 Task: In the  document Riocarnival.pdf, select heading and apply ' Italics'  Using "replace feature", replace:  'massive to huge'. Insert smartchip (Place) on bottom of the page New York Insert the mentioned footnote for 11th word with font style Arial and font size 8: The data was collected in 2022
Action: Mouse moved to (392, 448)
Screenshot: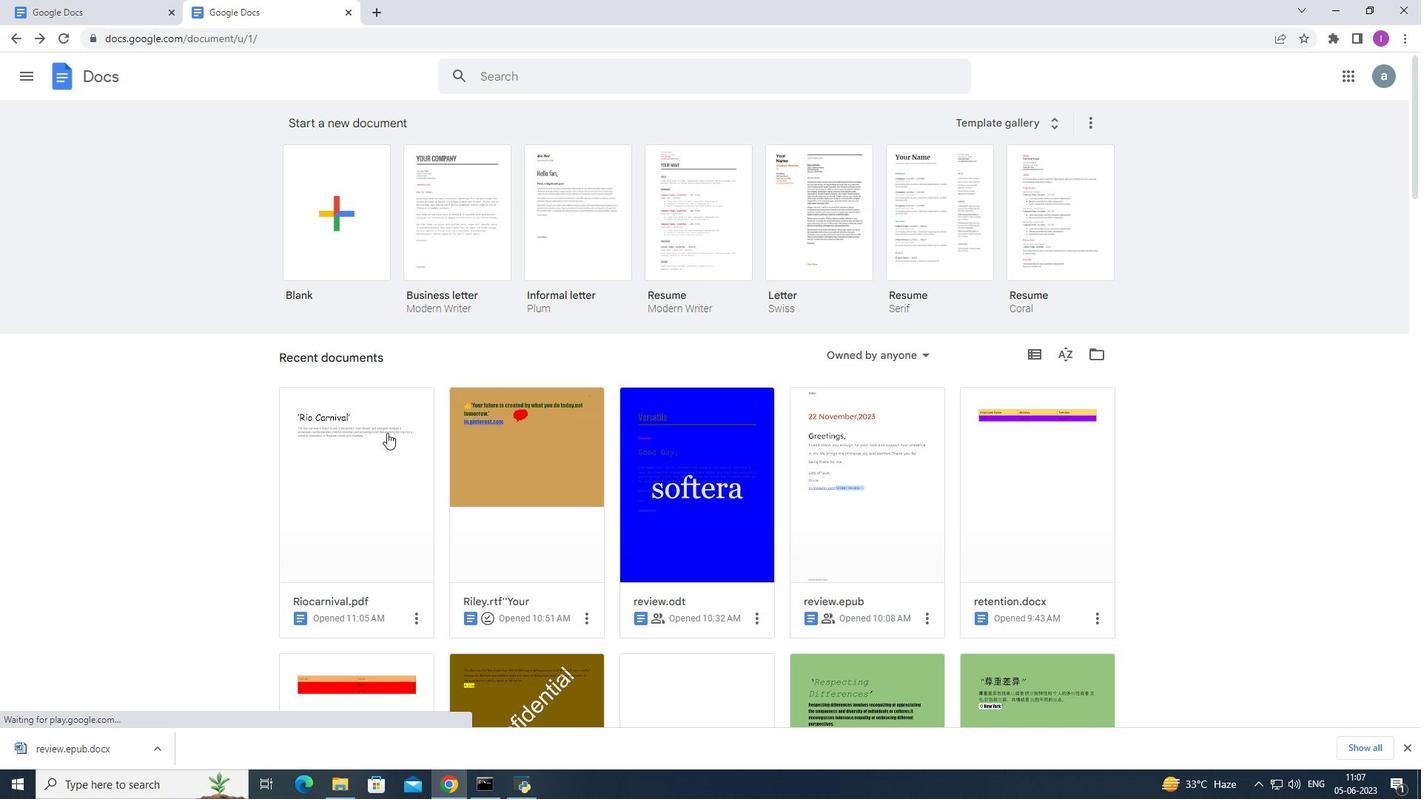 
Action: Mouse pressed left at (392, 448)
Screenshot: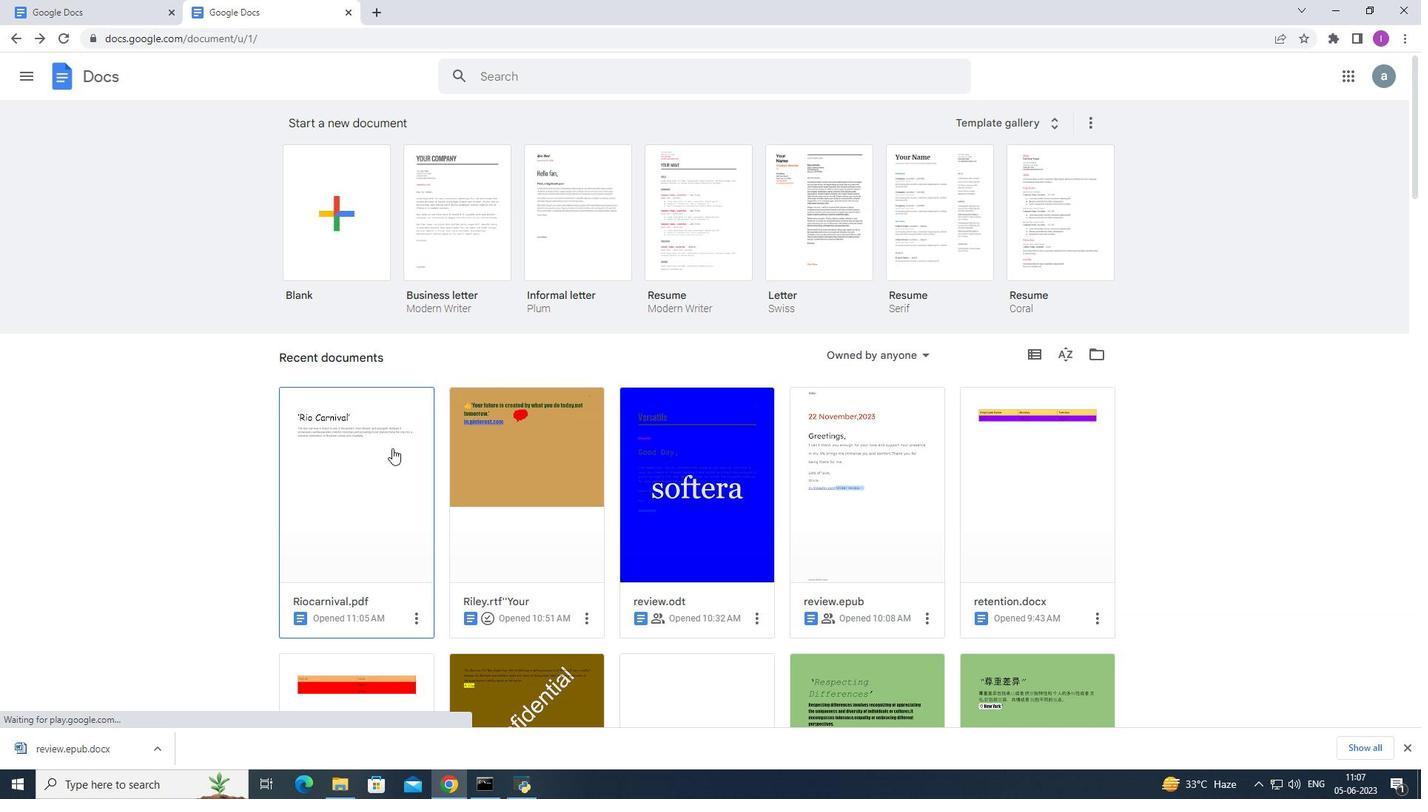 
Action: Mouse moved to (693, 285)
Screenshot: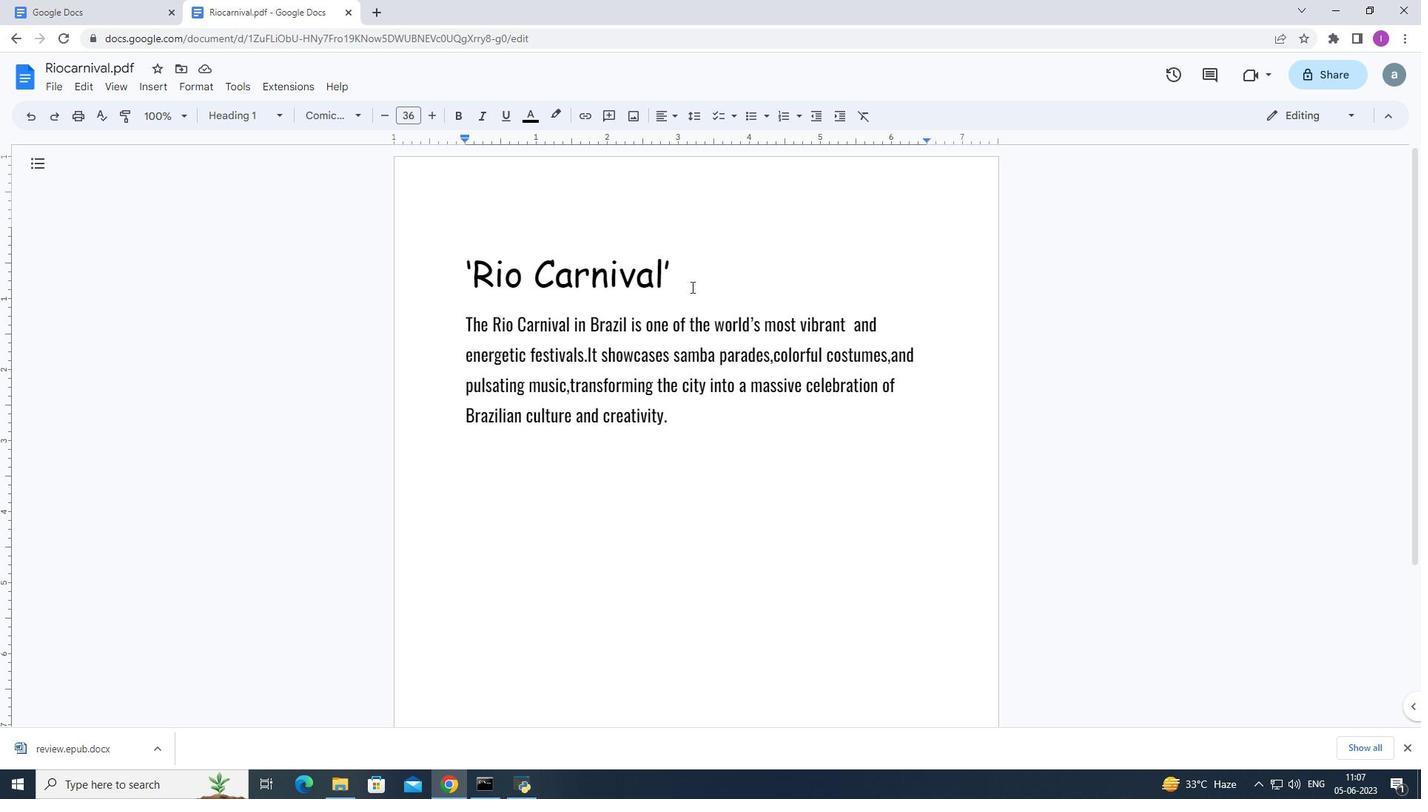 
Action: Mouse pressed left at (693, 285)
Screenshot: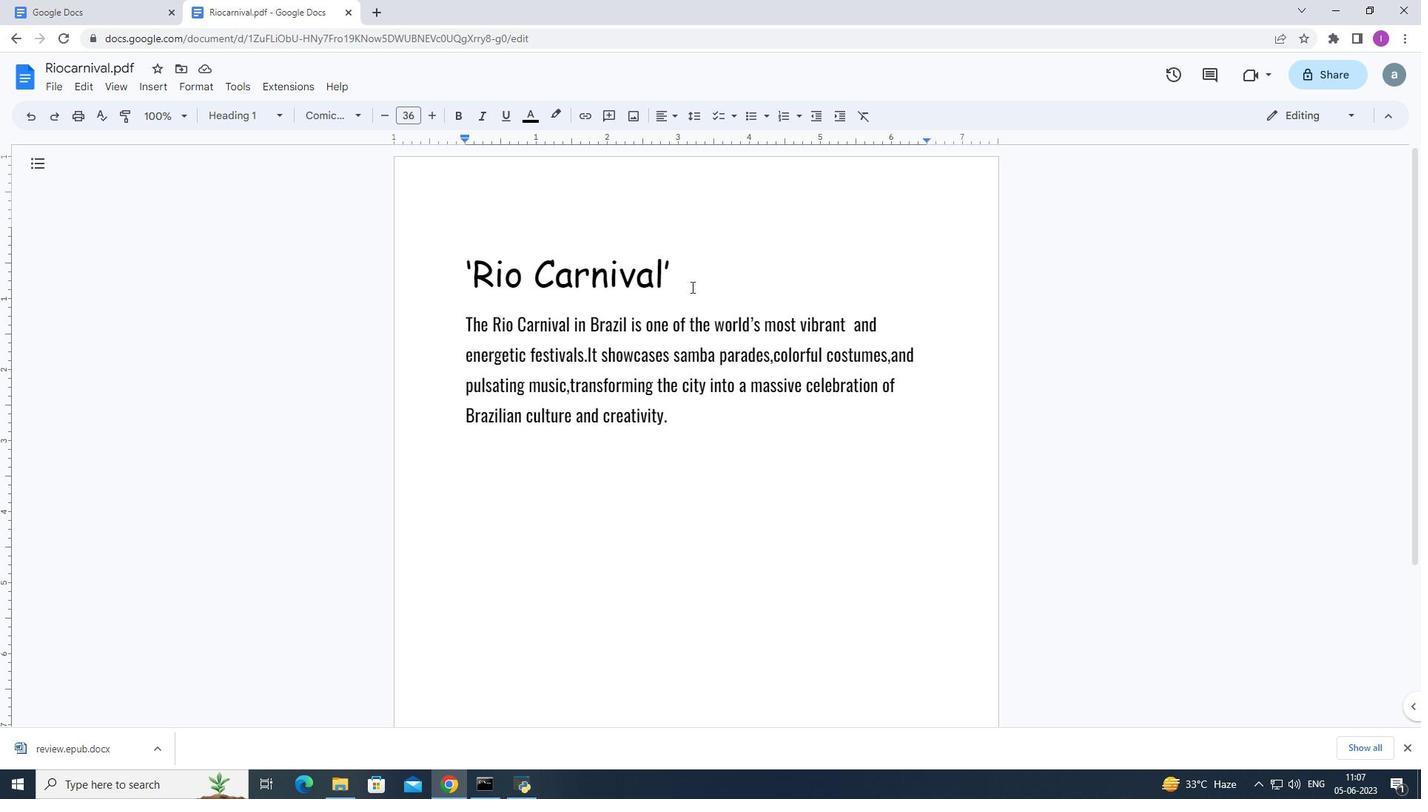 
Action: Mouse moved to (481, 111)
Screenshot: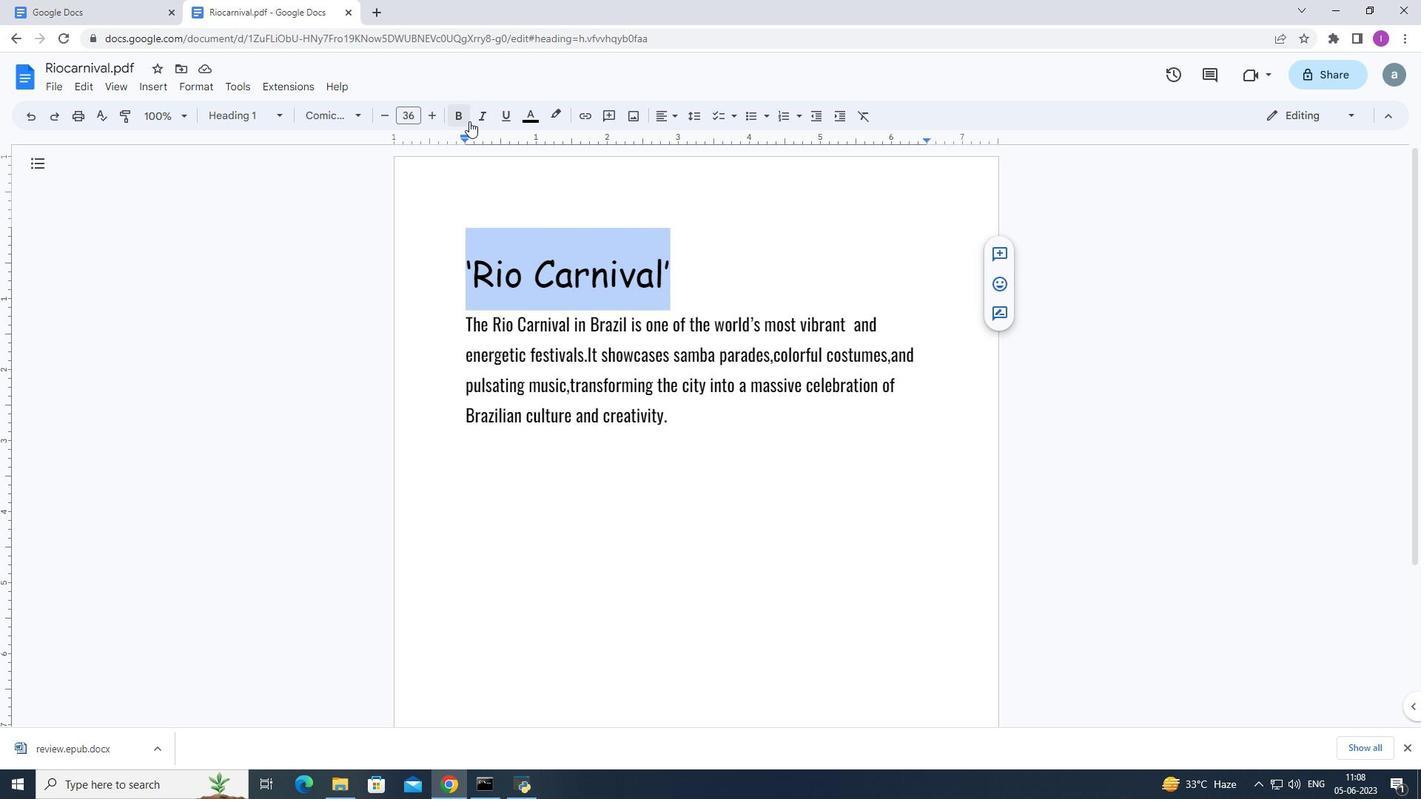
Action: Mouse pressed left at (481, 111)
Screenshot: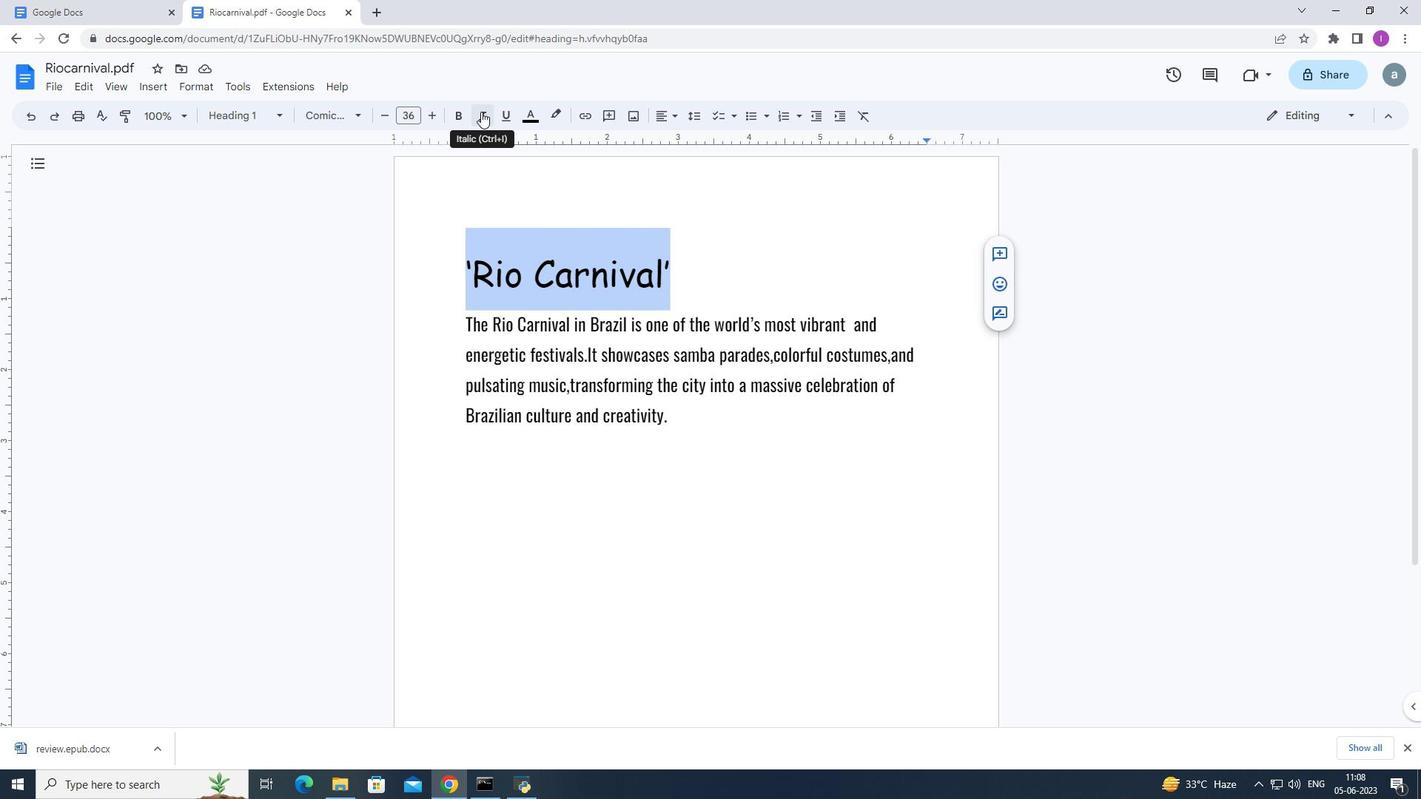 
Action: Mouse moved to (803, 387)
Screenshot: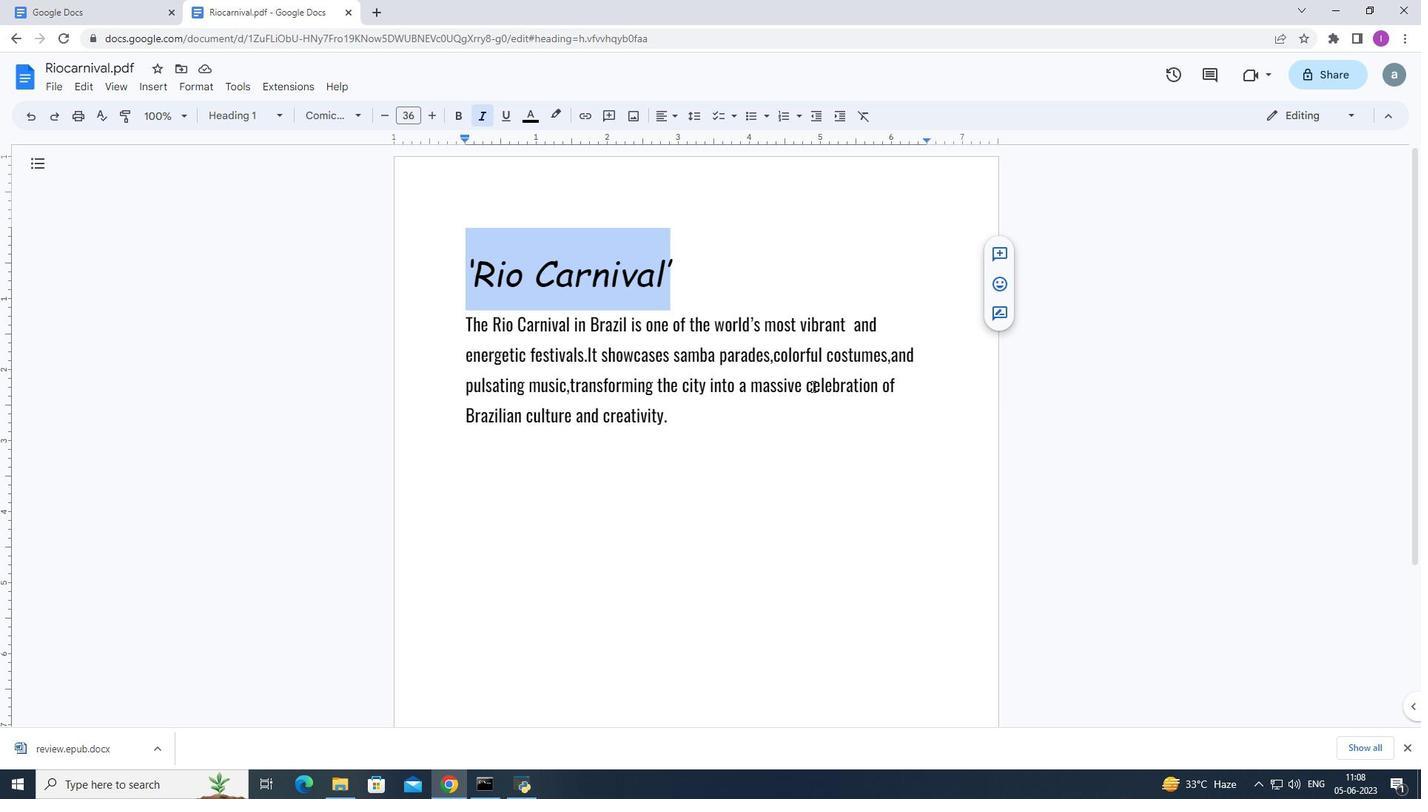 
Action: Mouse pressed left at (803, 387)
Screenshot: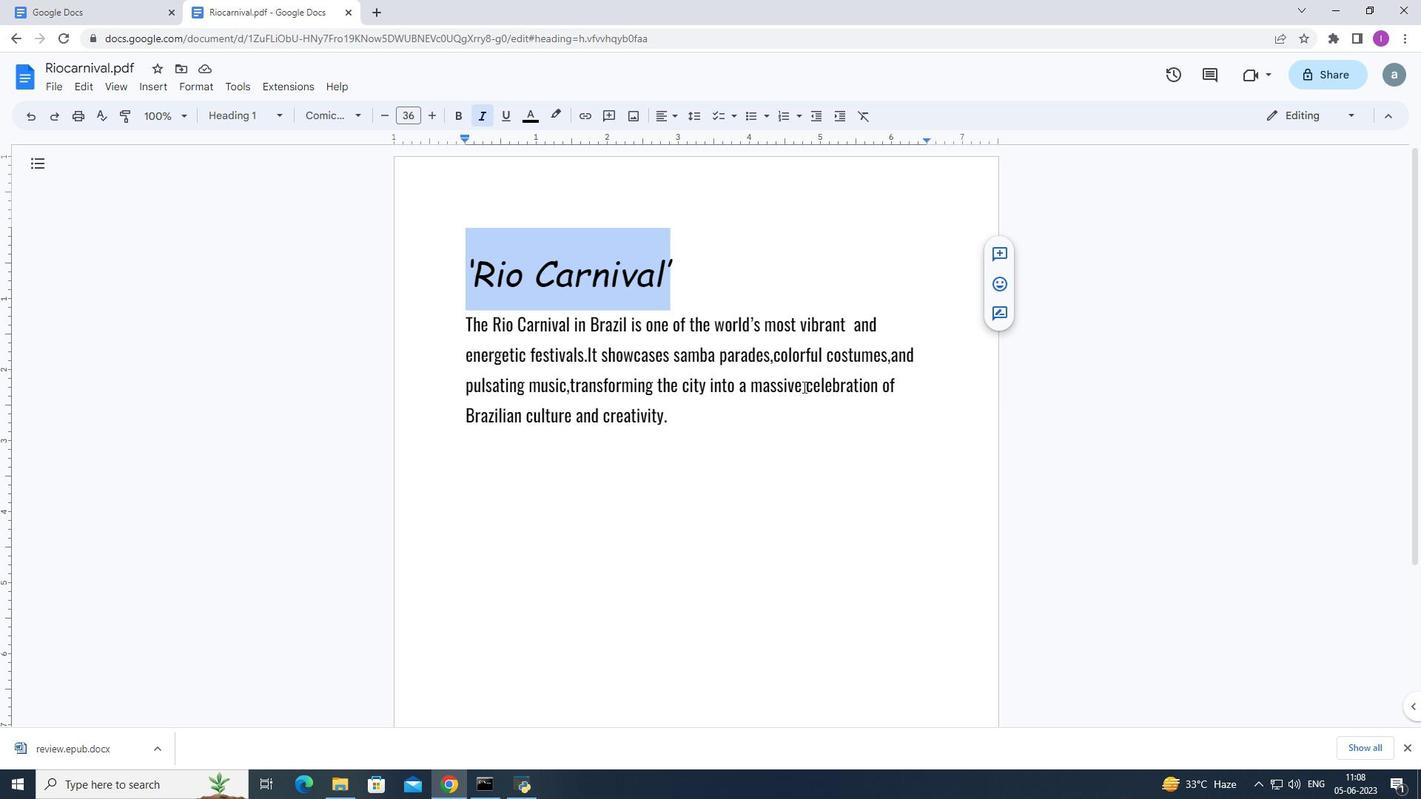 
Action: Mouse moved to (249, 83)
Screenshot: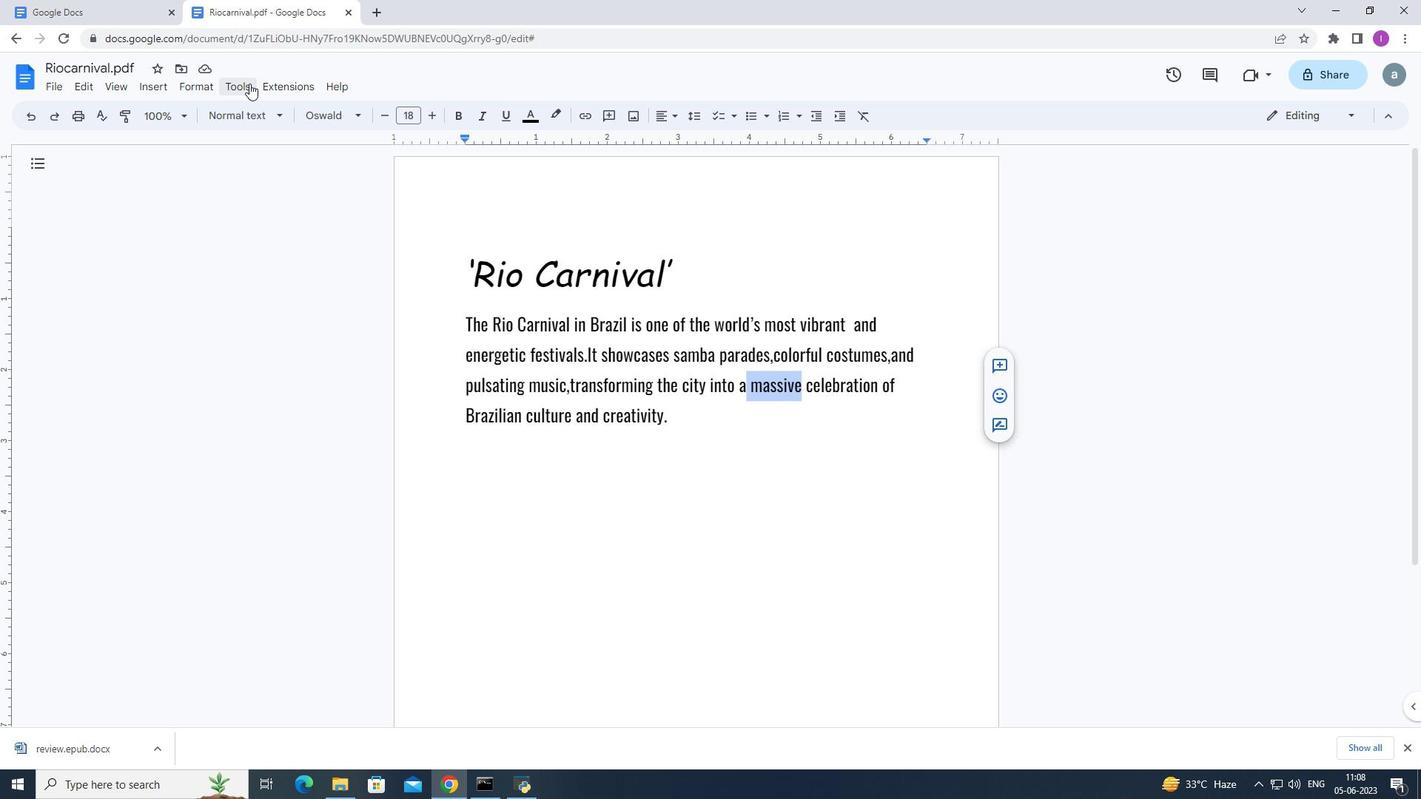 
Action: Mouse pressed left at (249, 83)
Screenshot: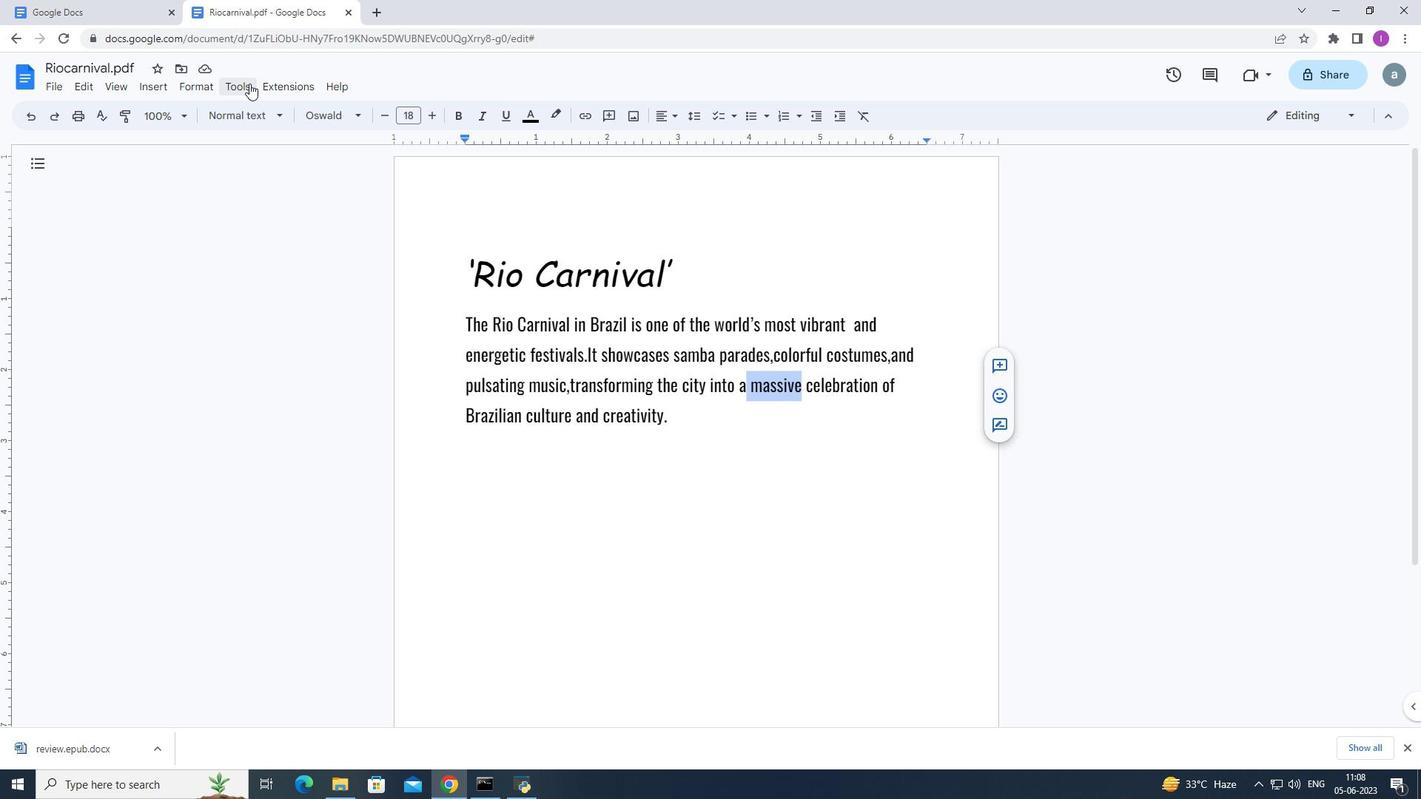
Action: Mouse moved to (114, 336)
Screenshot: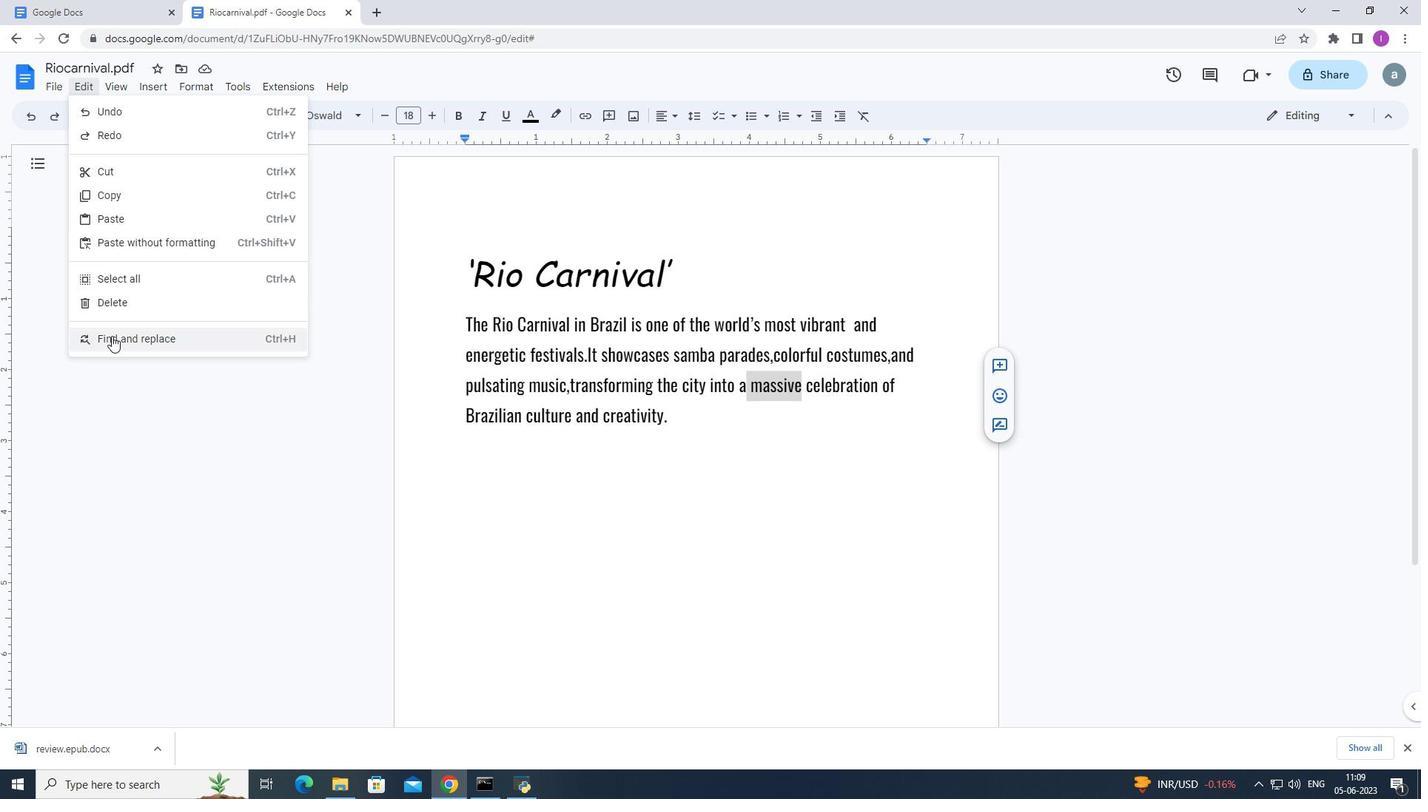 
Action: Mouse pressed left at (114, 336)
Screenshot: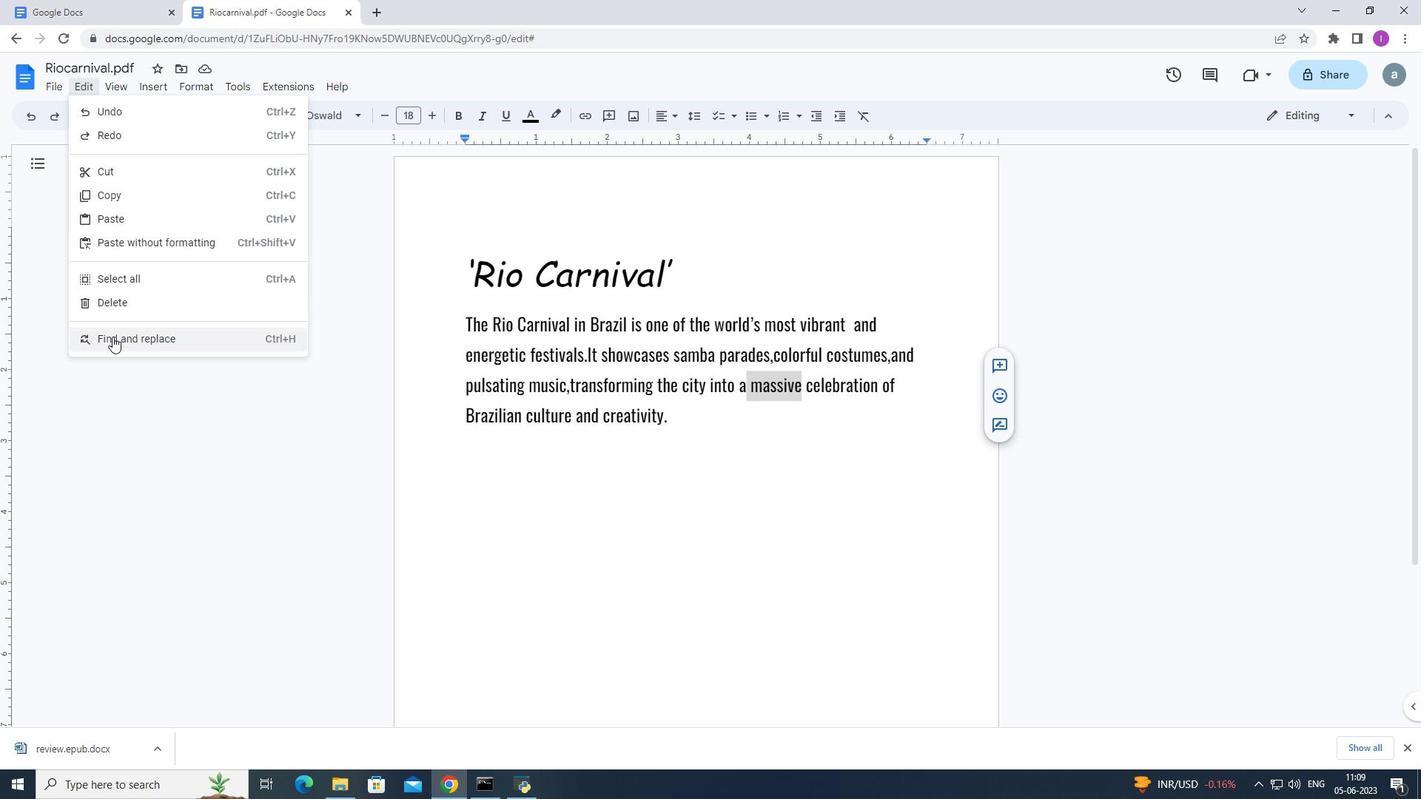 
Action: Mouse moved to (624, 370)
Screenshot: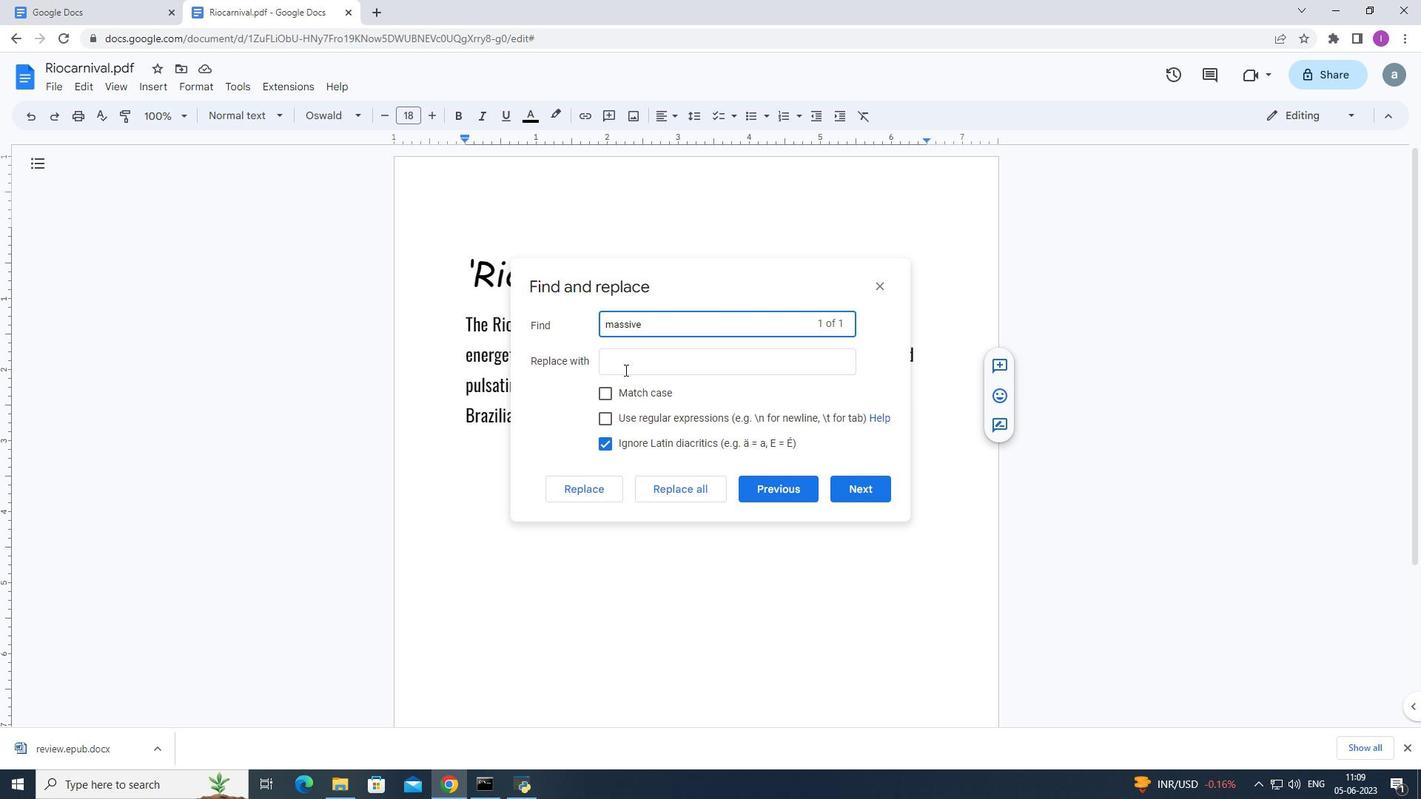 
Action: Mouse pressed left at (624, 370)
Screenshot: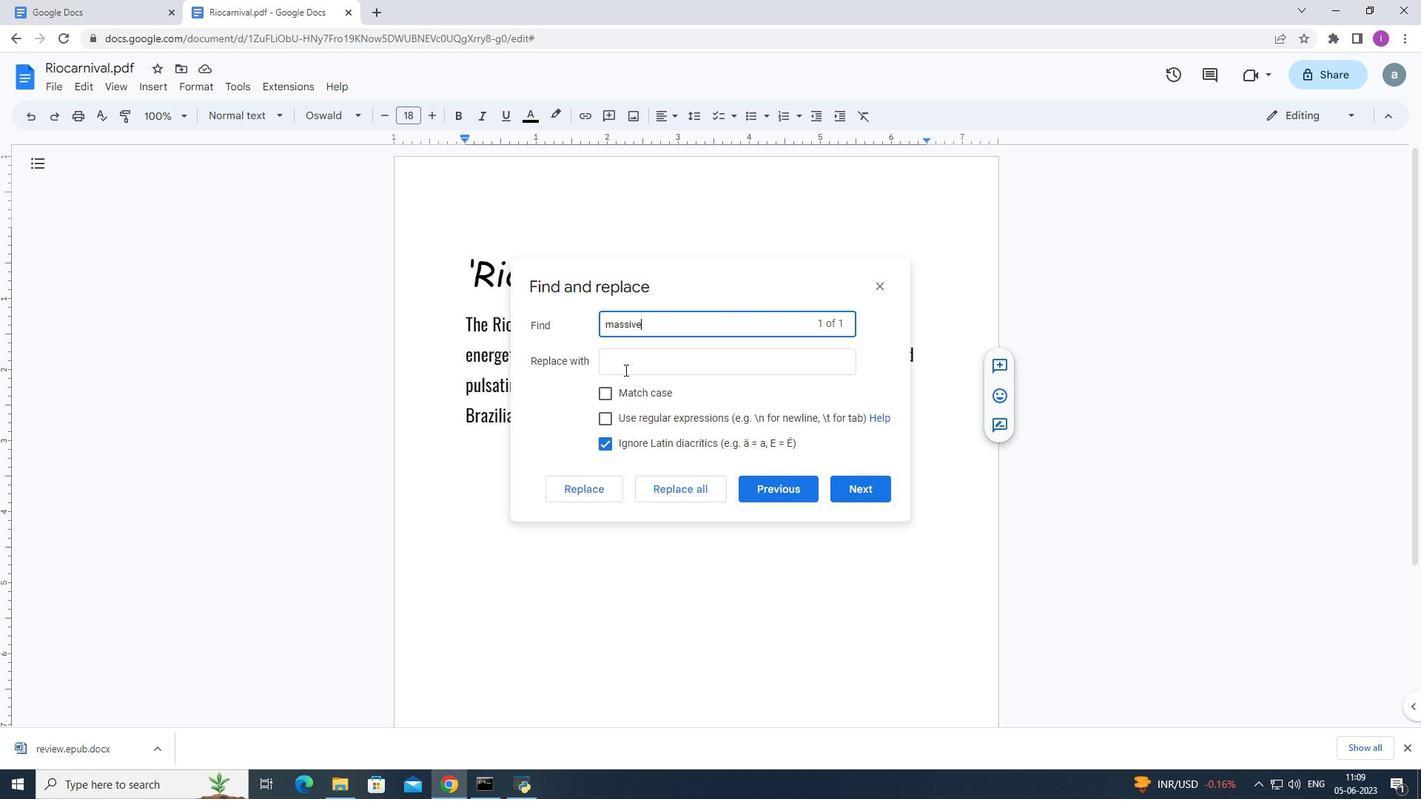 
Action: Mouse moved to (630, 361)
Screenshot: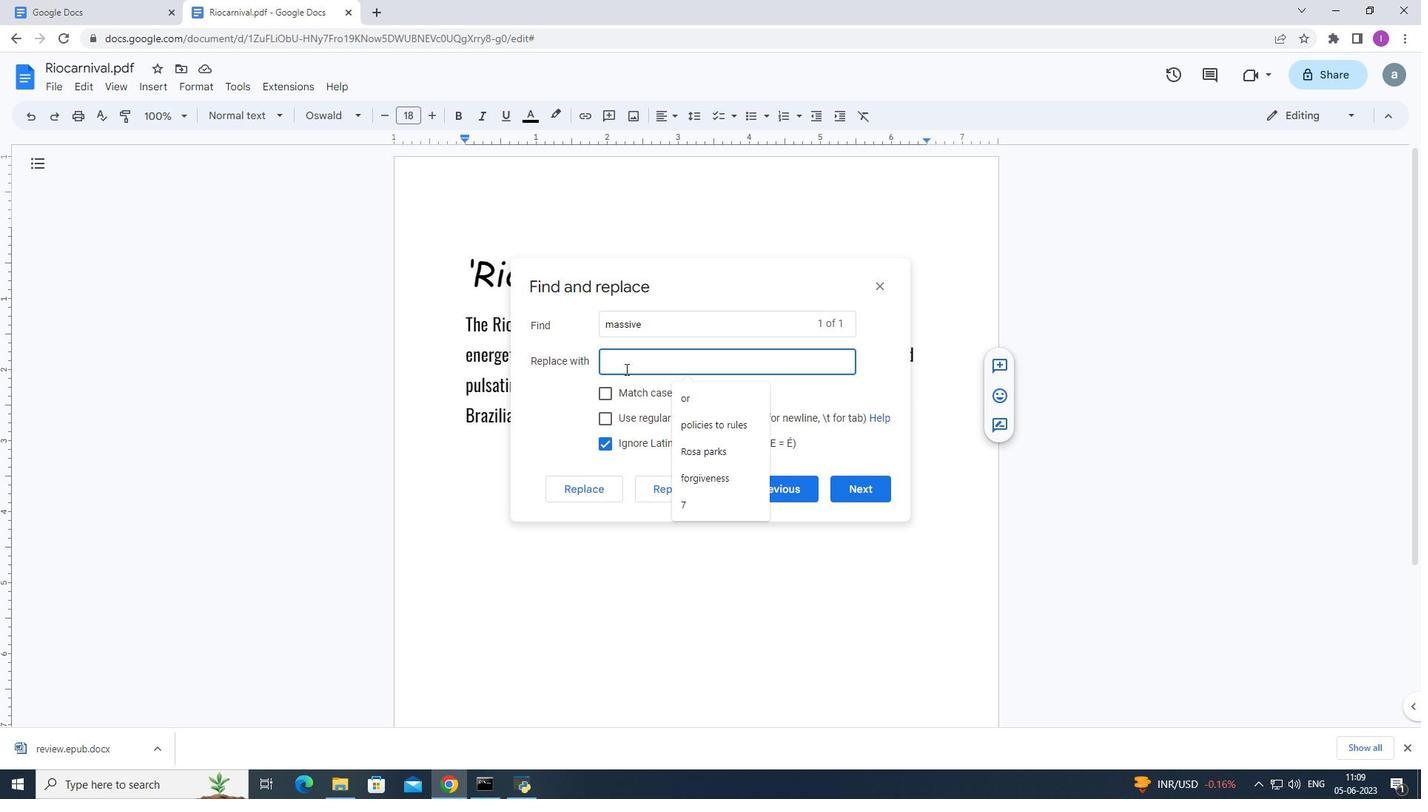 
Action: Key pressed hugr<Key.backspace>
Screenshot: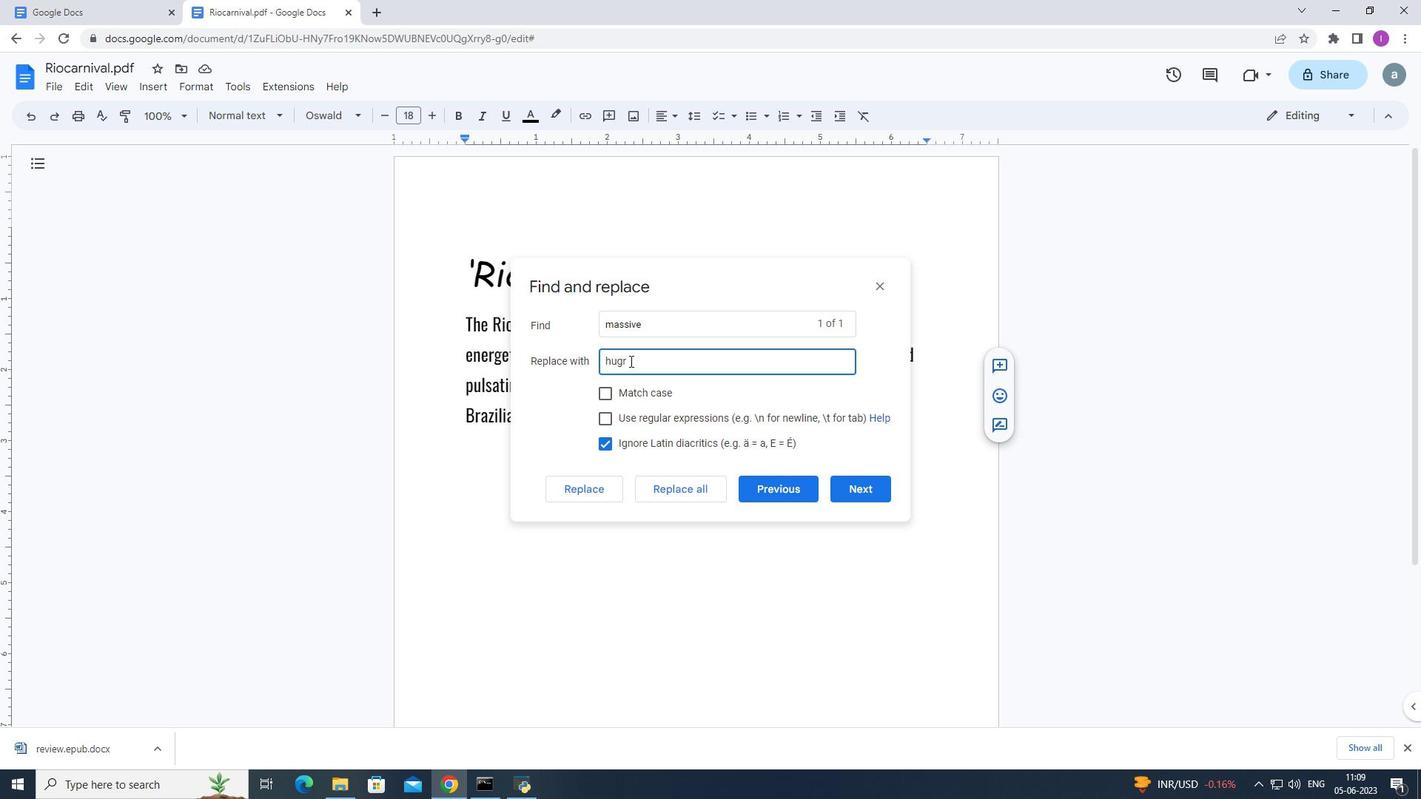 
Action: Mouse moved to (630, 360)
Screenshot: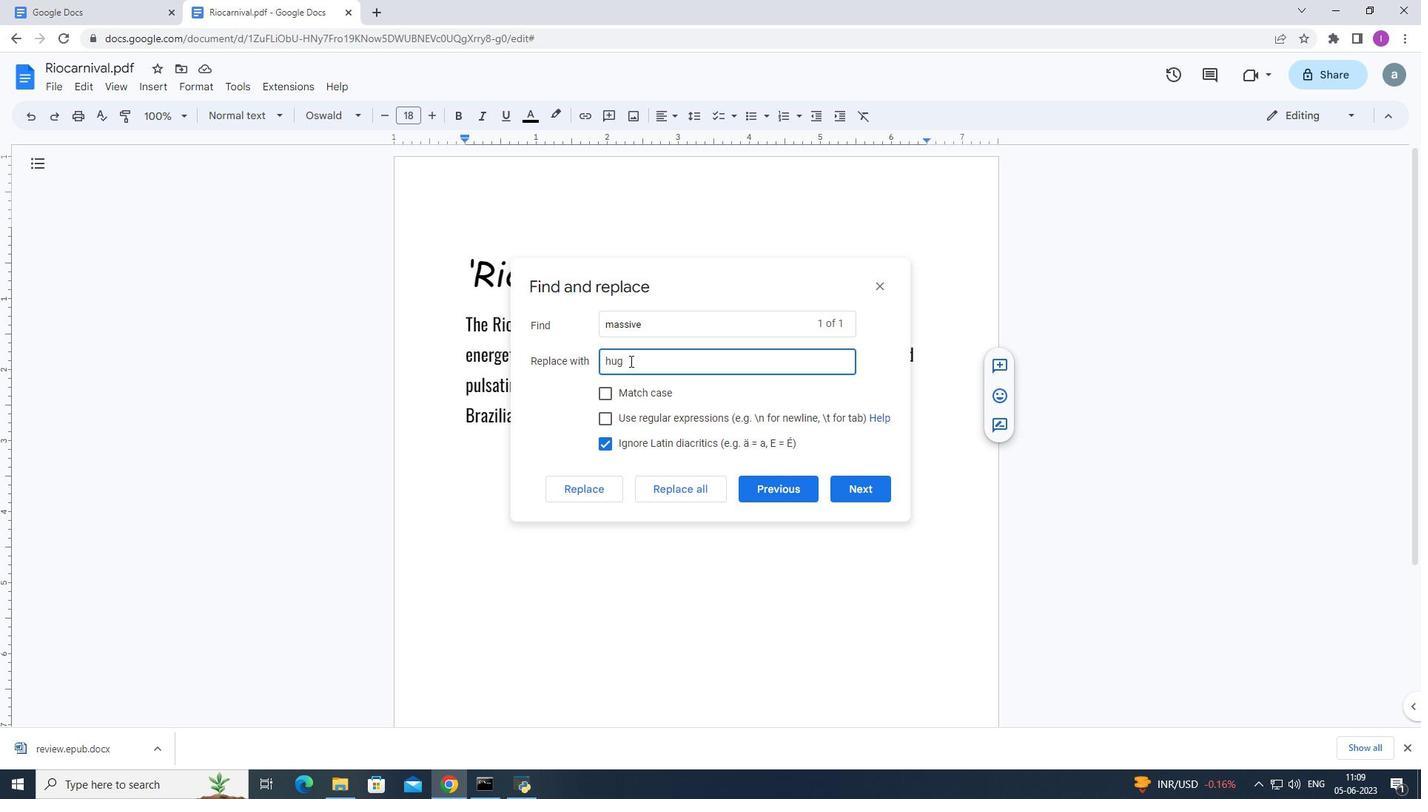 
Action: Key pressed e
Screenshot: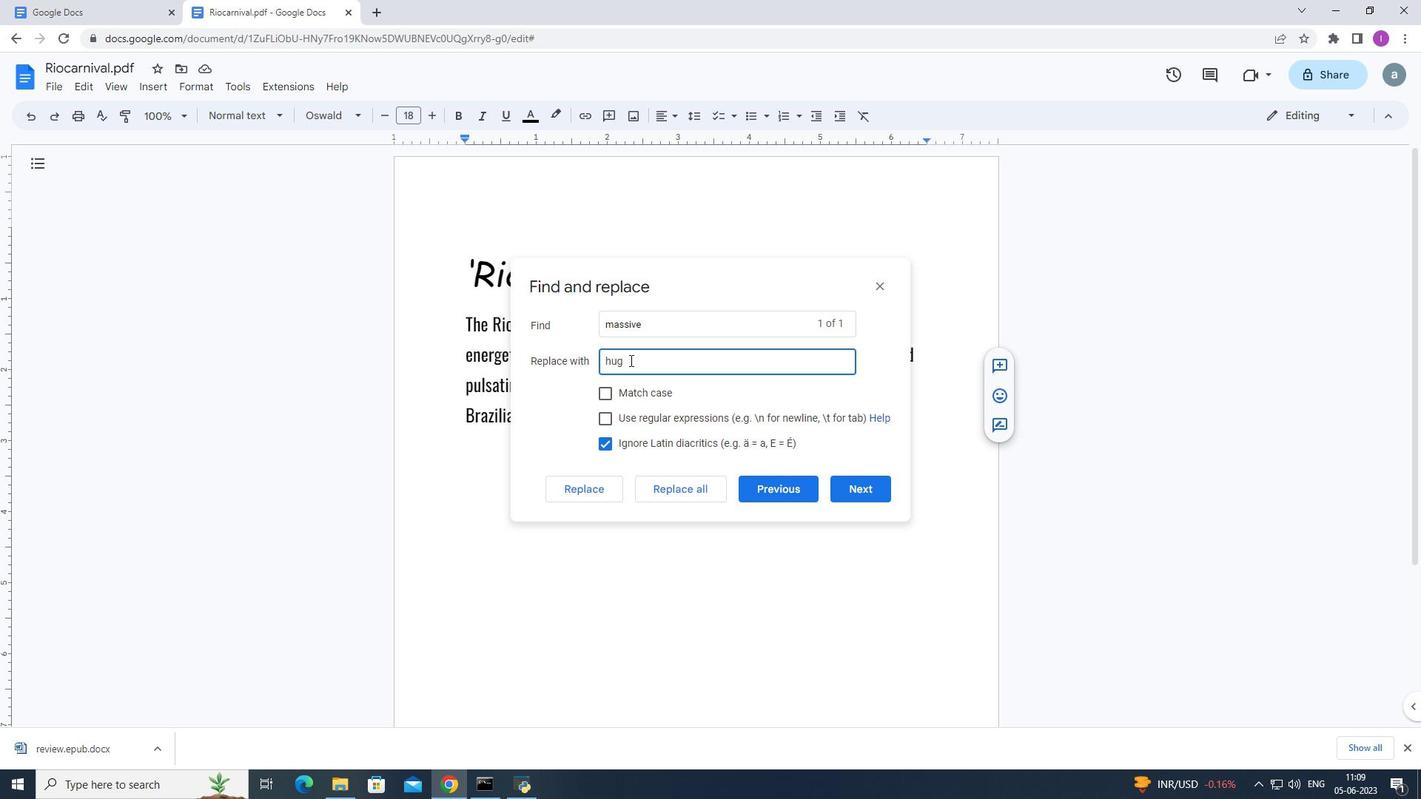 
Action: Mouse moved to (591, 481)
Screenshot: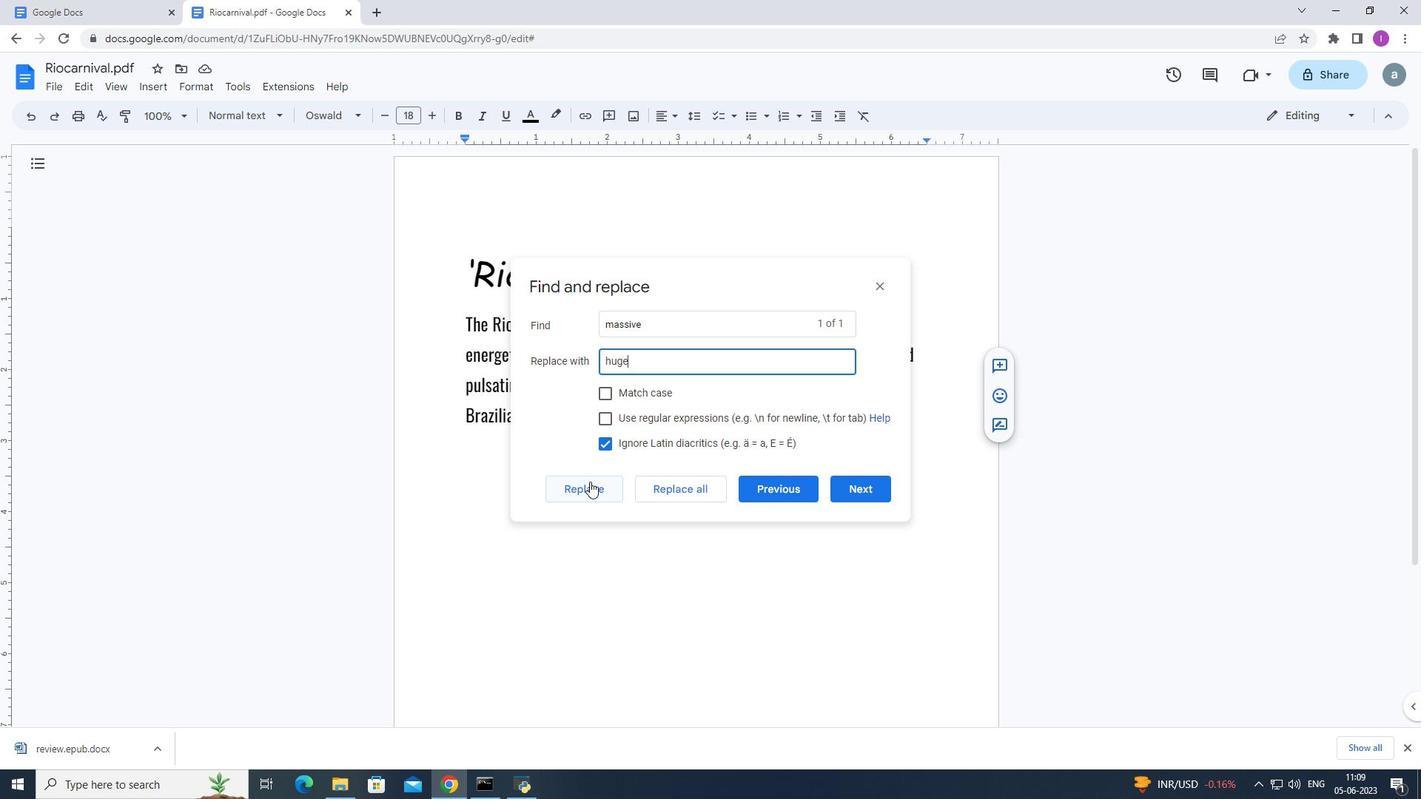 
Action: Mouse pressed left at (591, 481)
Screenshot: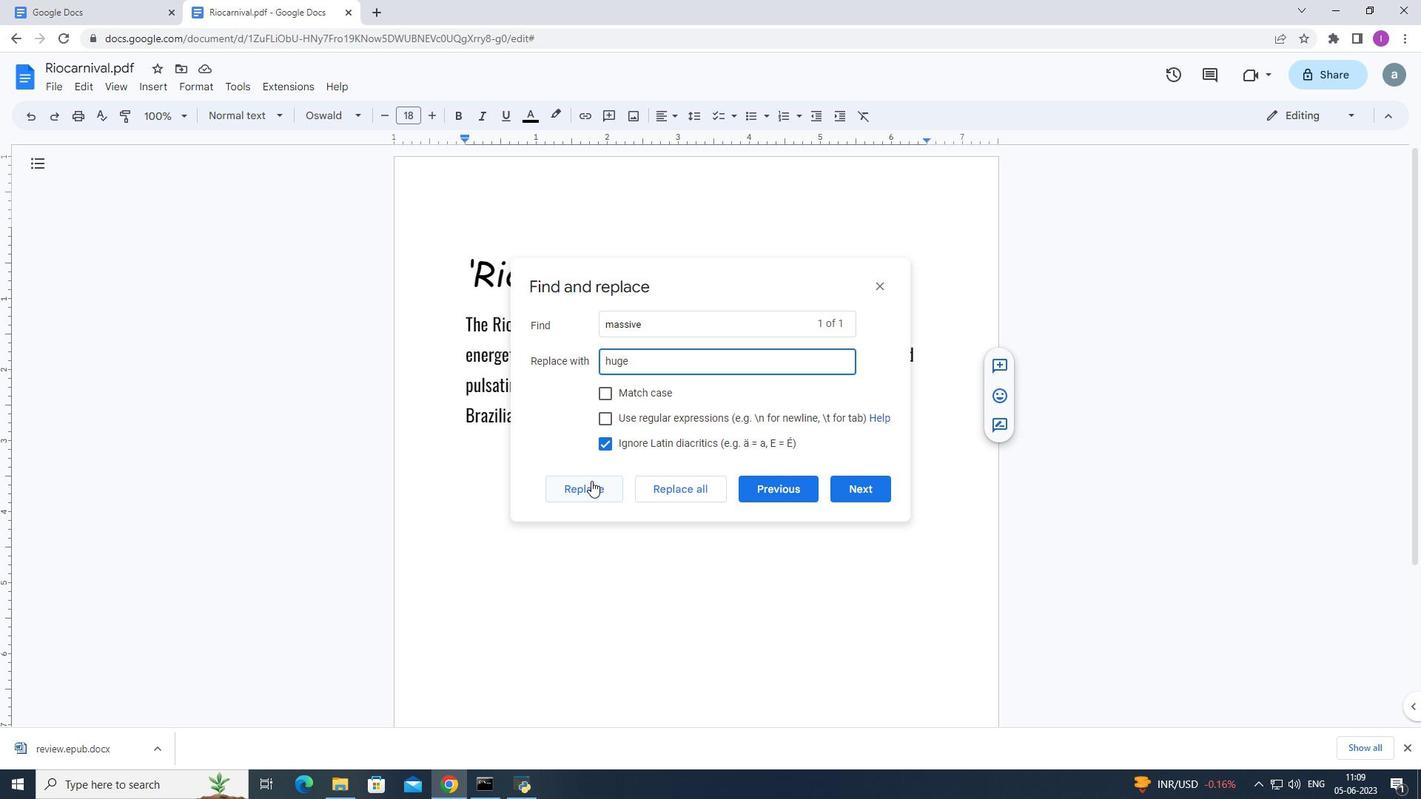 
Action: Mouse moved to (861, 495)
Screenshot: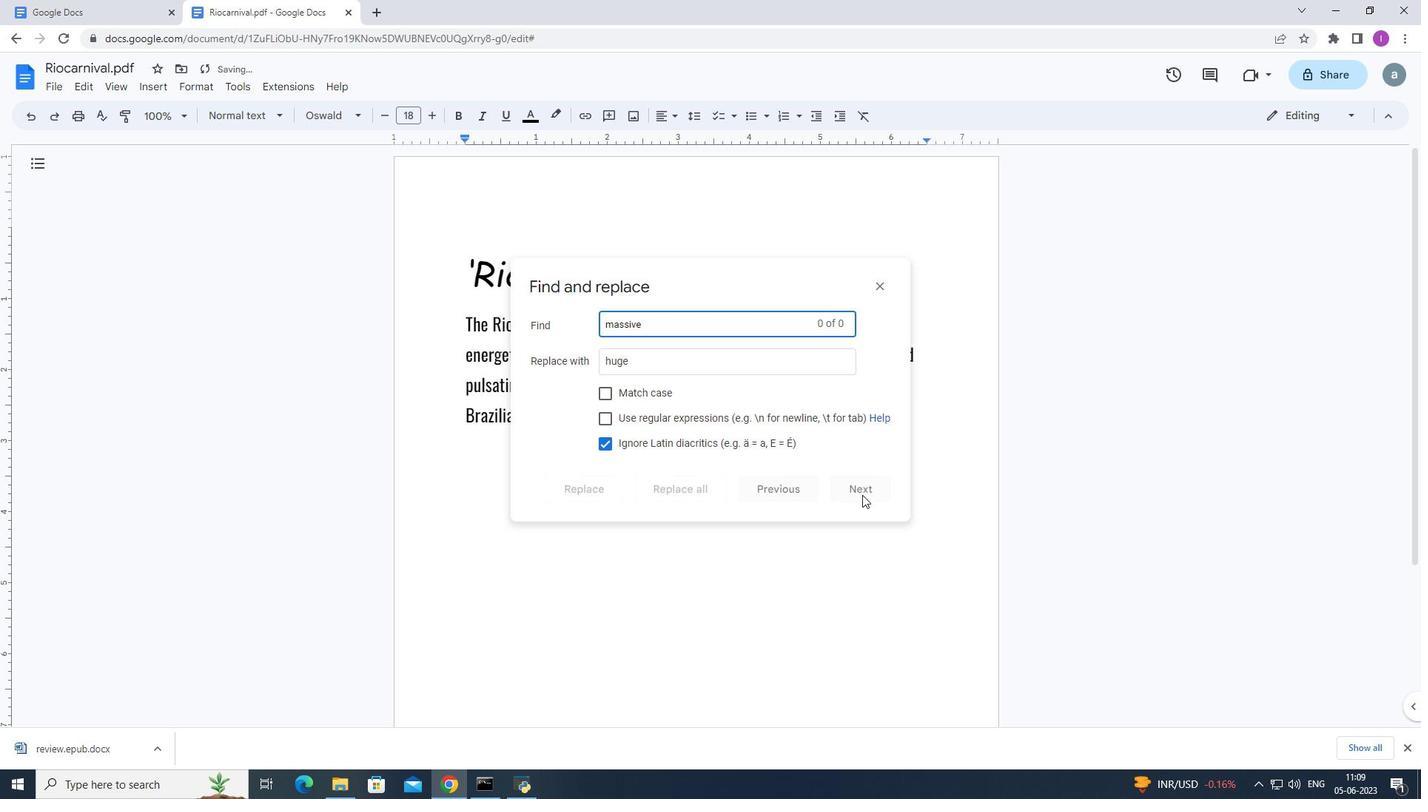 
Action: Mouse pressed left at (861, 495)
Screenshot: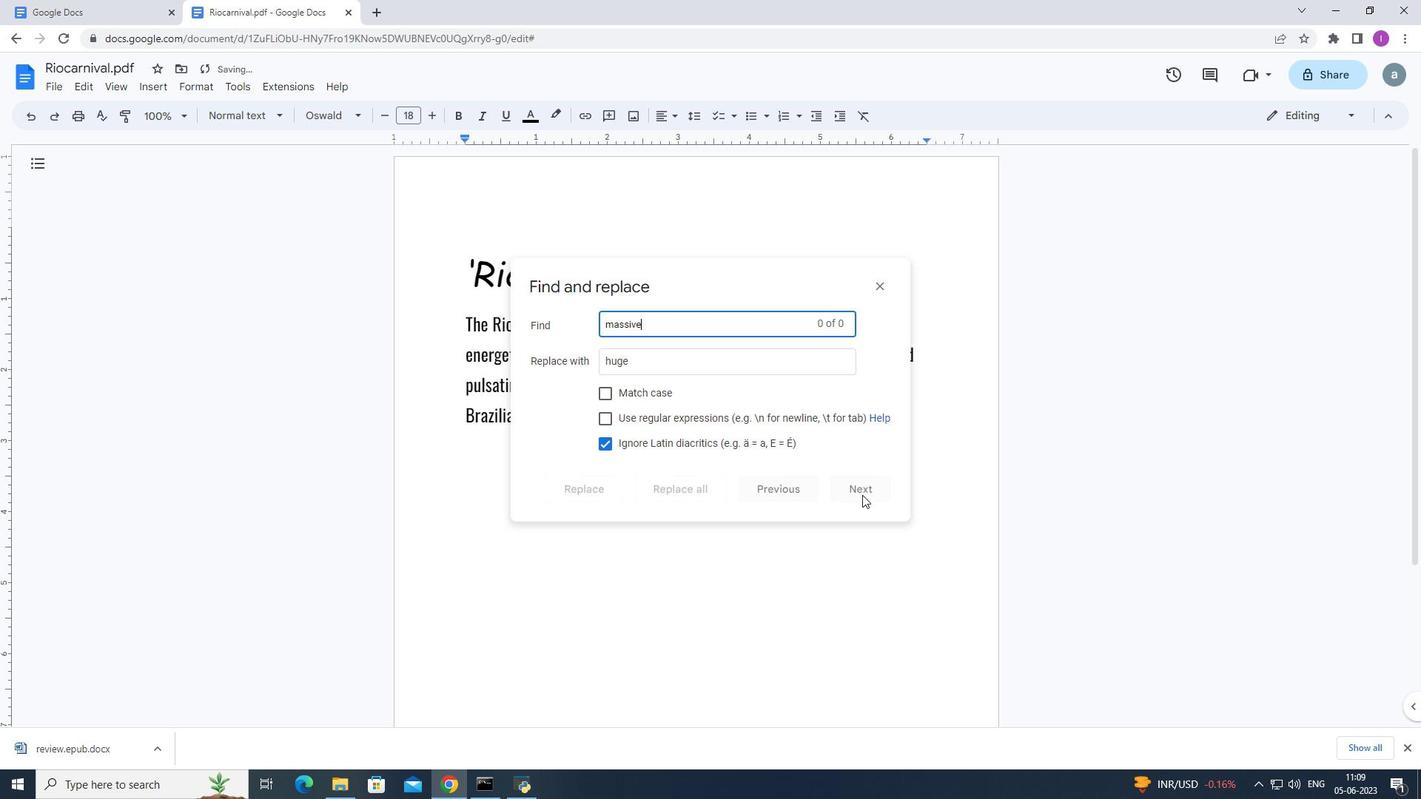 
Action: Mouse moved to (887, 290)
Screenshot: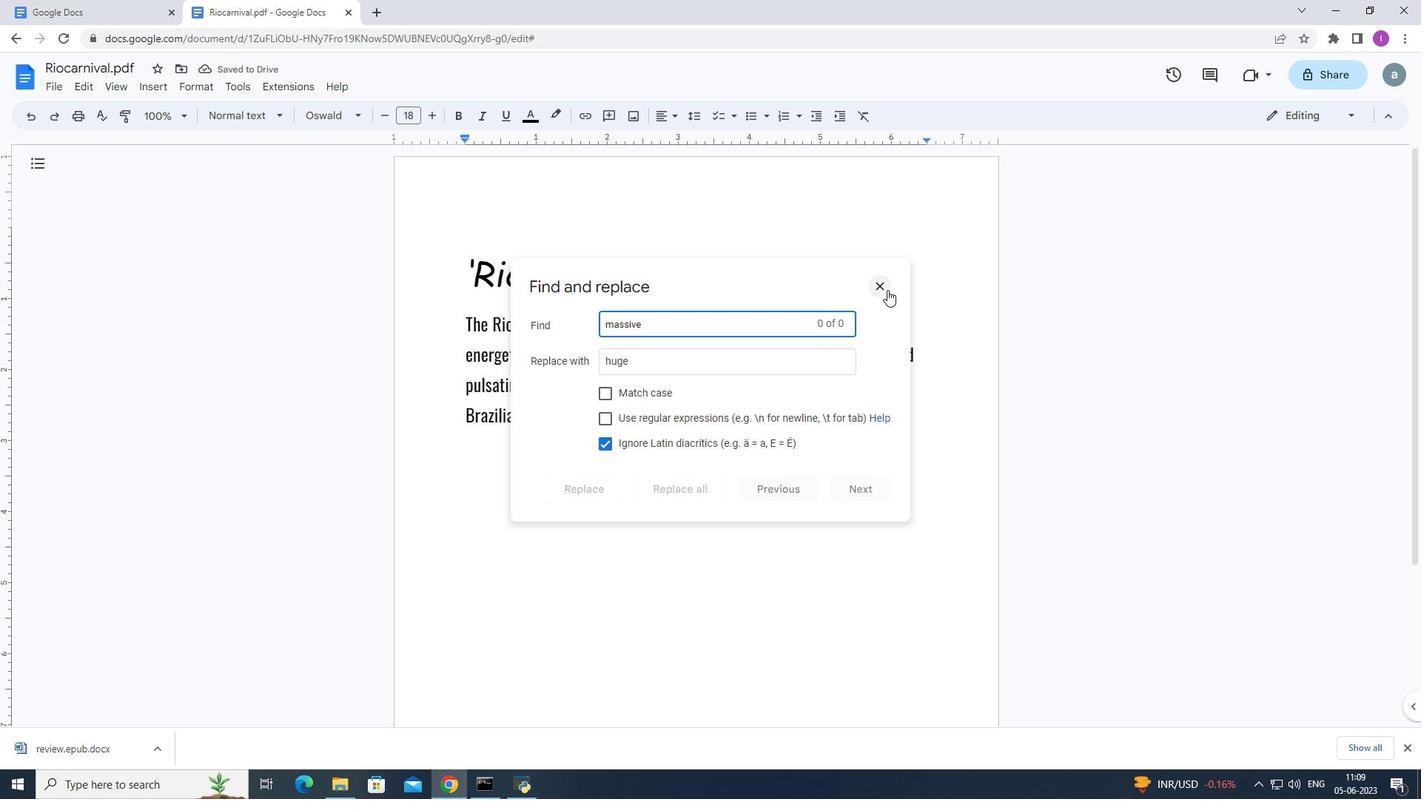 
Action: Mouse pressed left at (887, 290)
Screenshot: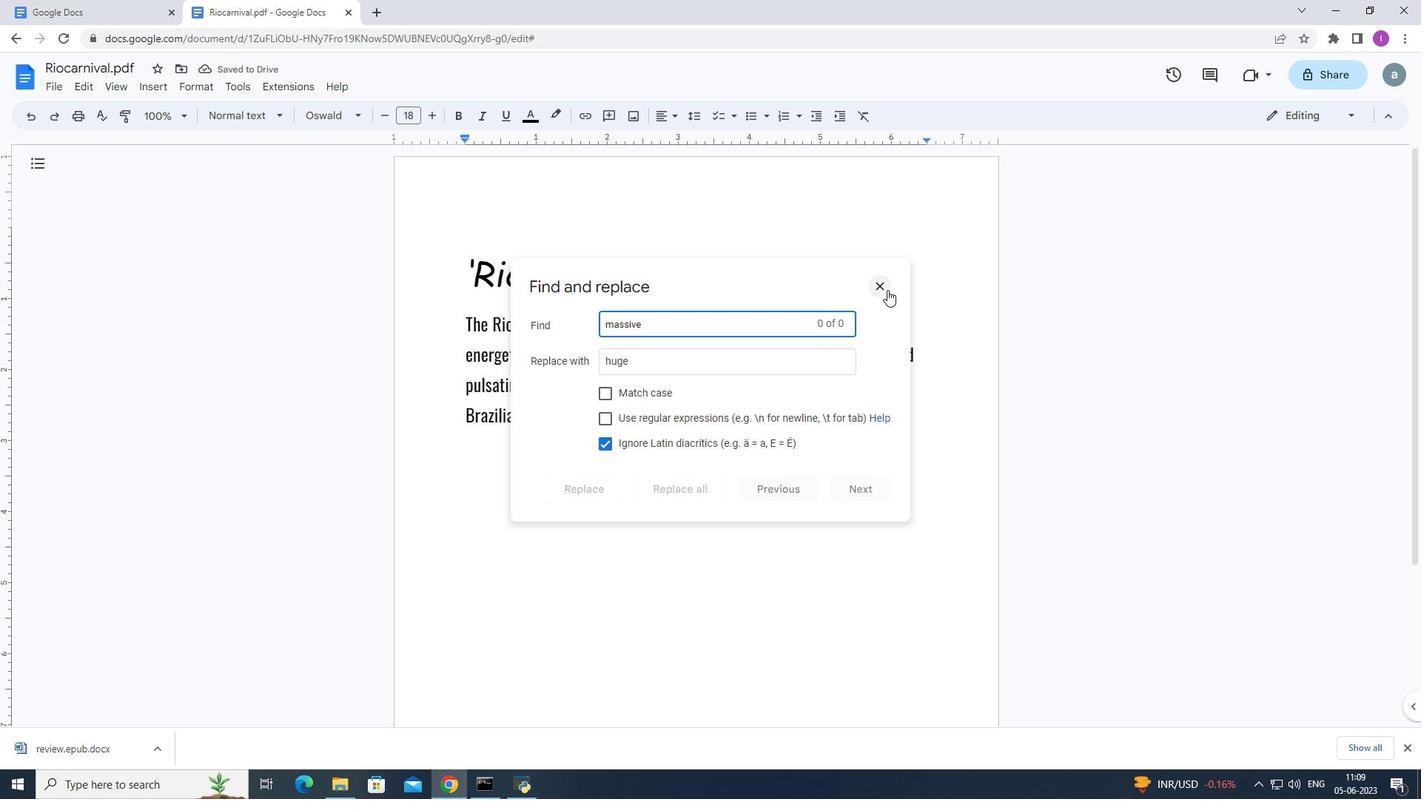 
Action: Mouse moved to (153, 90)
Screenshot: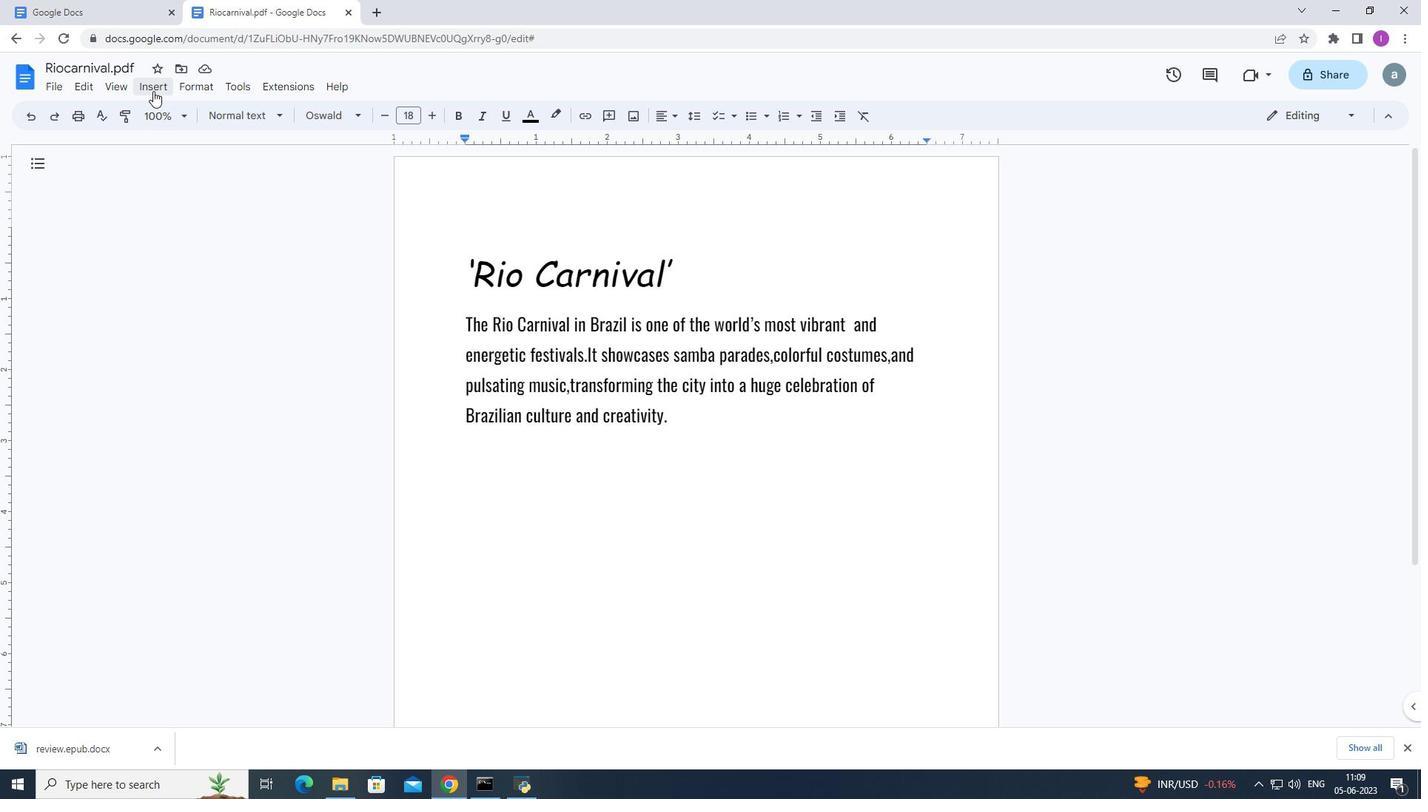 
Action: Mouse pressed left at (153, 90)
Screenshot: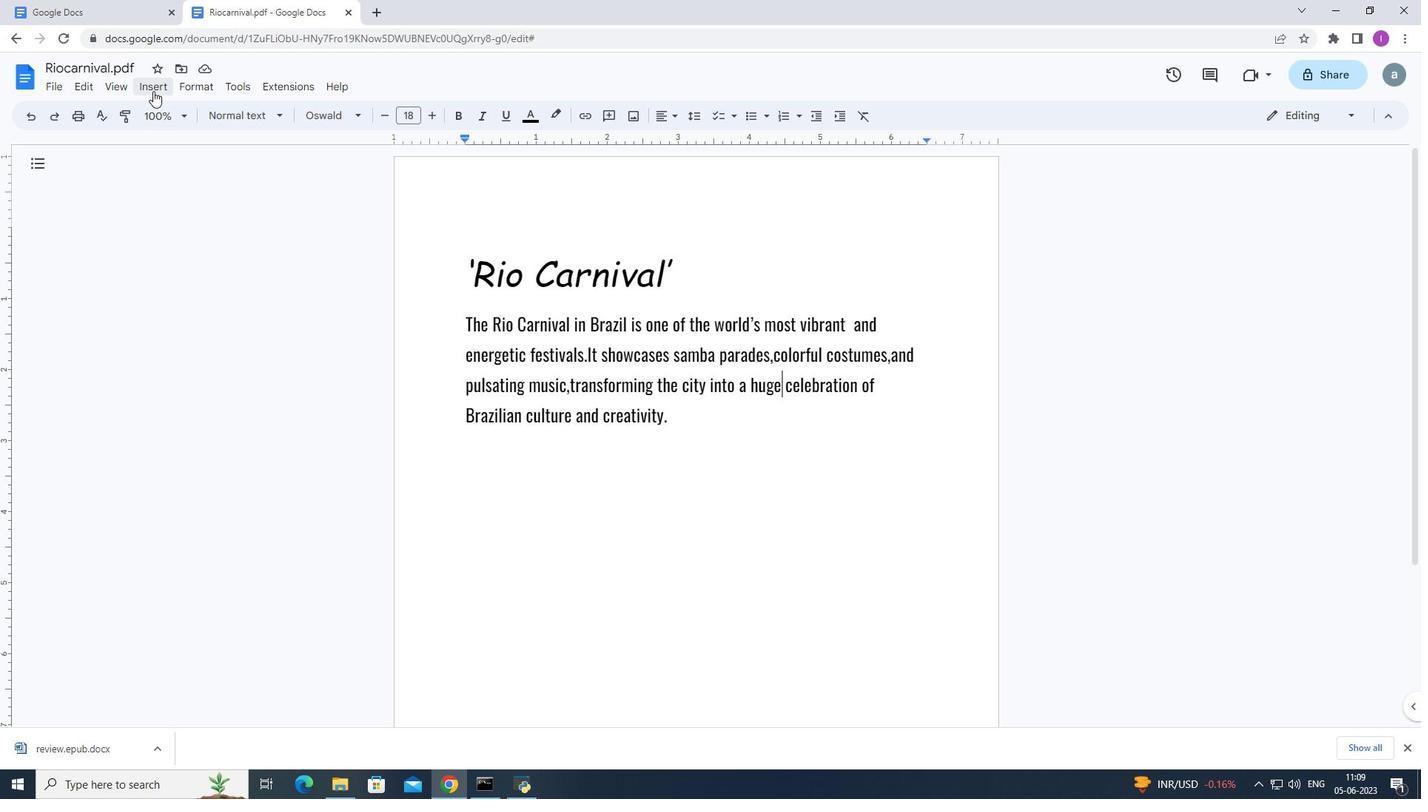 
Action: Mouse moved to (399, 350)
Screenshot: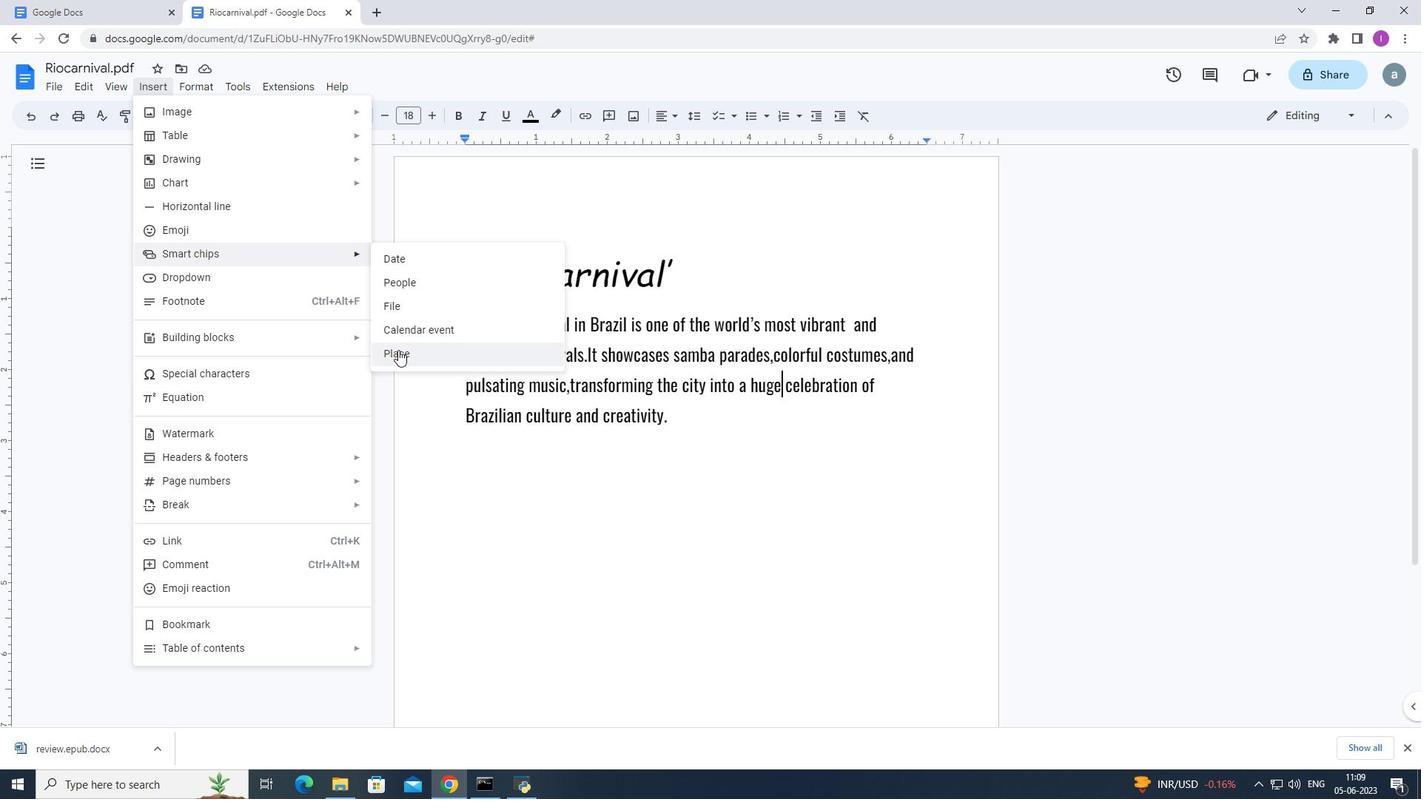 
Action: Mouse pressed left at (399, 350)
Screenshot: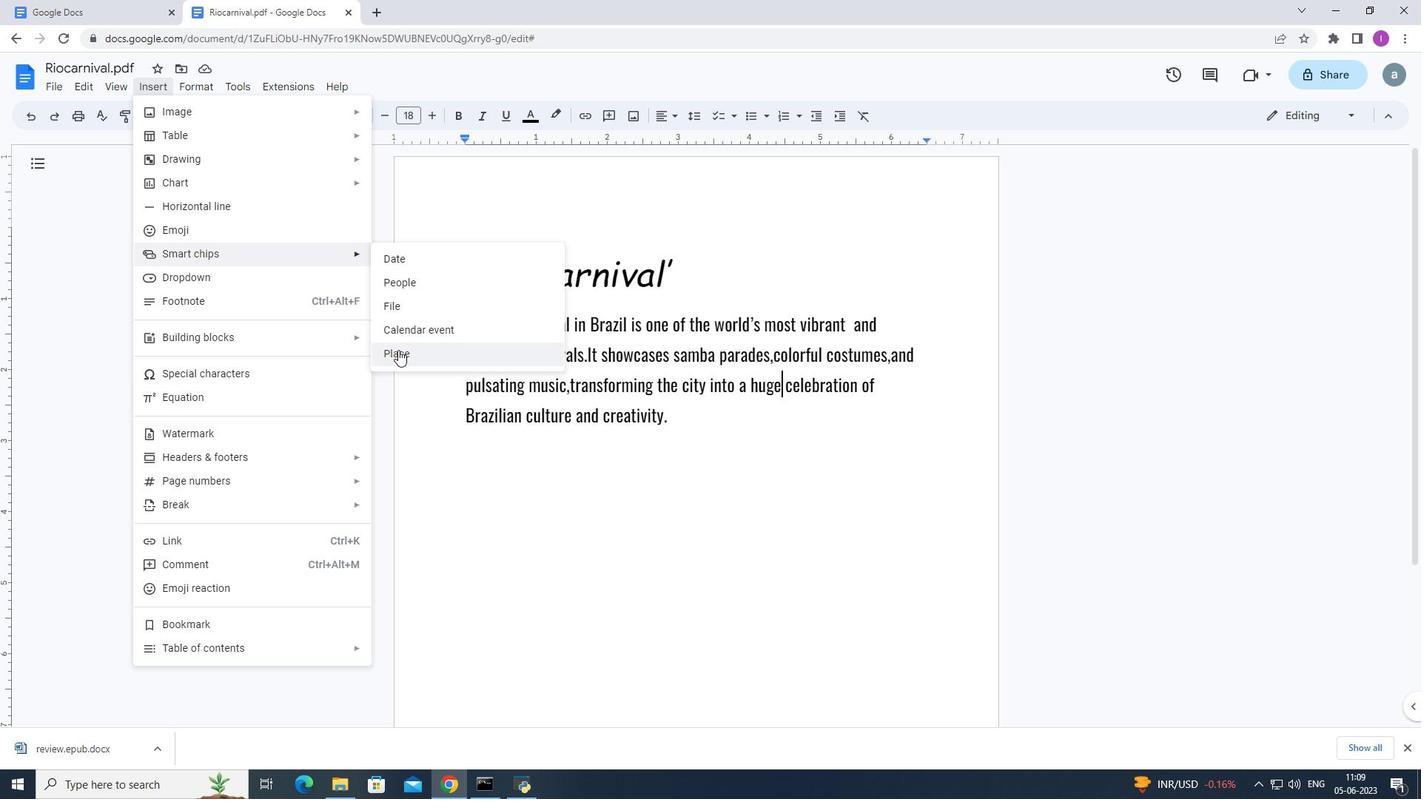 
Action: Mouse moved to (681, 429)
Screenshot: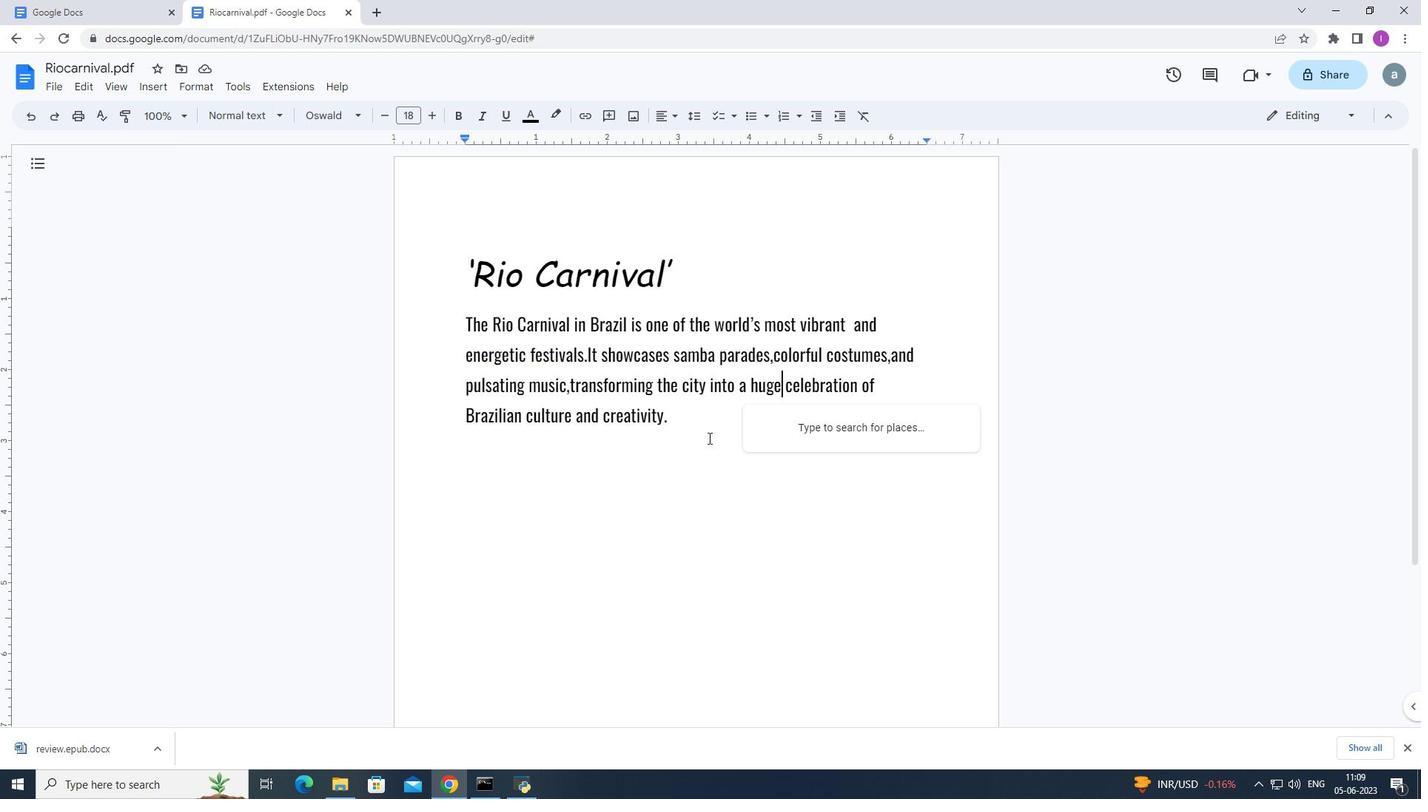 
Action: Mouse pressed left at (681, 429)
Screenshot: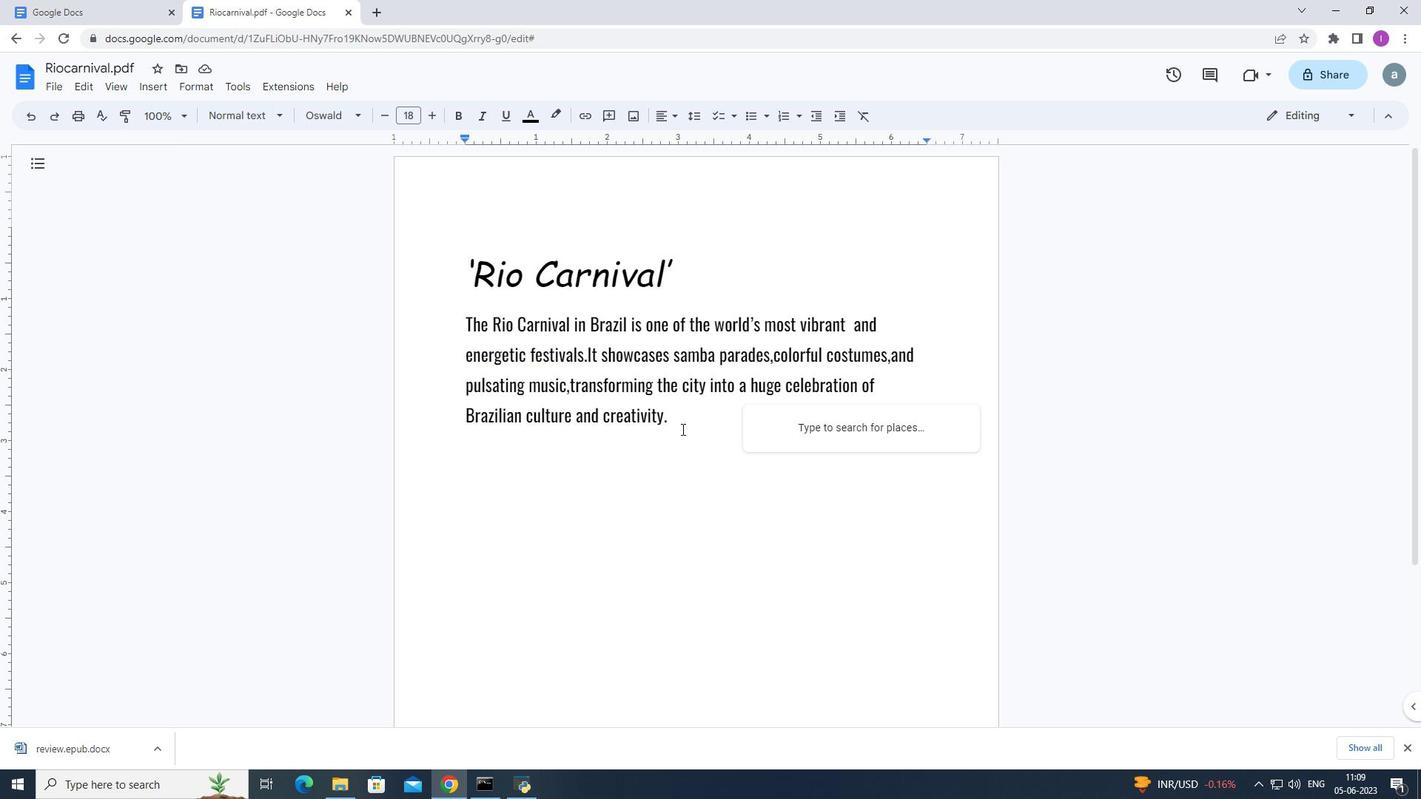
Action: Mouse moved to (496, 459)
Screenshot: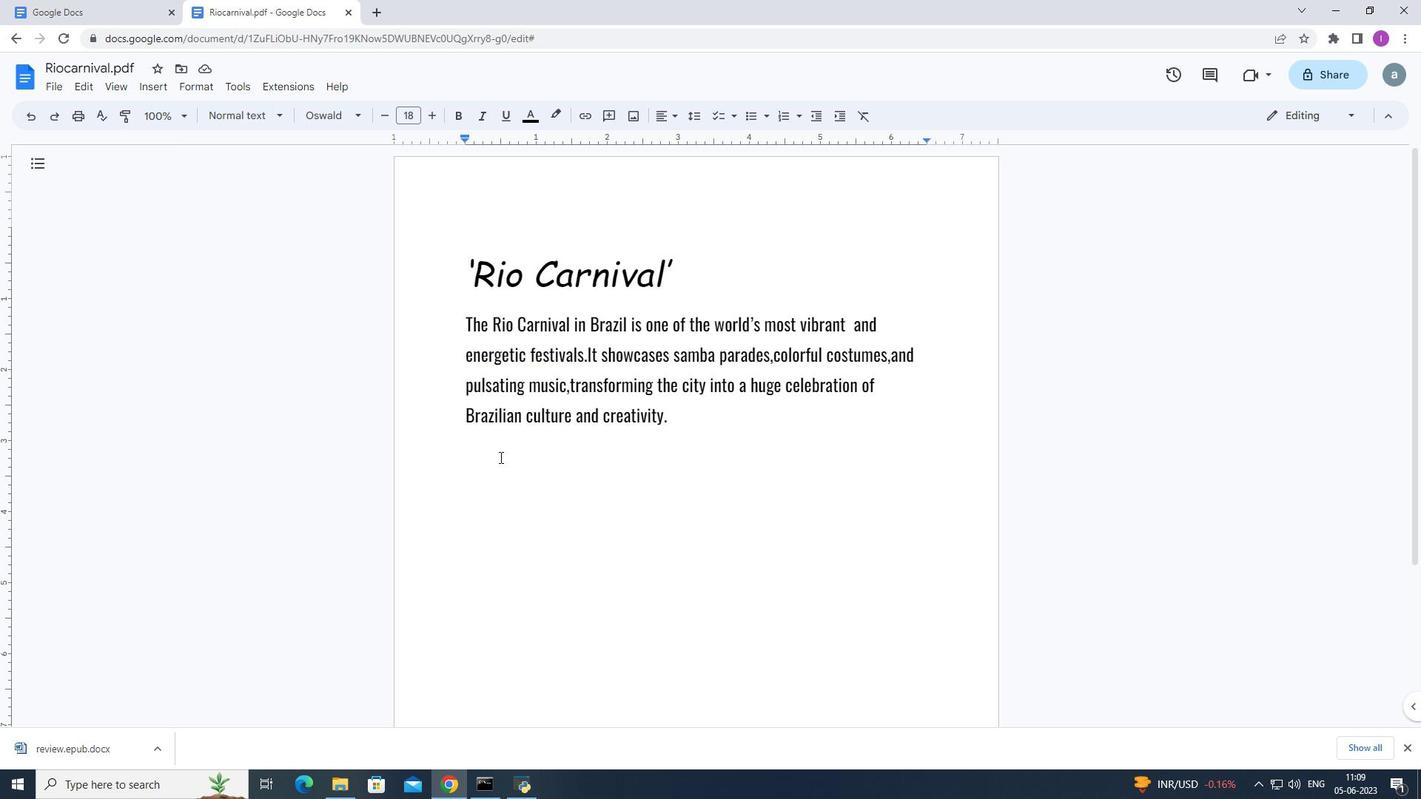 
Action: Key pressed <Key.enter>
Screenshot: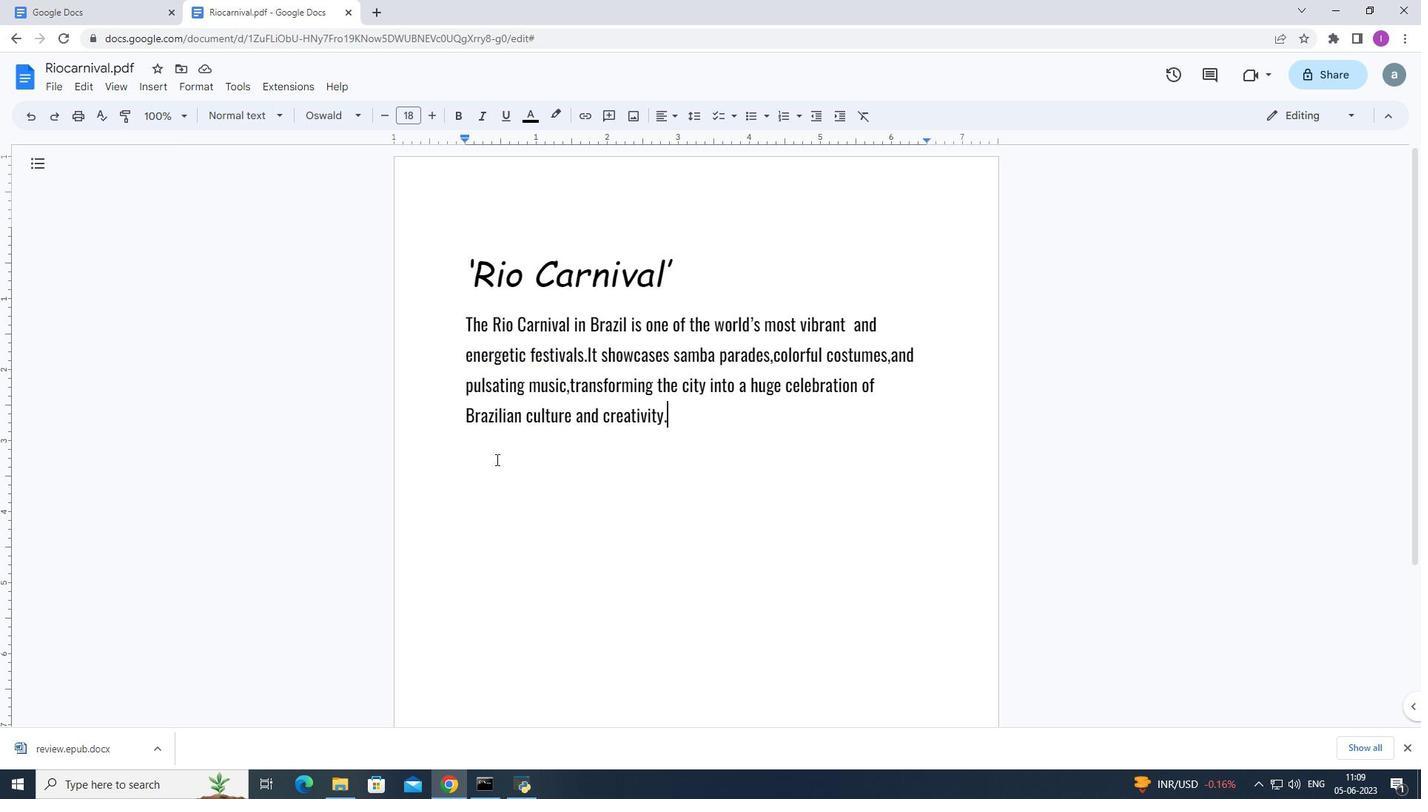 
Action: Mouse moved to (142, 83)
Screenshot: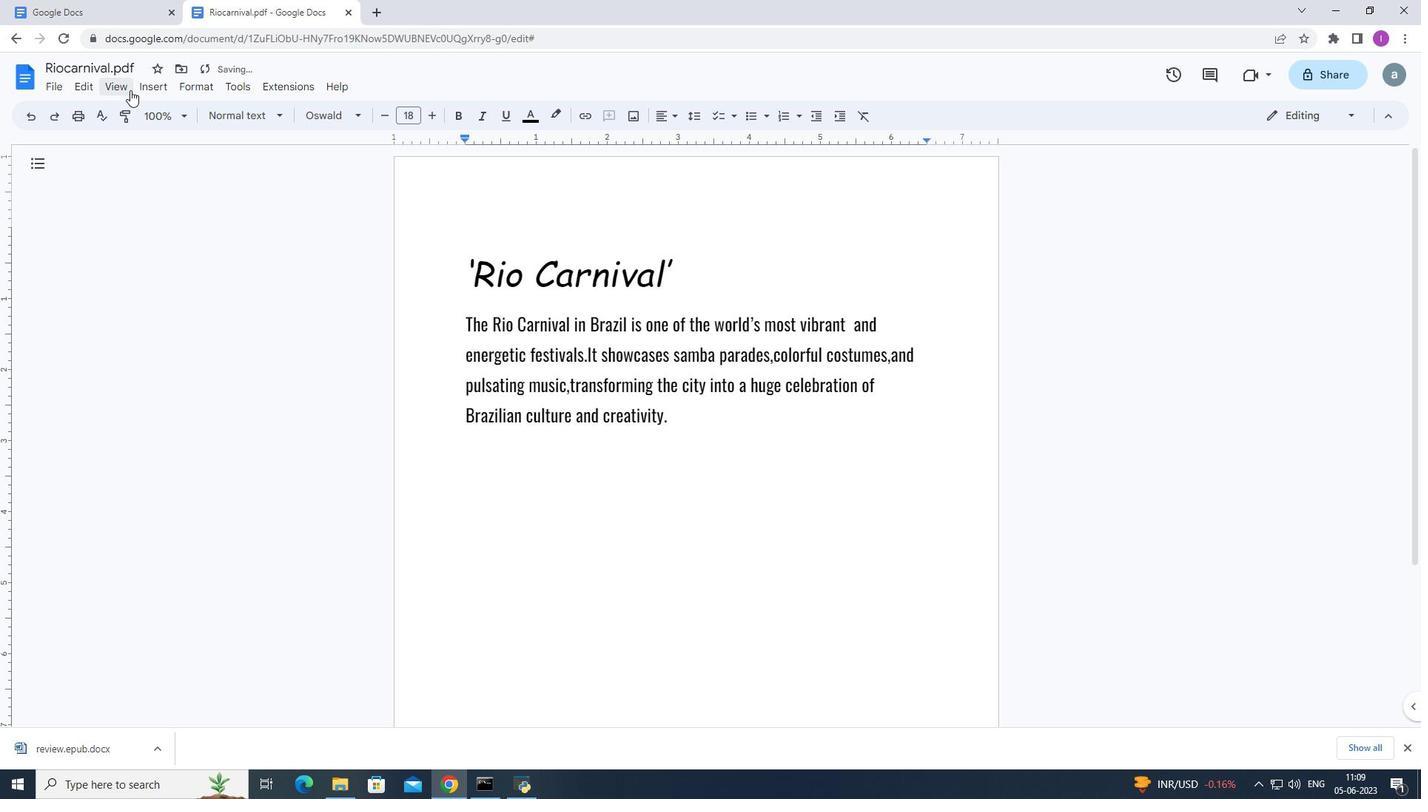 
Action: Mouse pressed left at (142, 83)
Screenshot: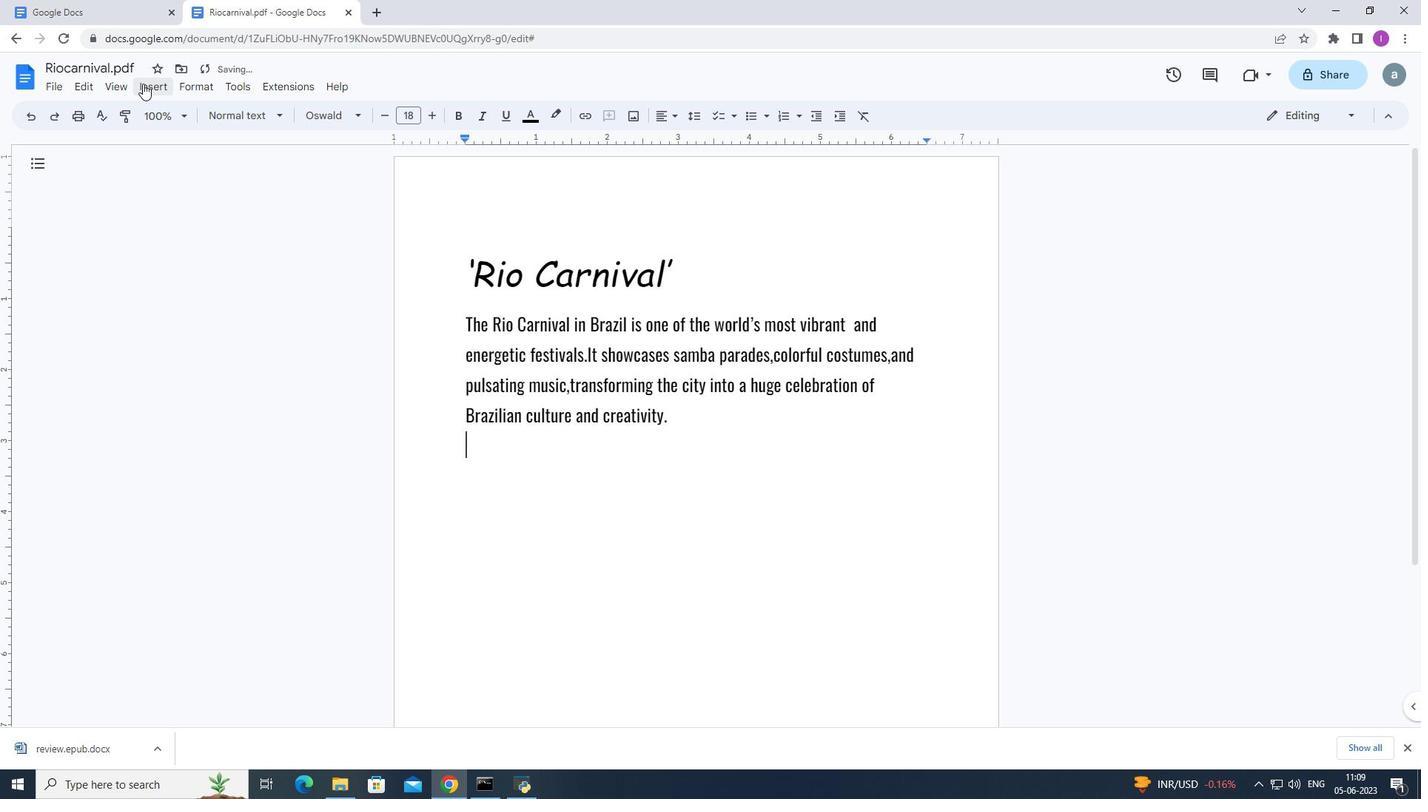
Action: Mouse moved to (414, 355)
Screenshot: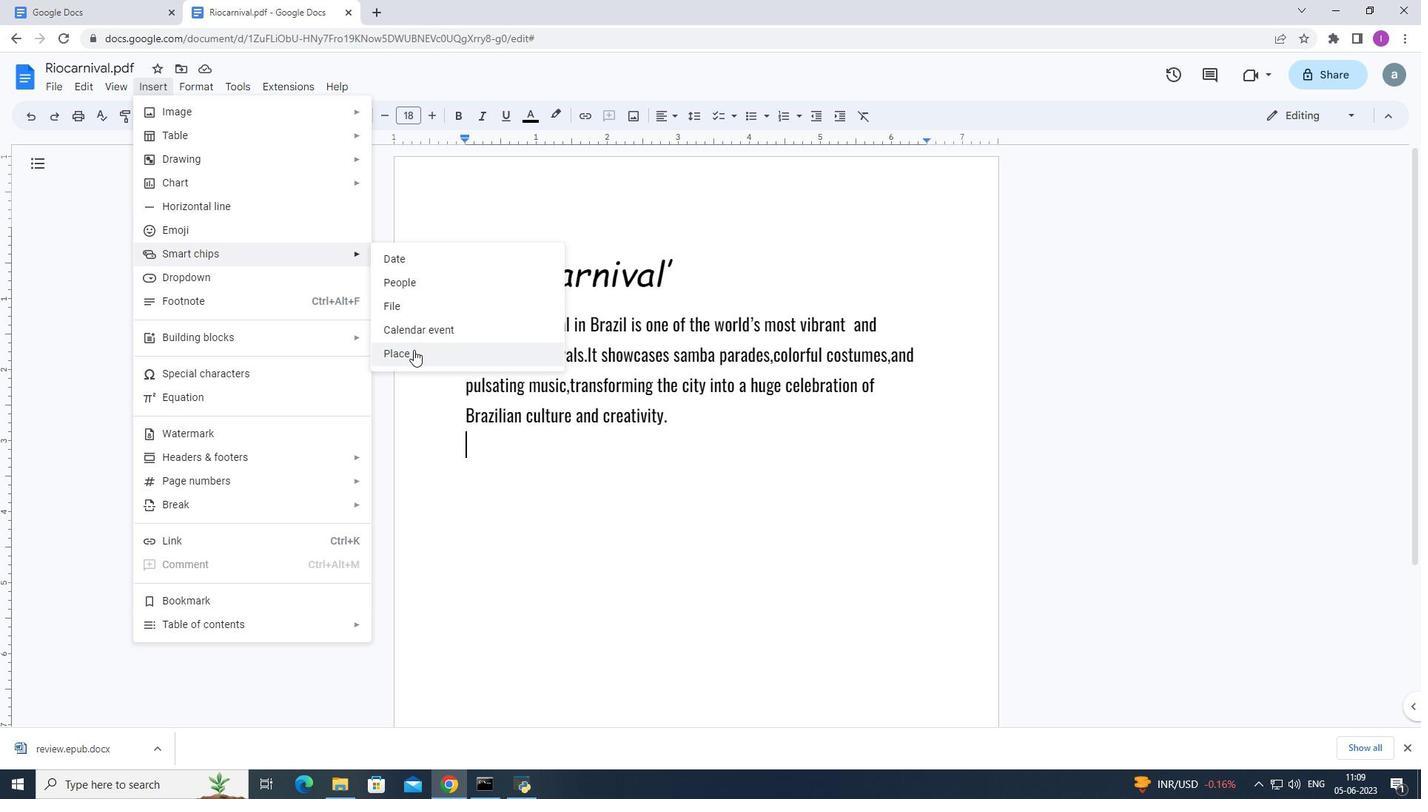 
Action: Mouse pressed left at (414, 355)
Screenshot: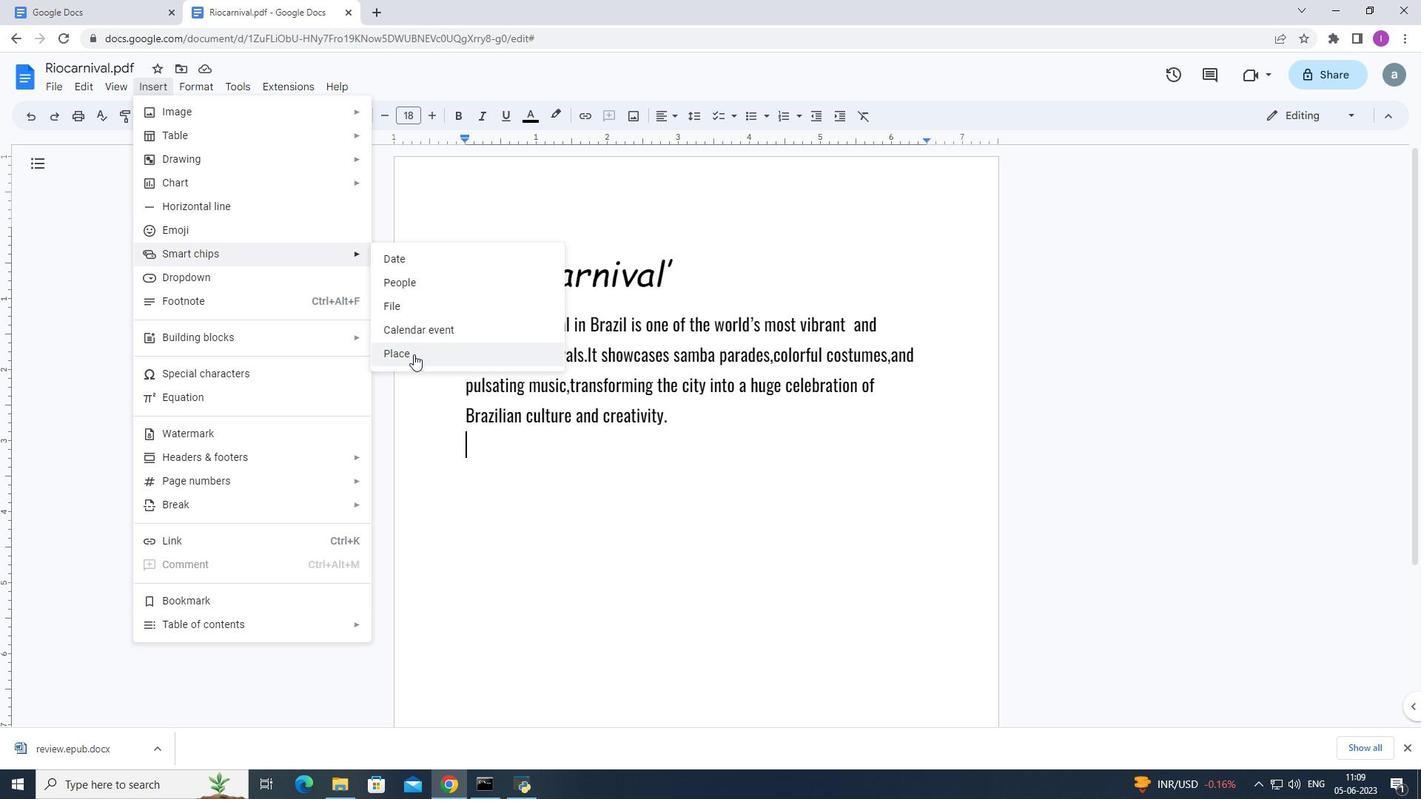 
Action: Mouse moved to (521, 496)
Screenshot: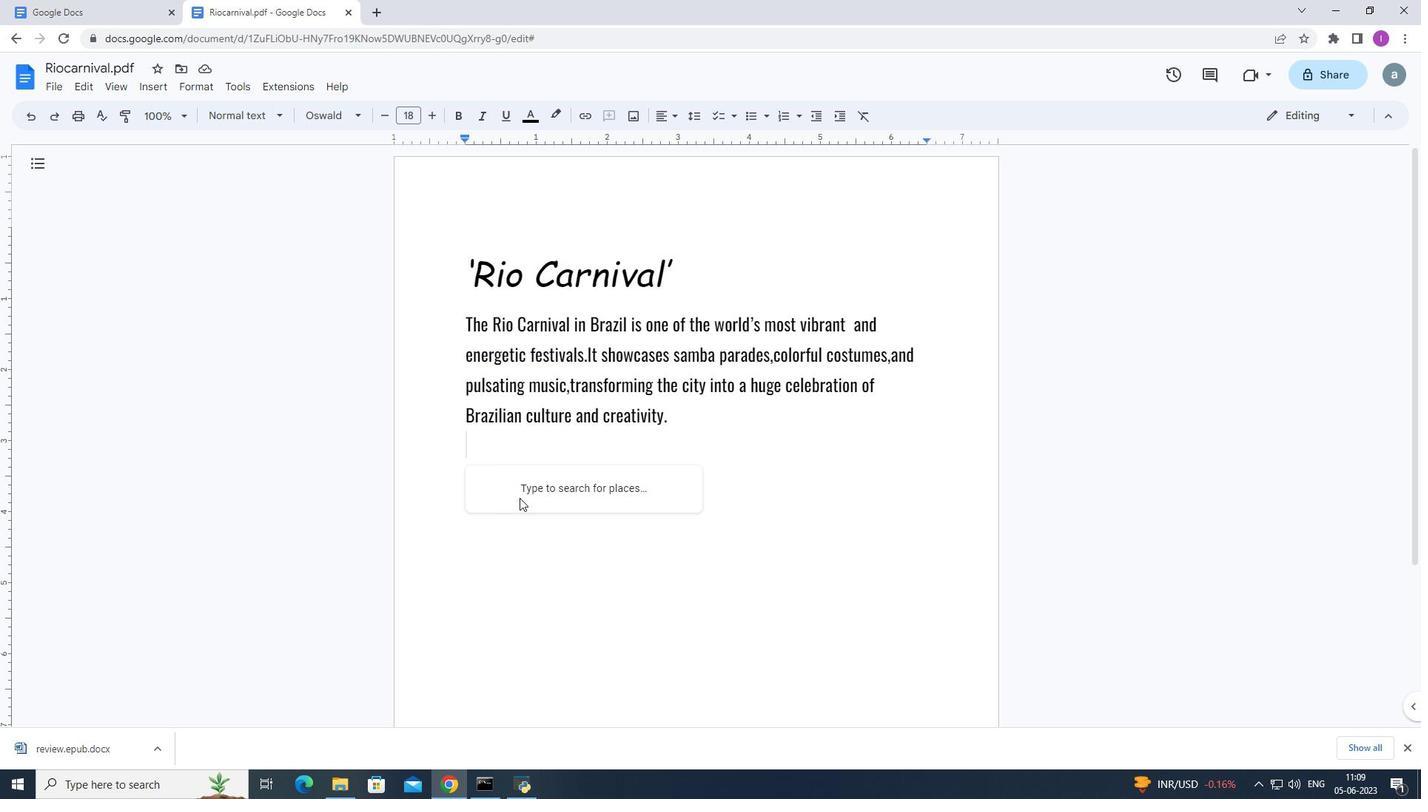 
Action: Mouse pressed left at (521, 496)
Screenshot: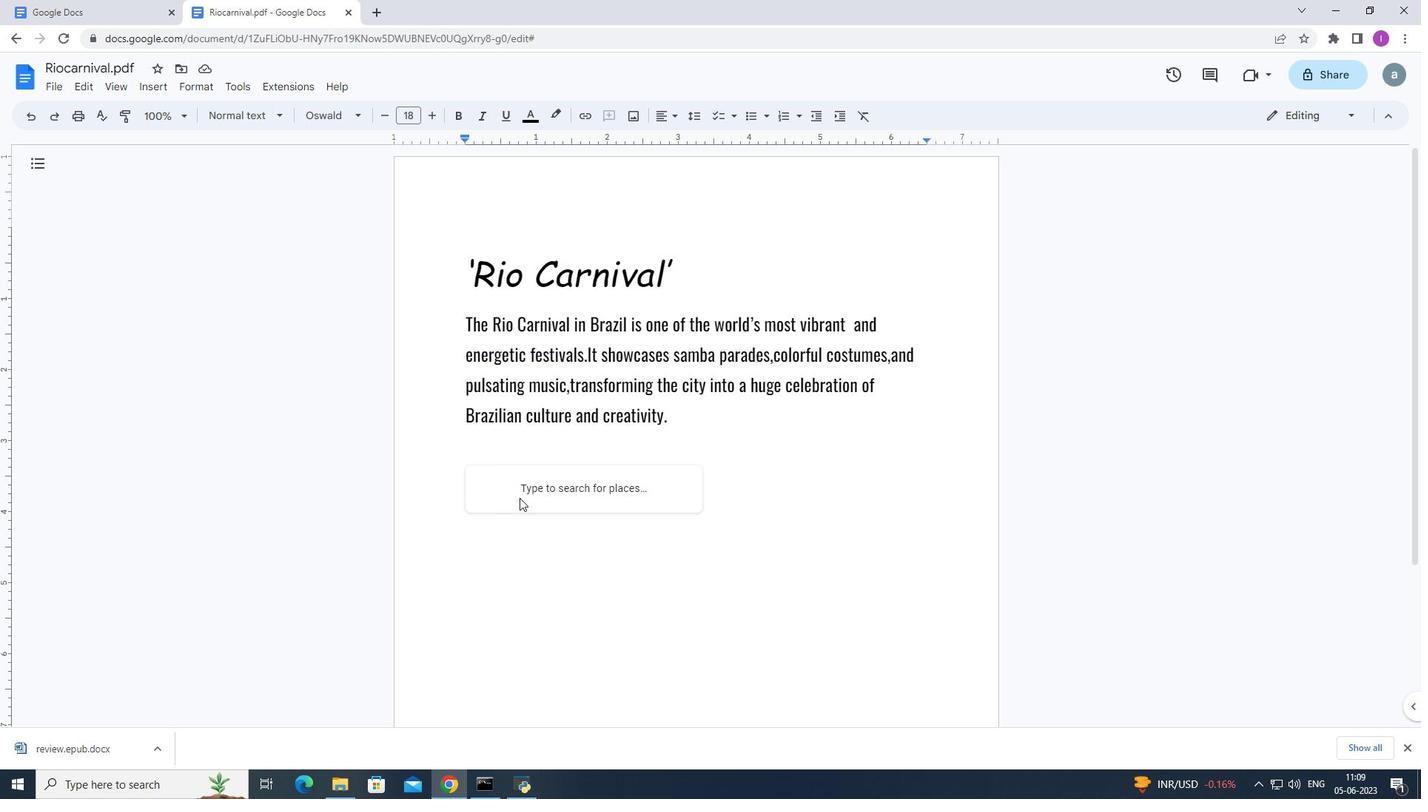 
Action: Mouse moved to (521, 495)
Screenshot: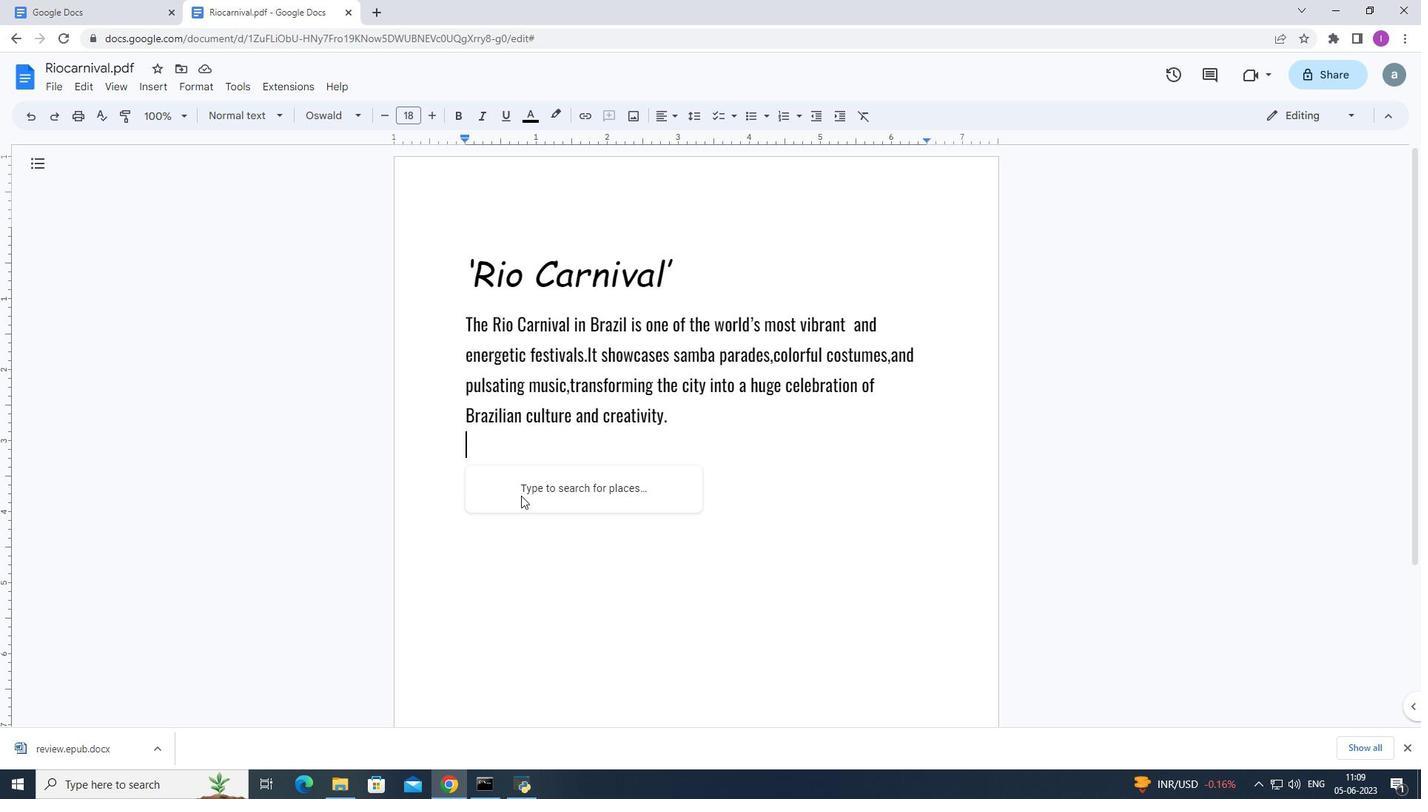 
Action: Key pressed new
Screenshot: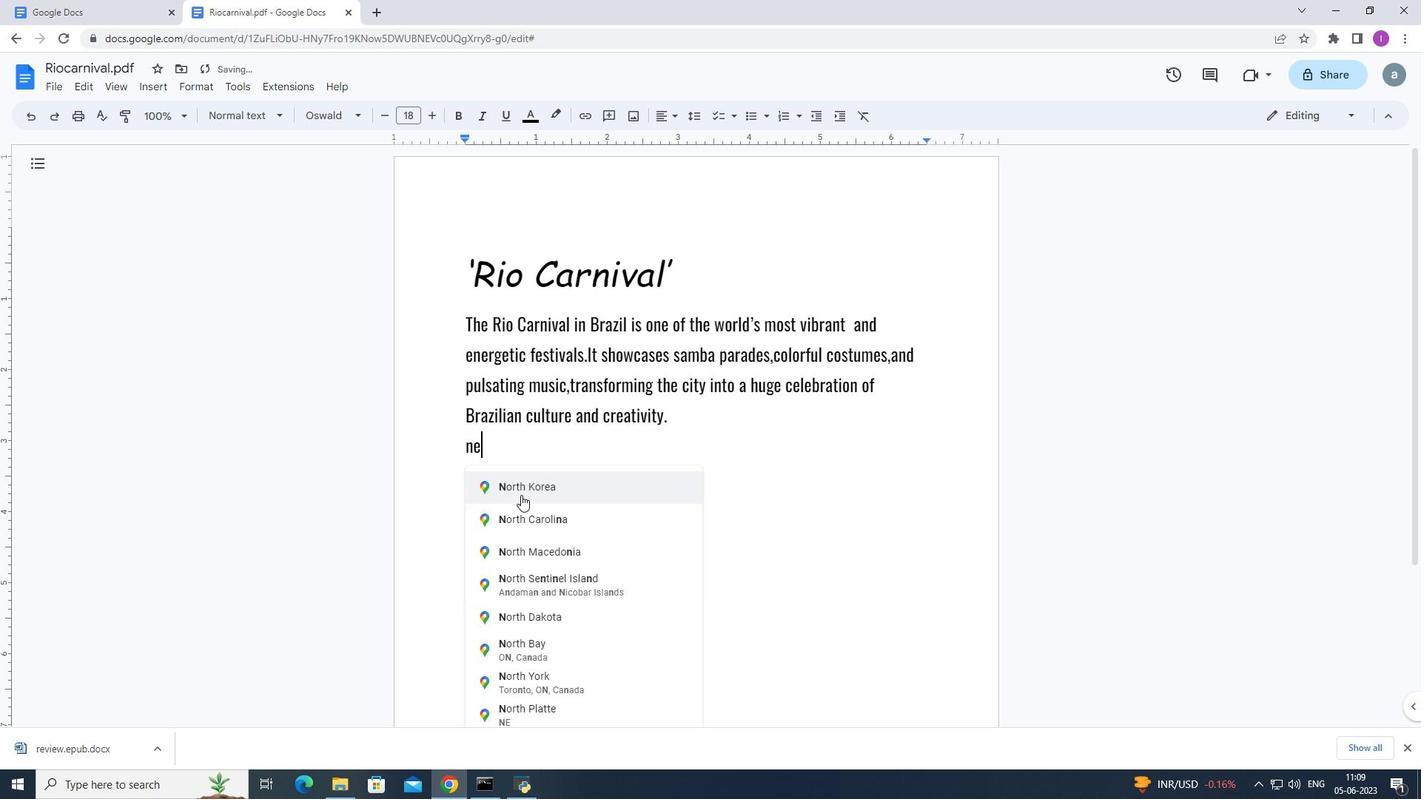 
Action: Mouse pressed left at (521, 495)
Screenshot: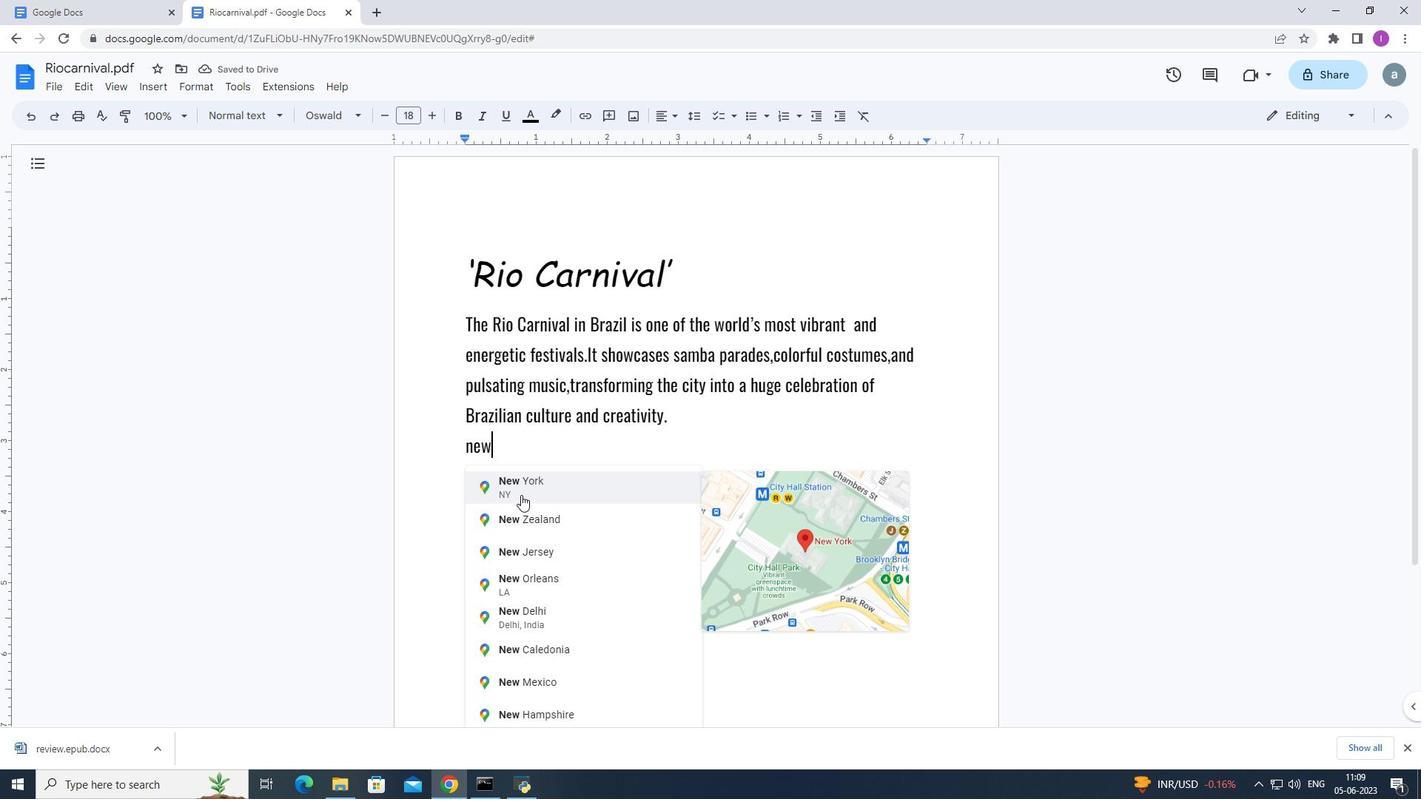 
Action: Mouse moved to (162, 90)
Screenshot: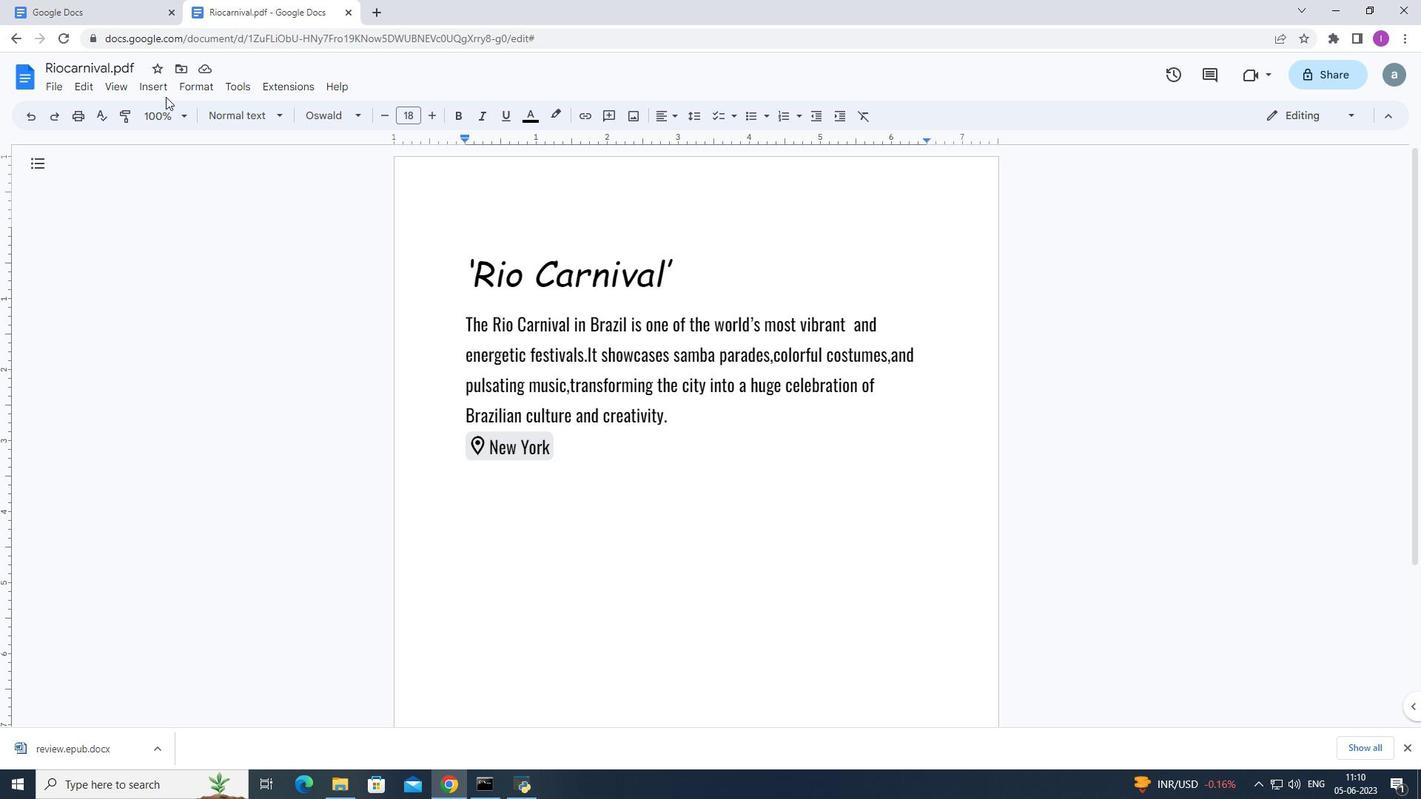 
Action: Mouse pressed left at (162, 90)
Screenshot: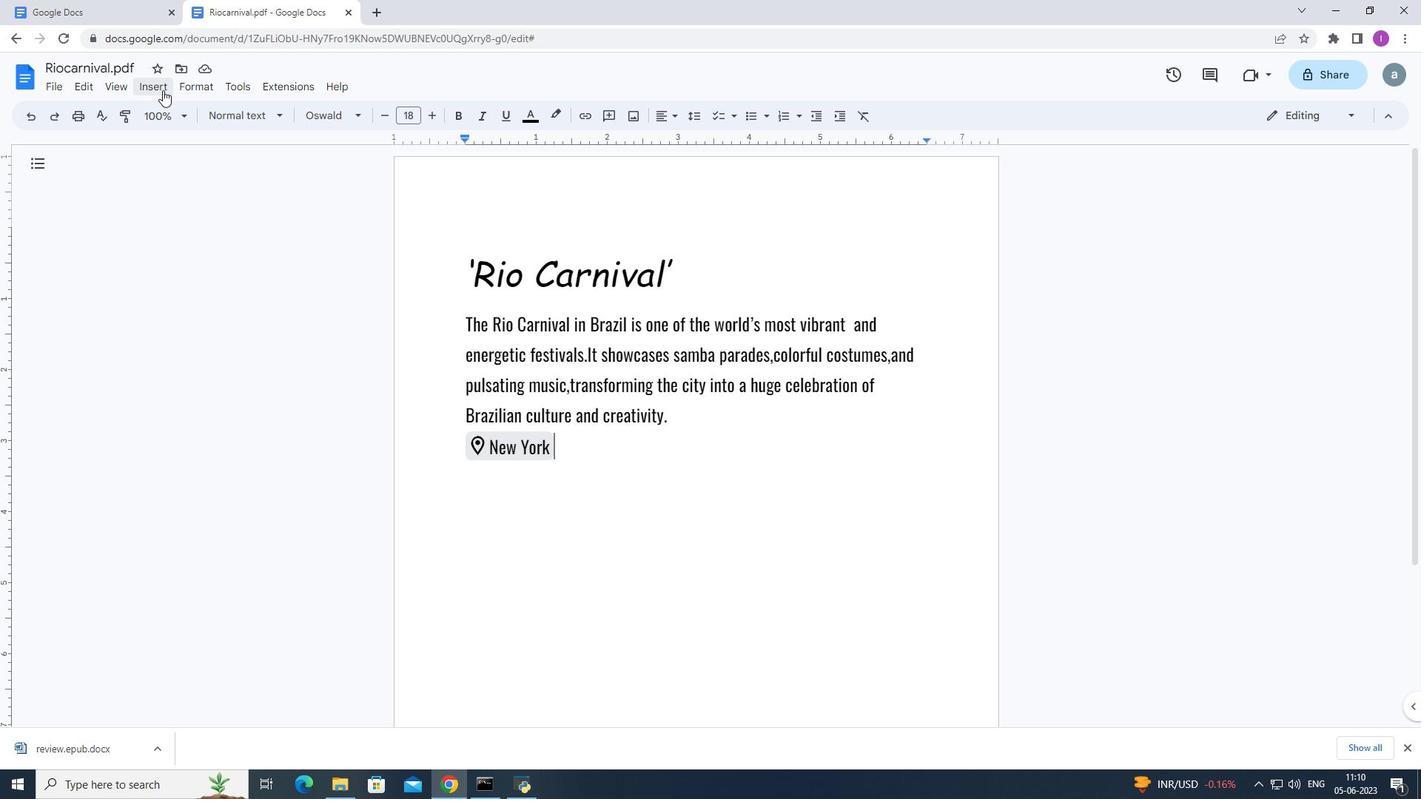 
Action: Mouse moved to (214, 302)
Screenshot: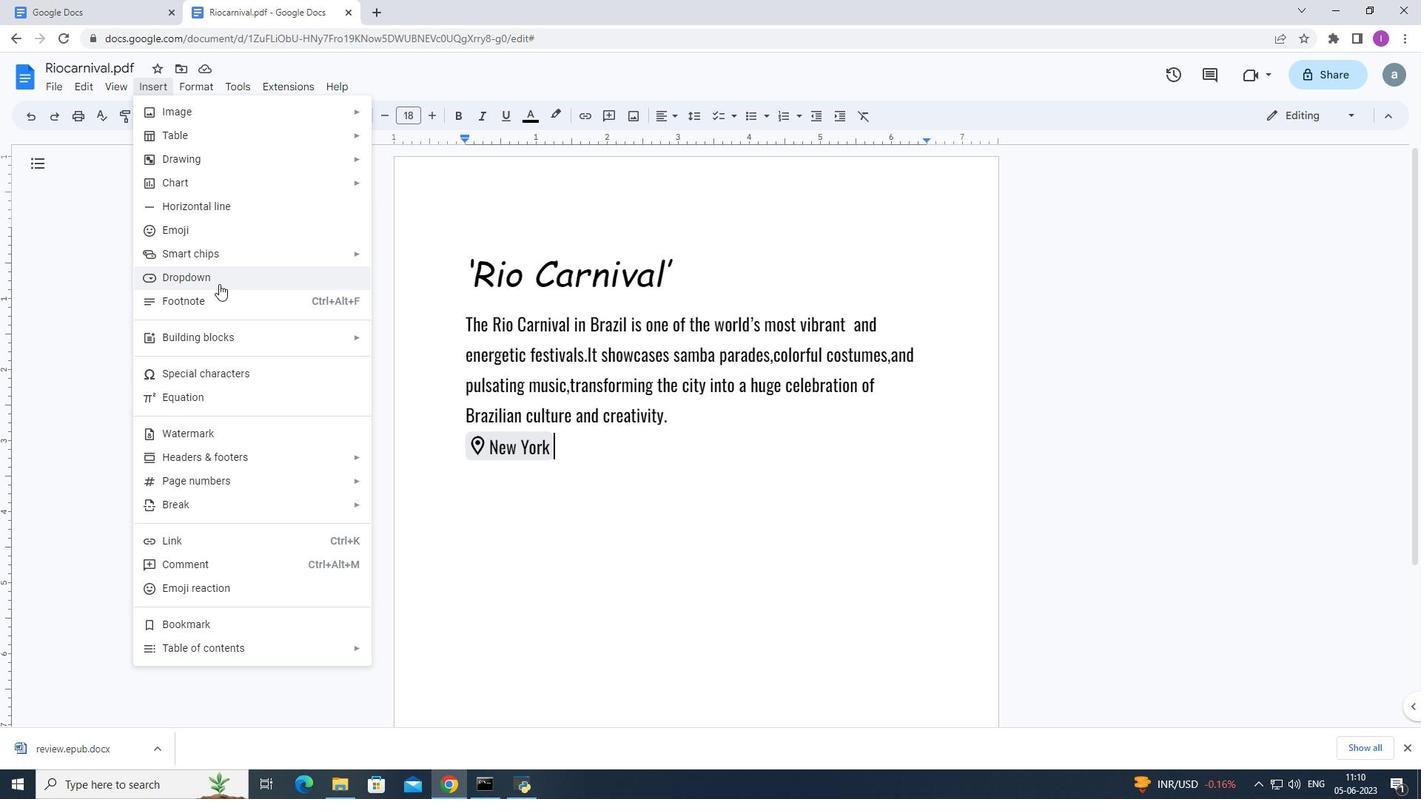 
Action: Mouse pressed left at (214, 302)
Screenshot: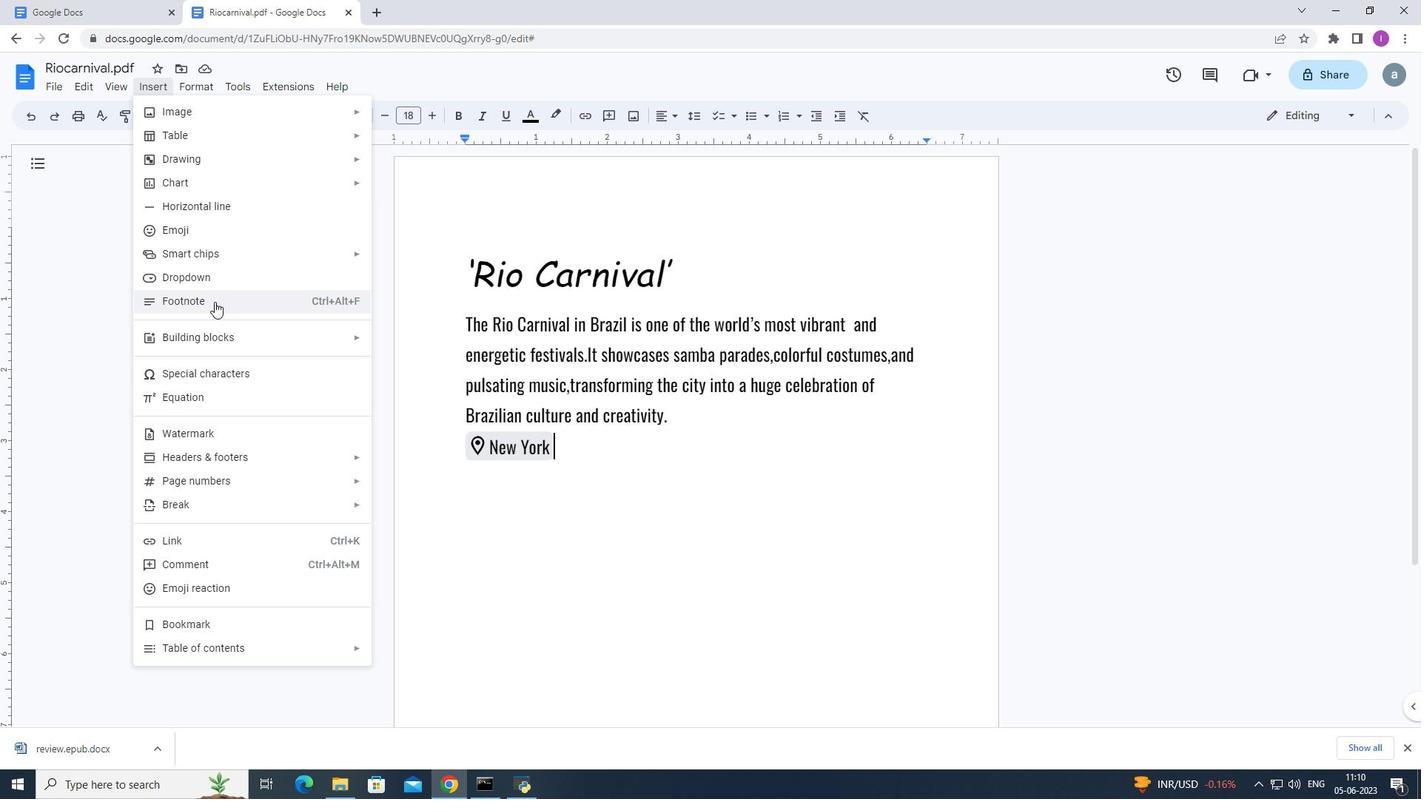 
Action: Mouse moved to (756, 472)
Screenshot: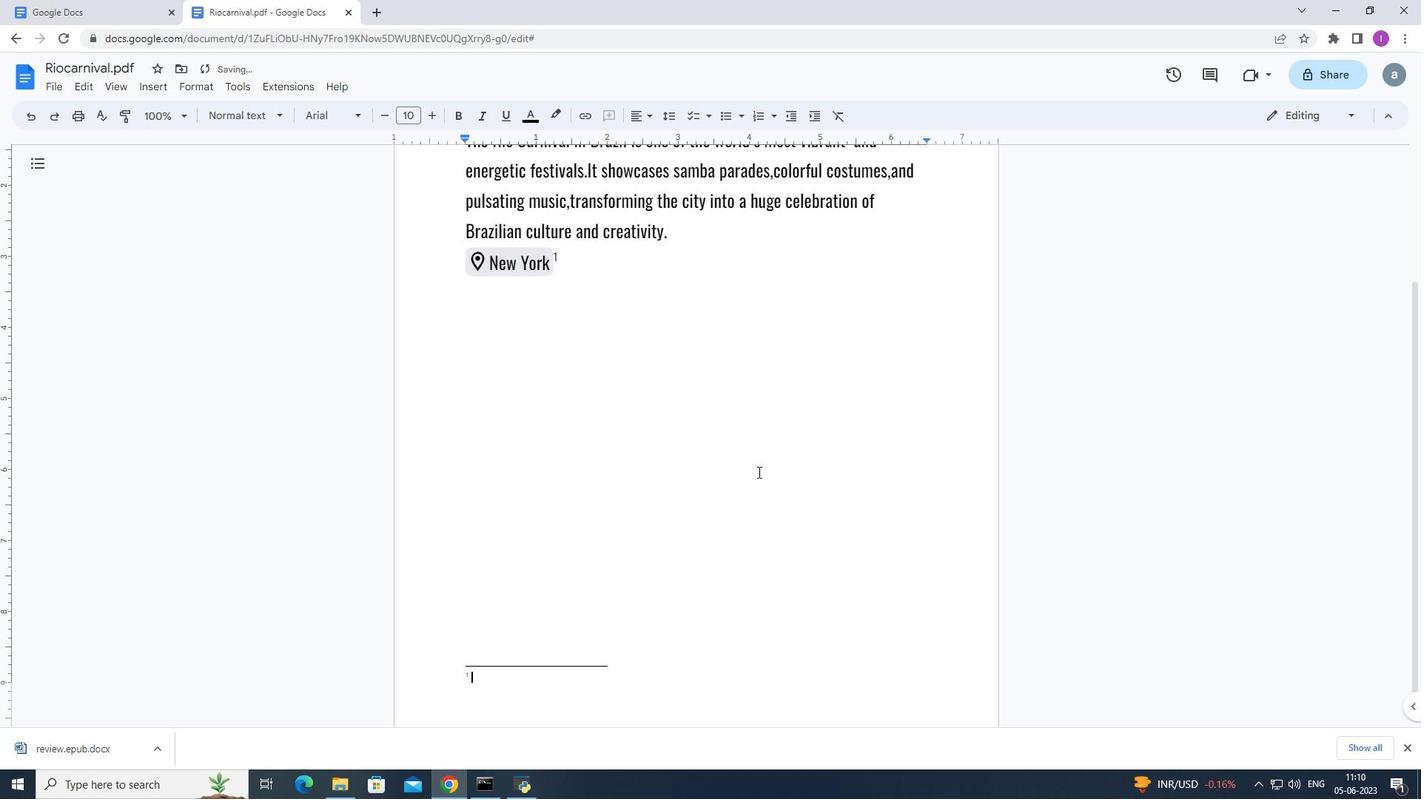 
Action: Key pressed 11<Key.space>th<Key.space><Key.shift>The<Key.space>dar<Key.backspace>ta<Key.space>was<Key.space>collected<Key.space>in<Key.space>2022
Screenshot: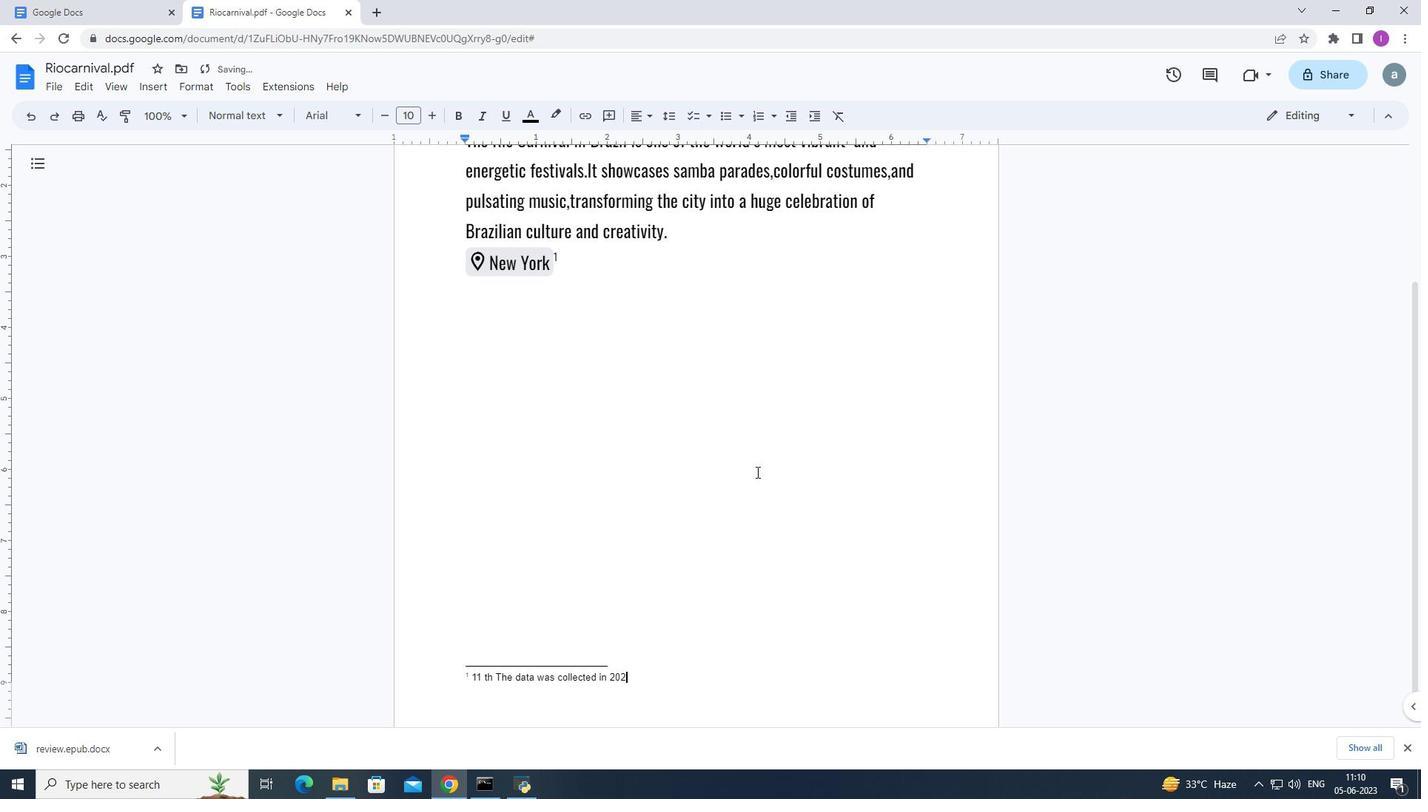 
Action: Mouse moved to (642, 671)
Screenshot: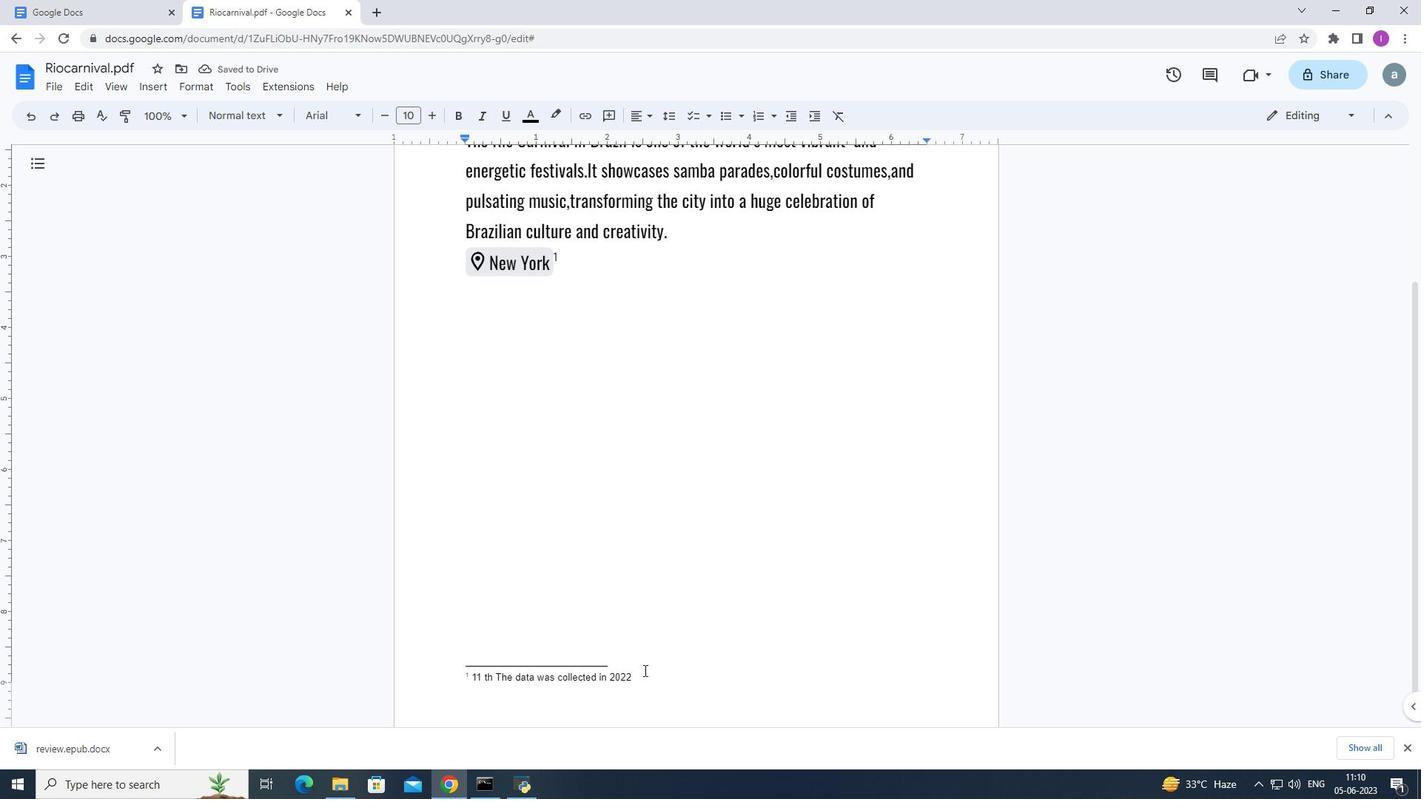
Action: Mouse pressed left at (642, 671)
Screenshot: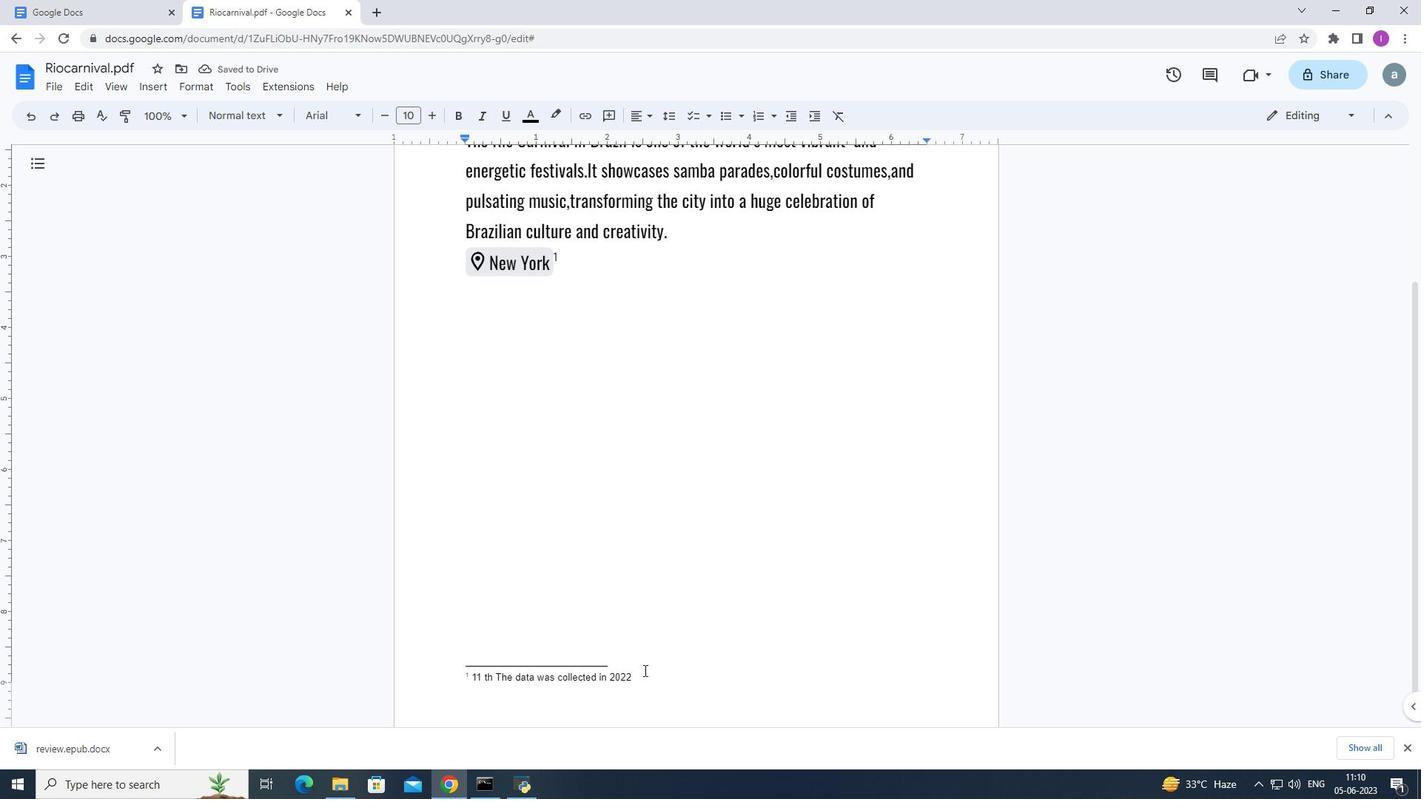 
Action: Mouse moved to (638, 682)
Screenshot: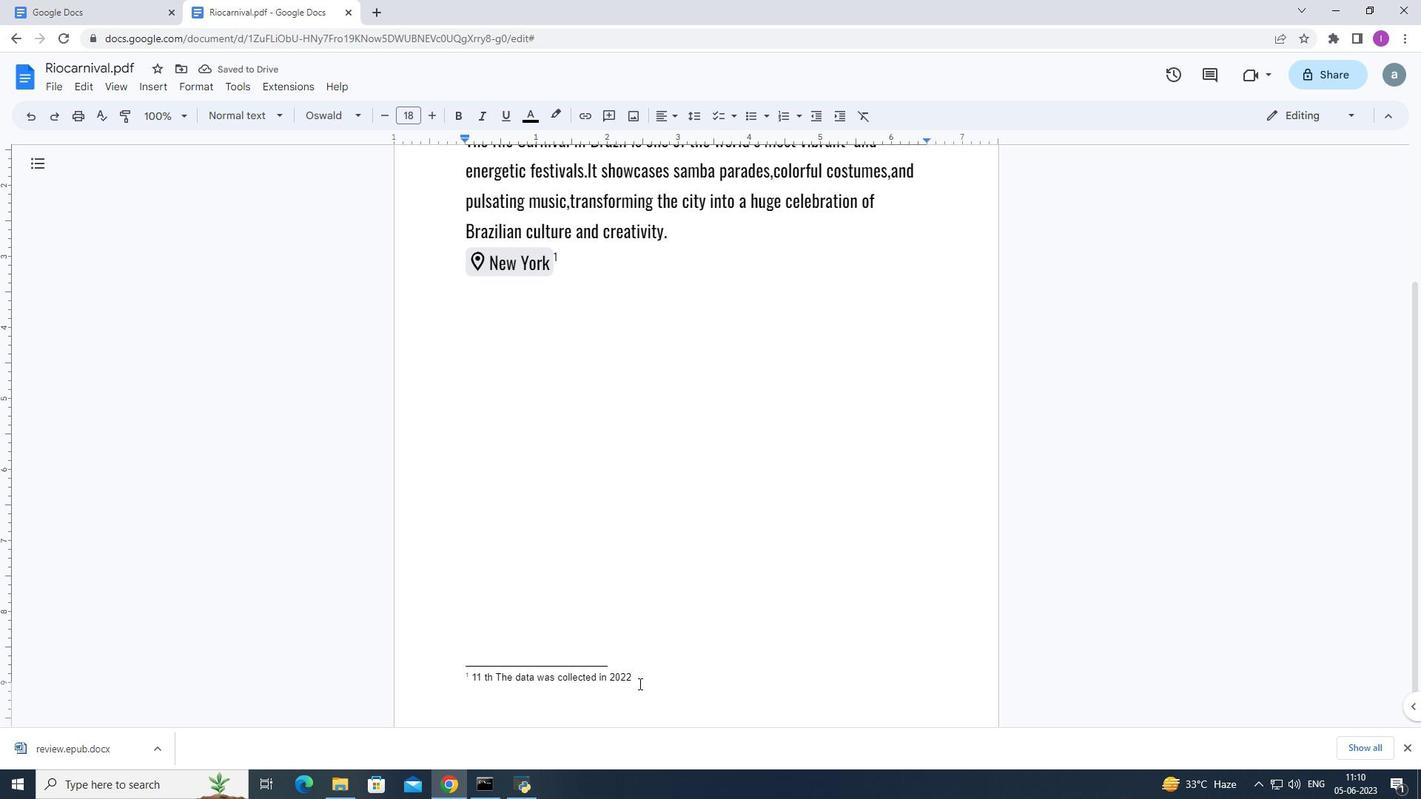 
Action: Mouse pressed left at (638, 682)
Screenshot: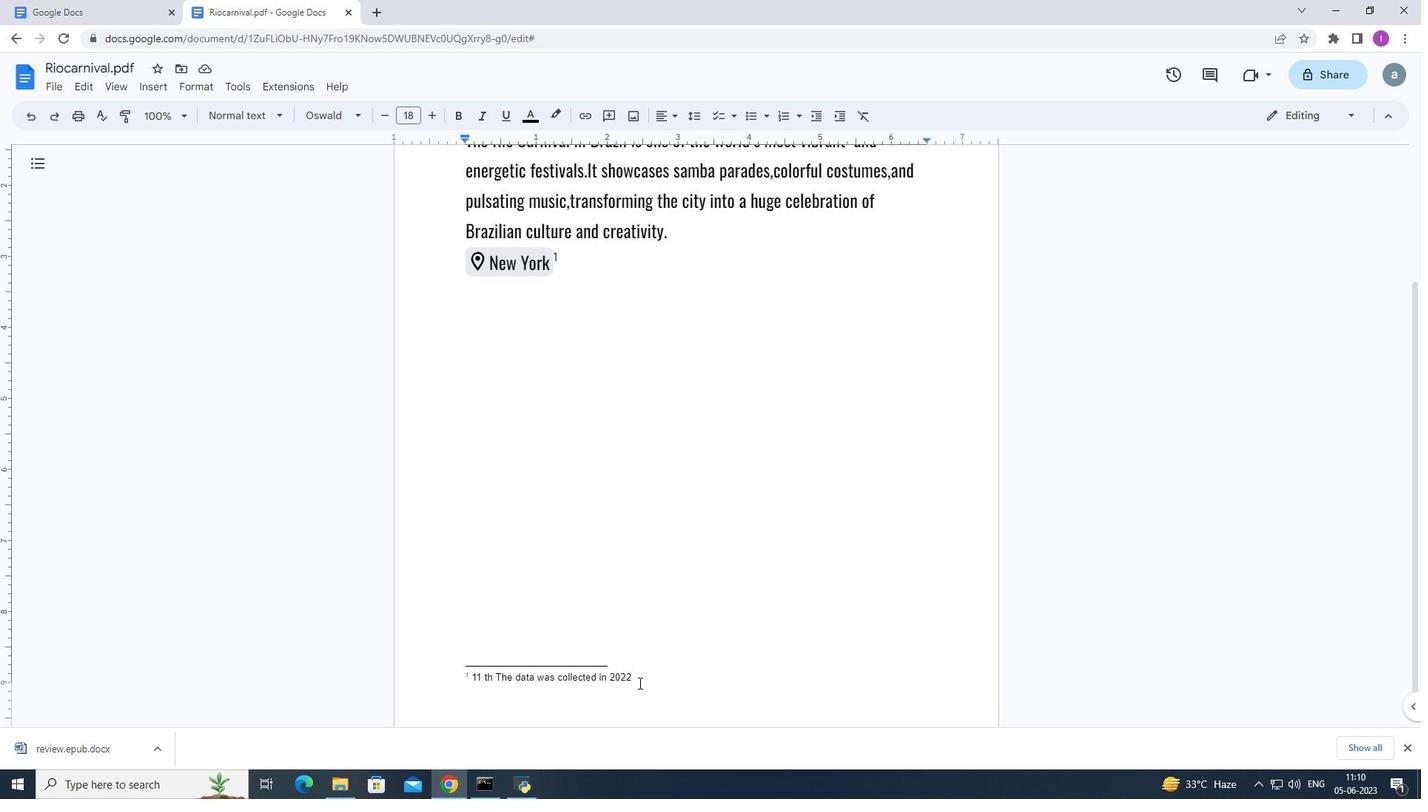 
Action: Mouse moved to (362, 114)
Screenshot: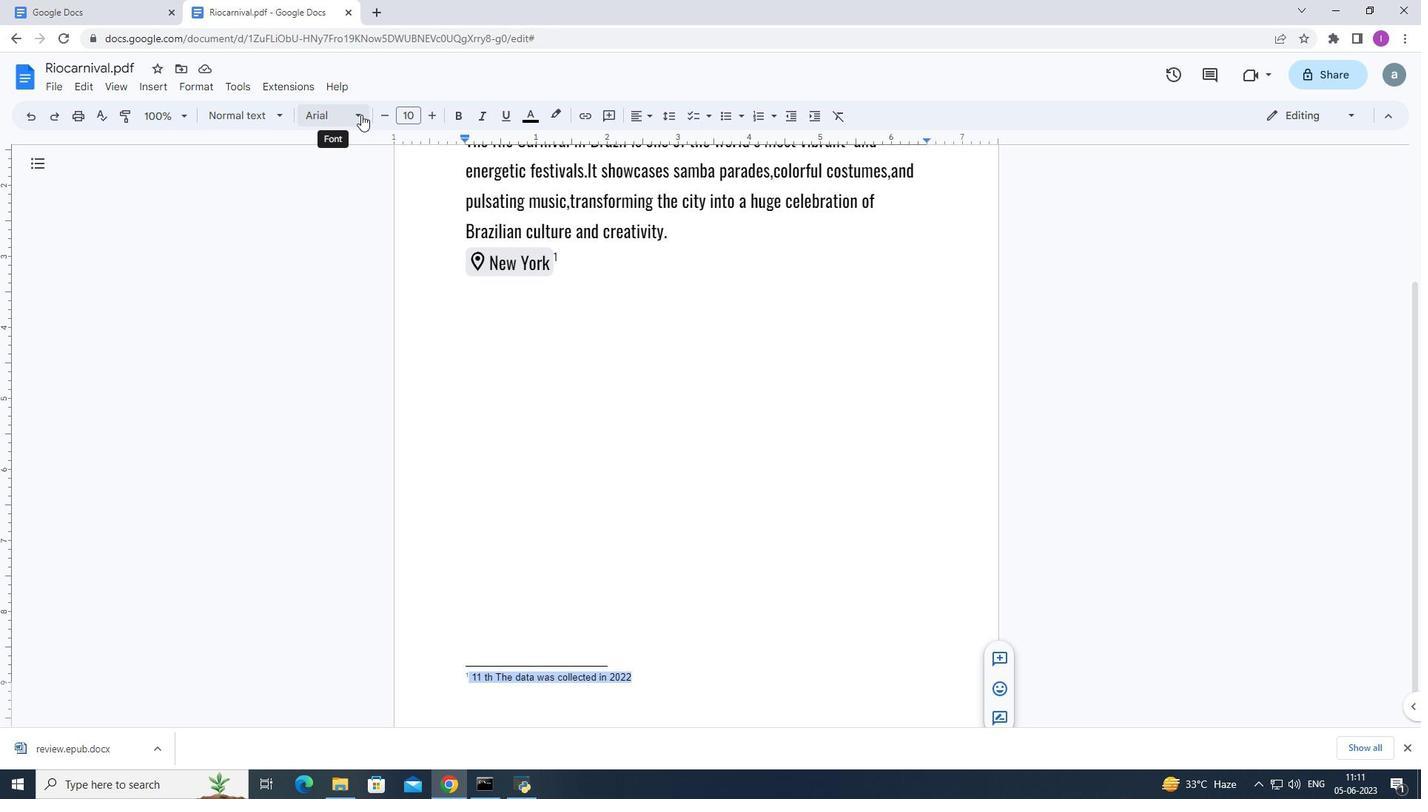 
Action: Mouse pressed left at (362, 114)
Screenshot: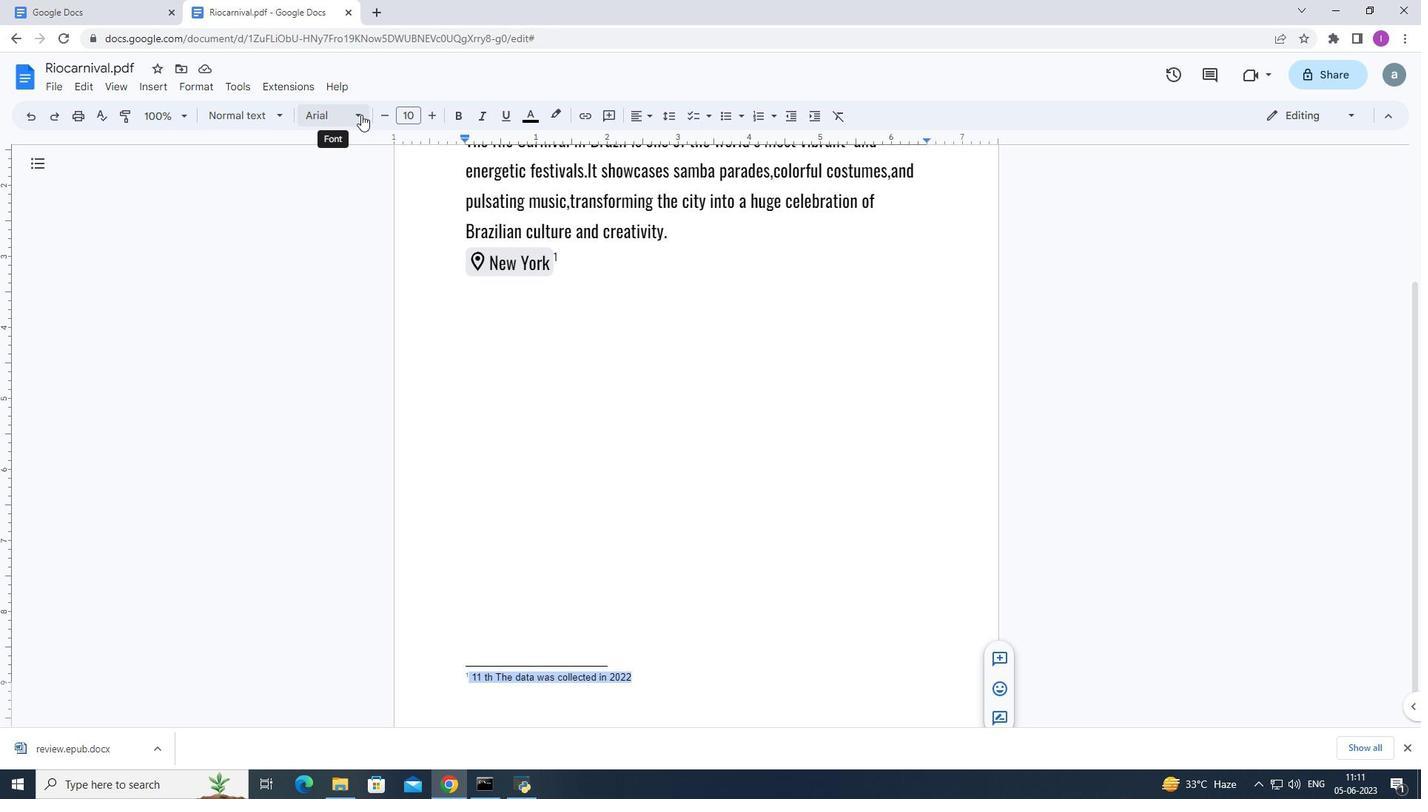 
Action: Mouse moved to (356, 353)
Screenshot: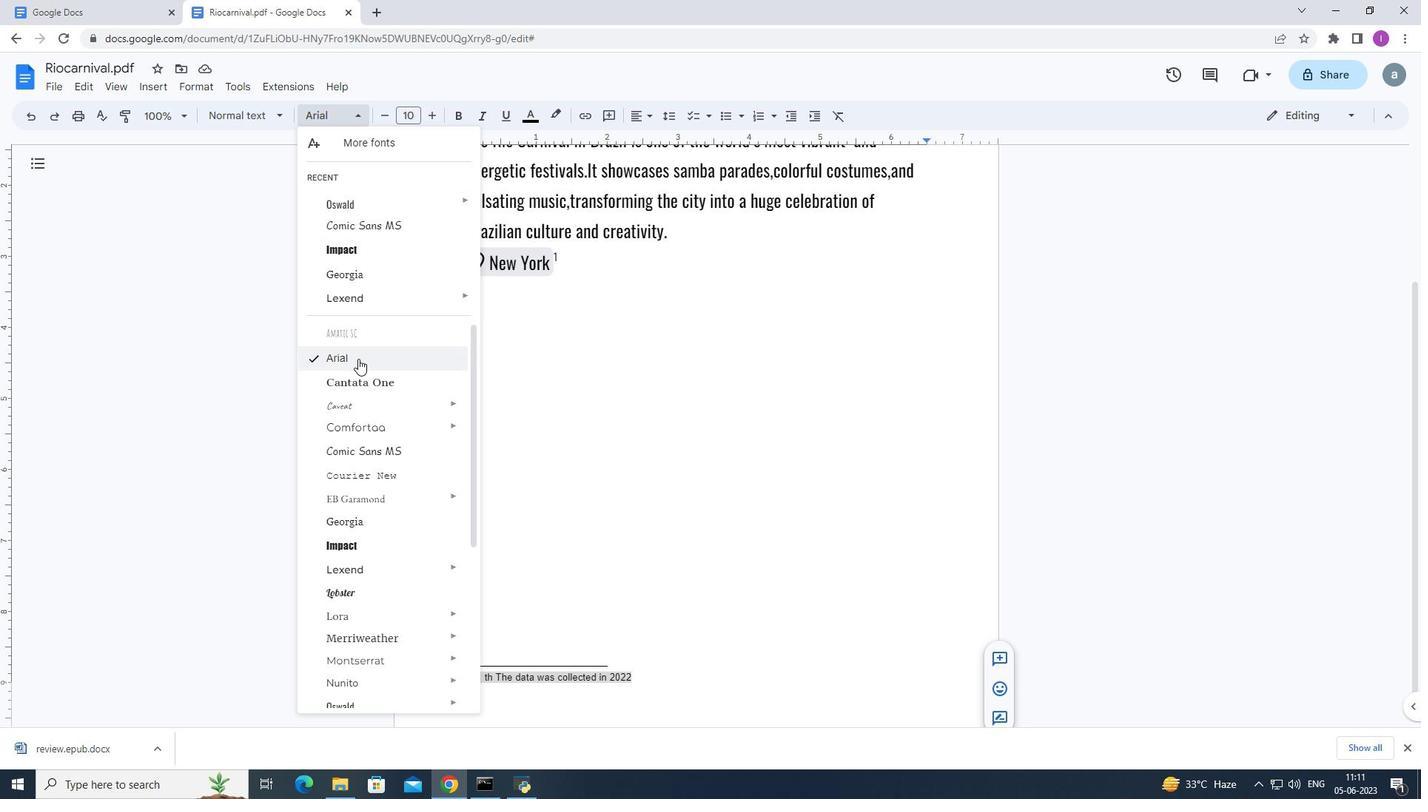 
Action: Mouse pressed left at (356, 353)
Screenshot: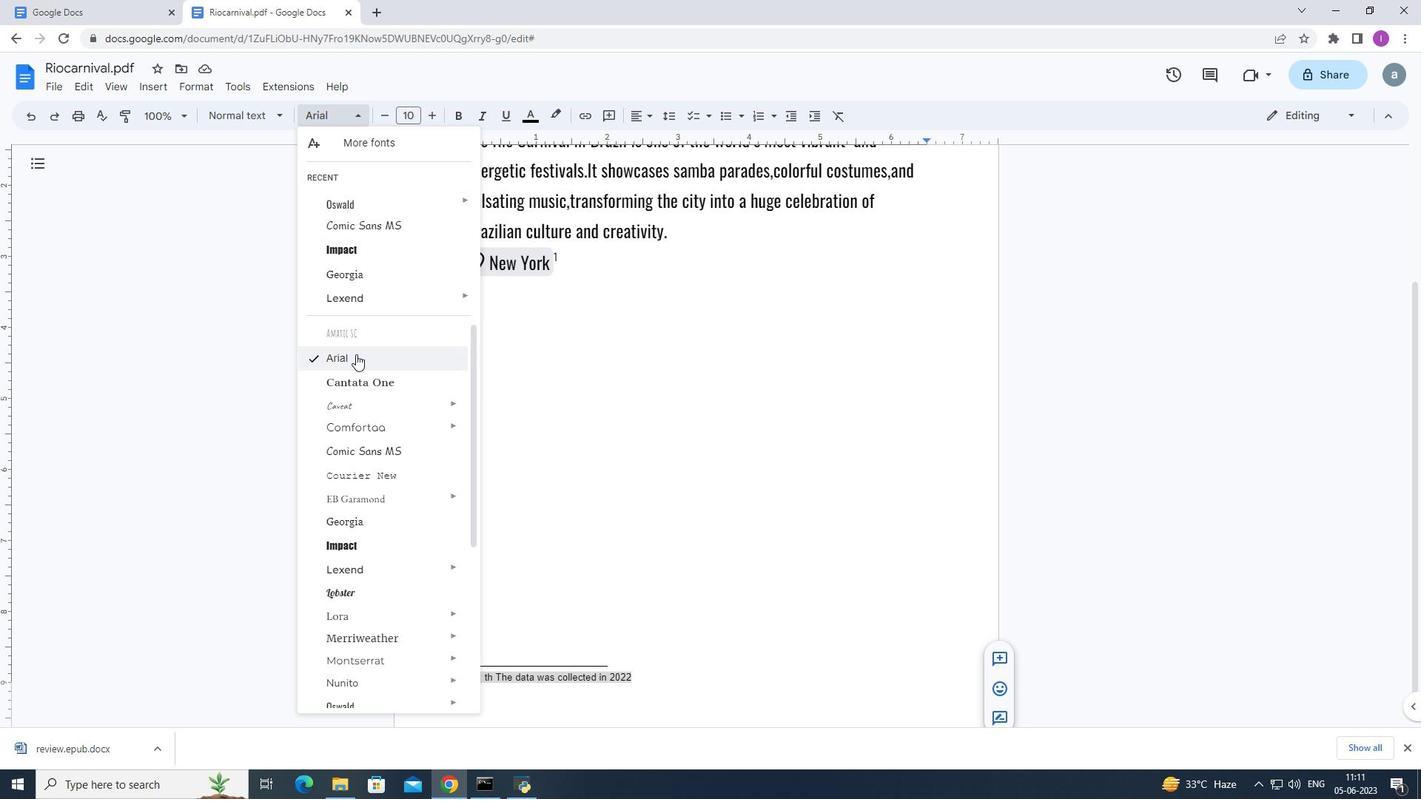 
Action: Mouse moved to (414, 114)
Screenshot: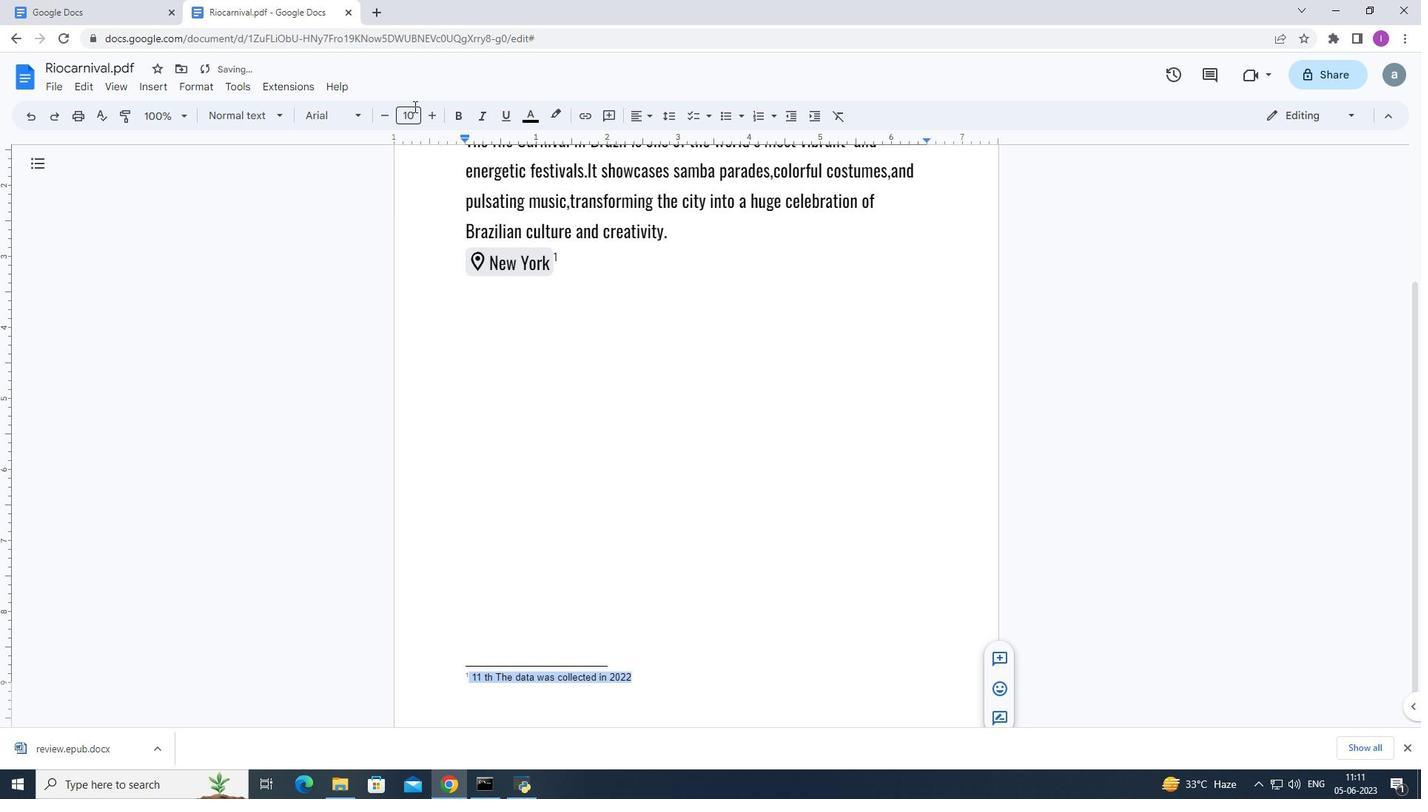 
Action: Mouse pressed left at (414, 114)
Screenshot: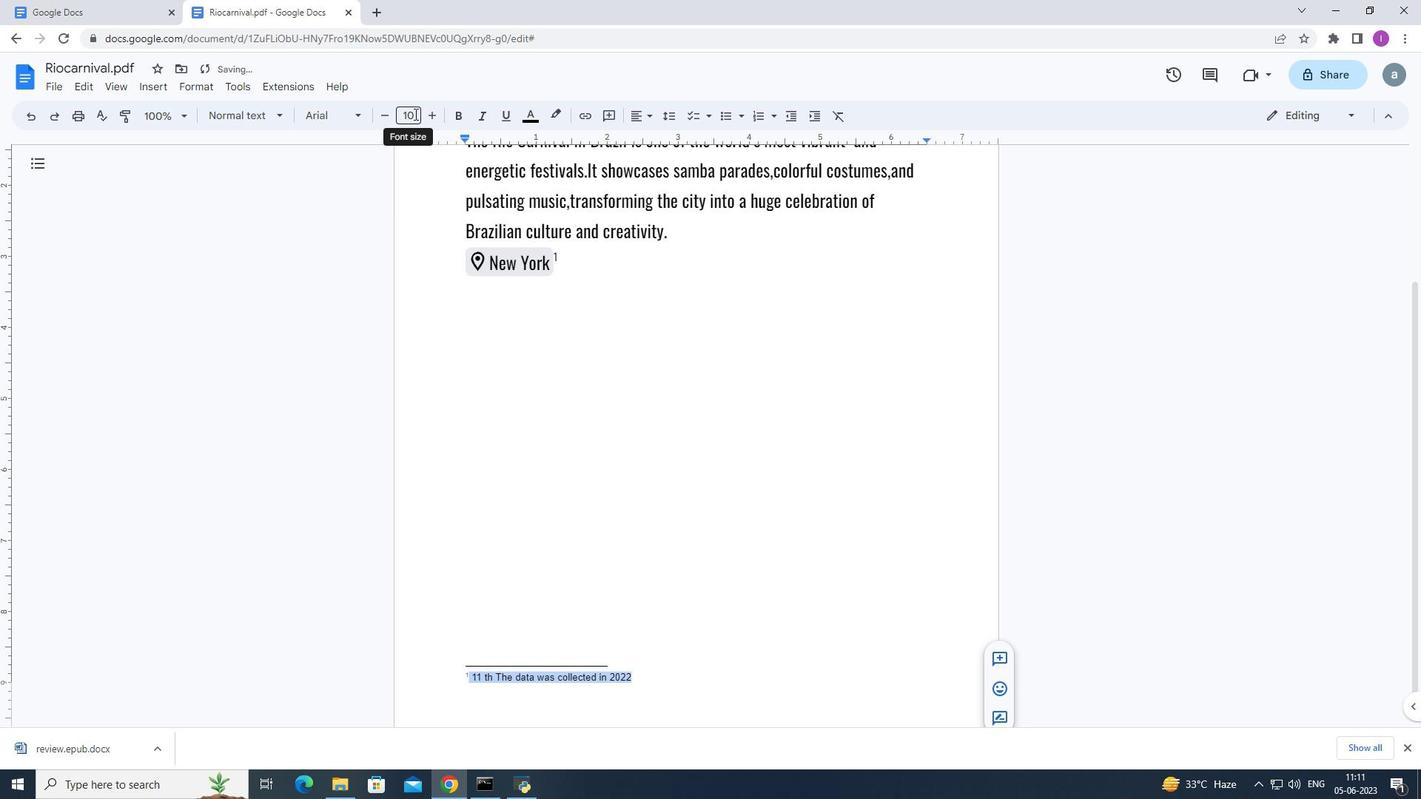 
Action: Mouse moved to (402, 142)
Screenshot: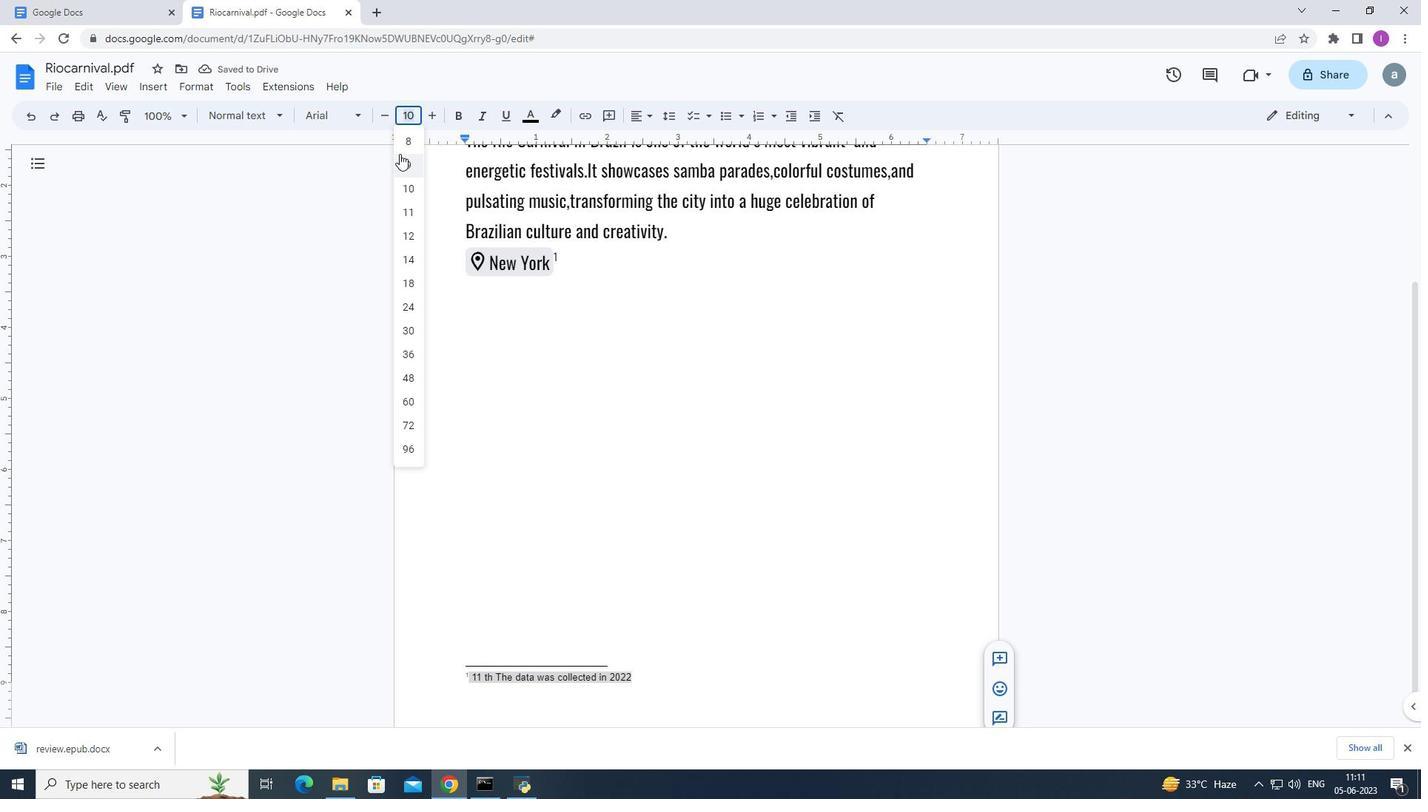 
Action: Mouse pressed left at (402, 142)
Screenshot: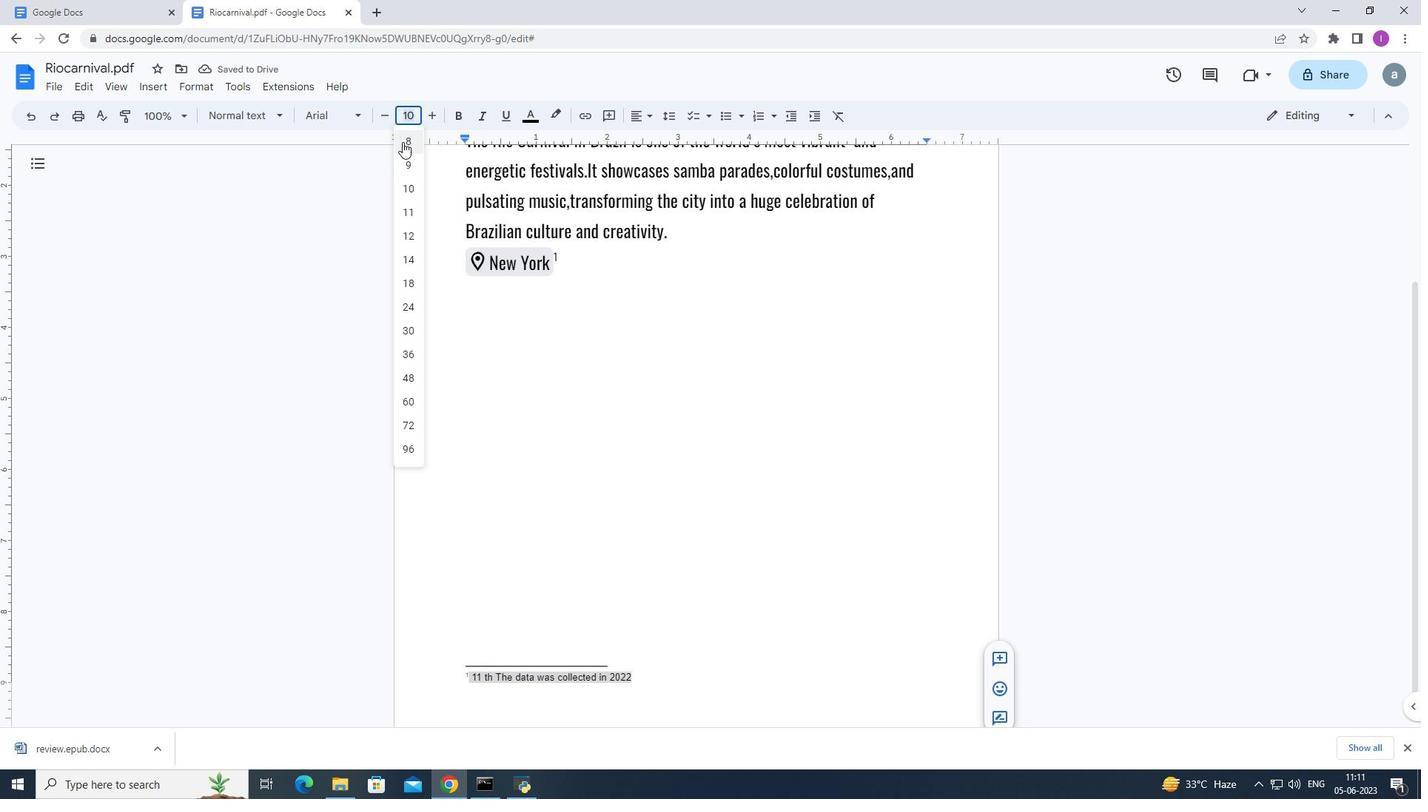 
Action: Mouse moved to (421, 357)
Screenshot: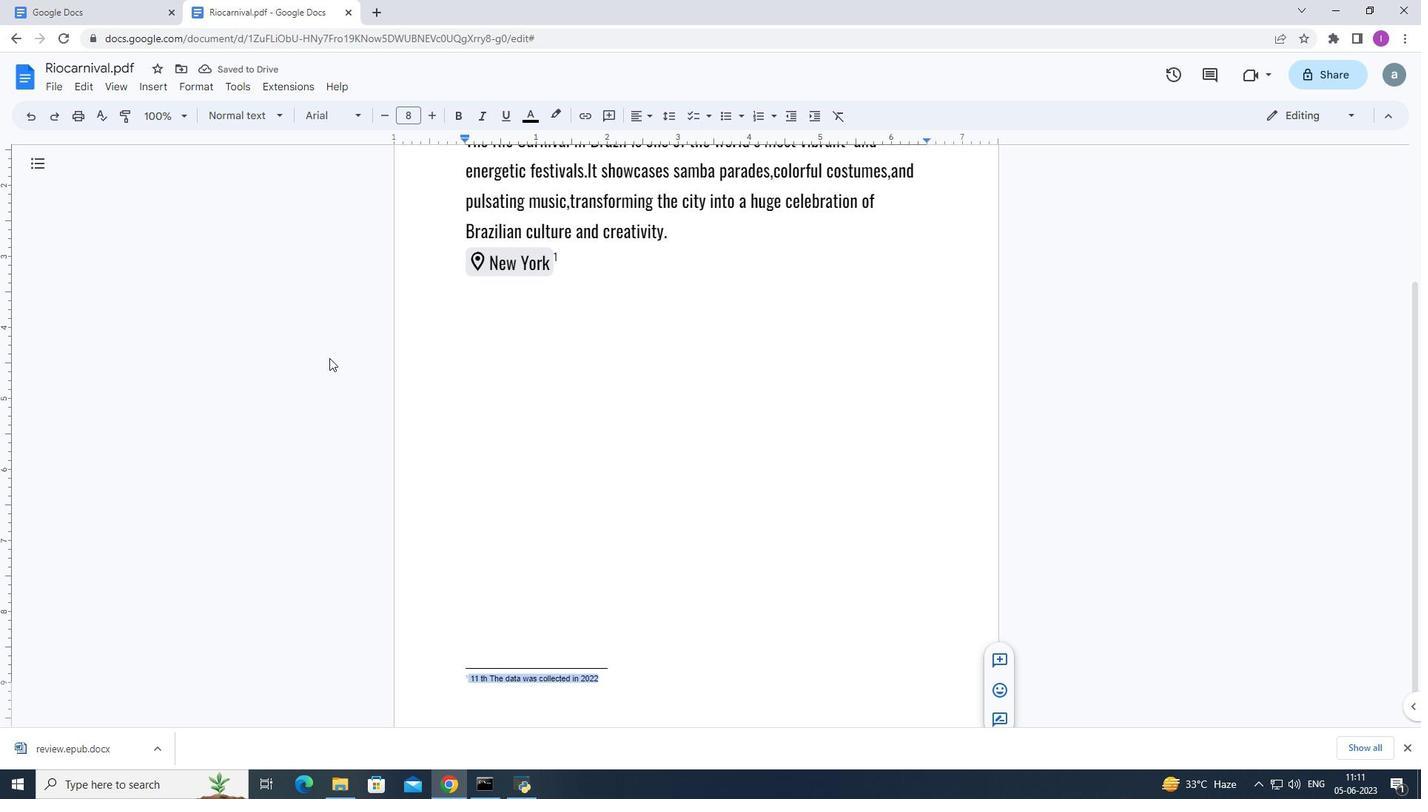 
Action: Mouse scrolled (421, 358) with delta (0, 0)
Screenshot: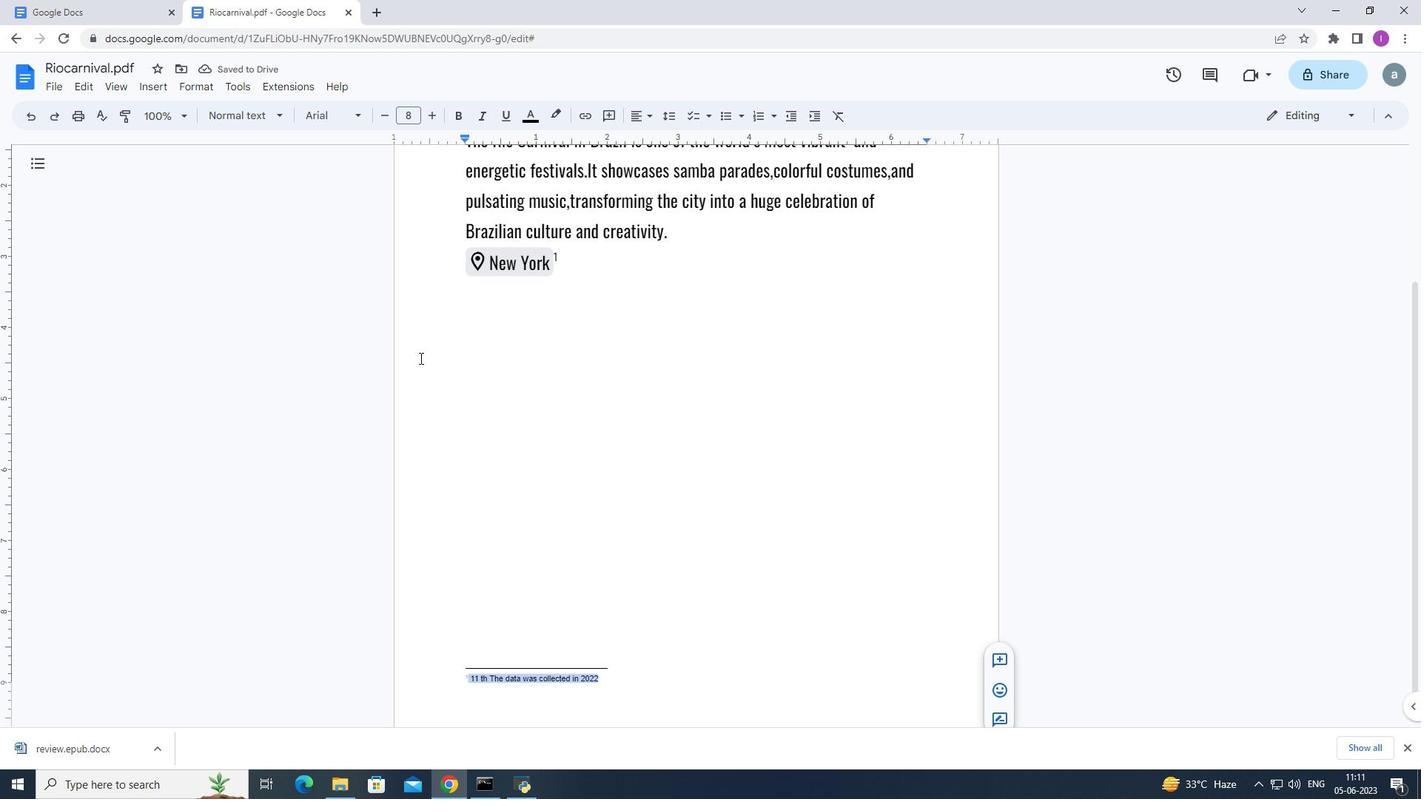 
Action: Mouse scrolled (421, 358) with delta (0, 0)
Screenshot: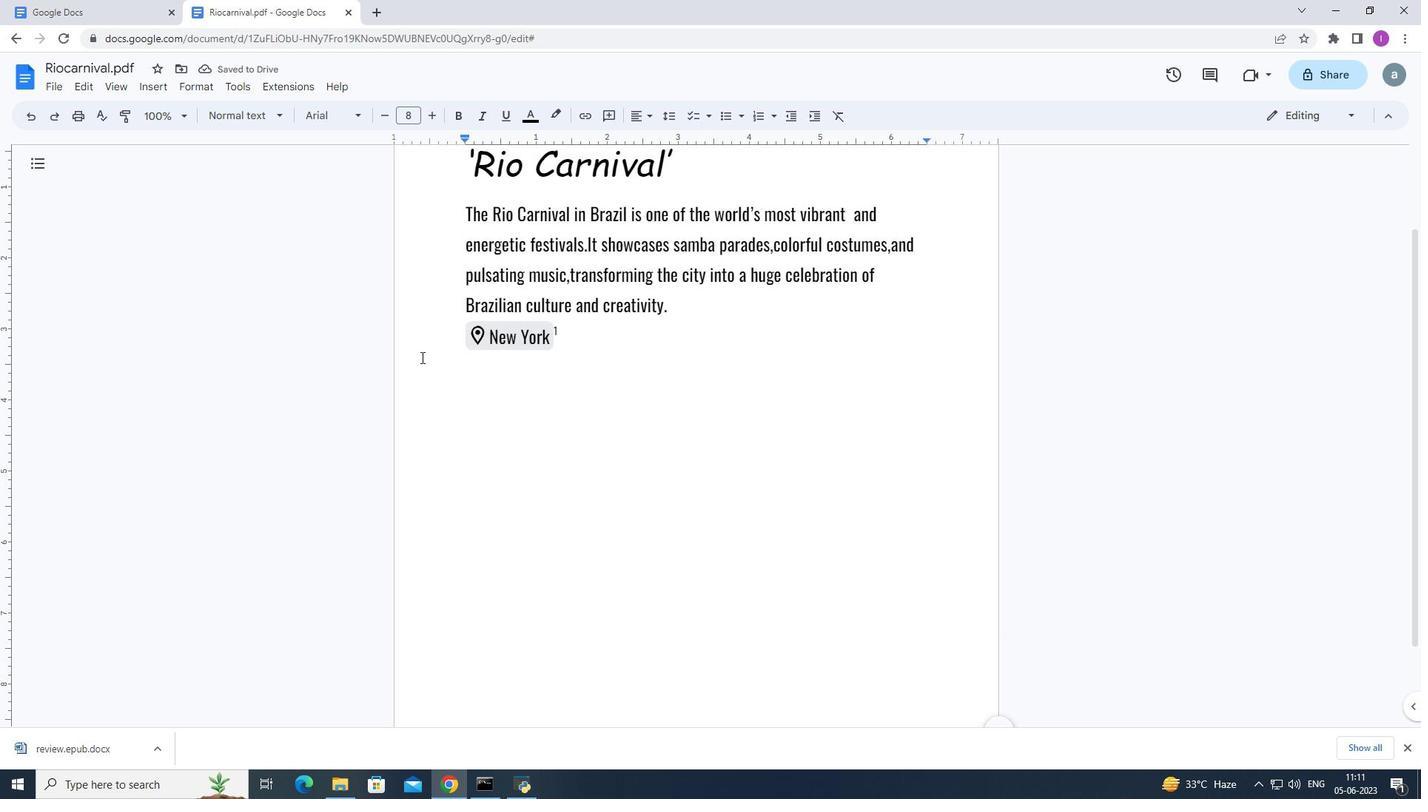 
Action: Mouse scrolled (421, 358) with delta (0, 0)
Screenshot: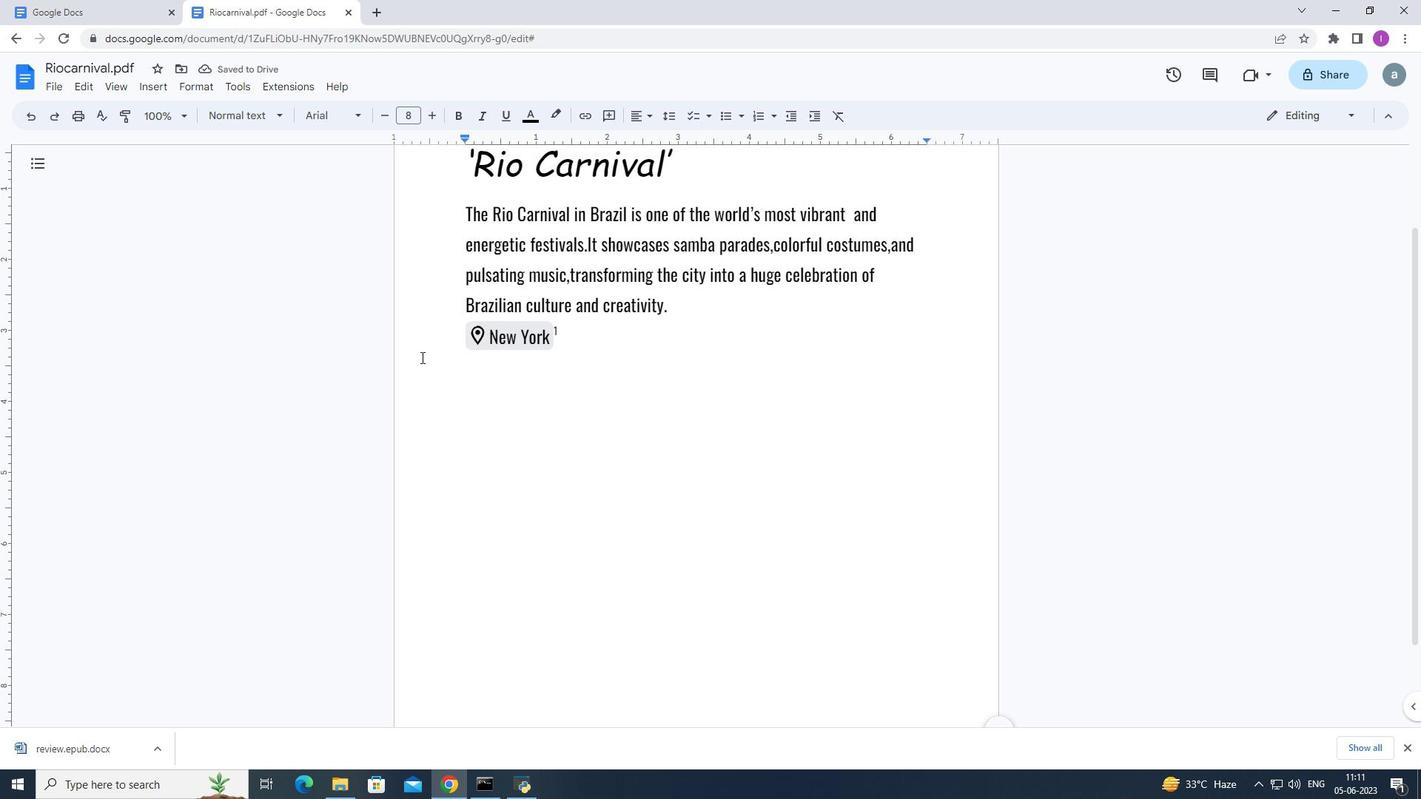 
Action: Mouse scrolled (421, 358) with delta (0, 0)
Screenshot: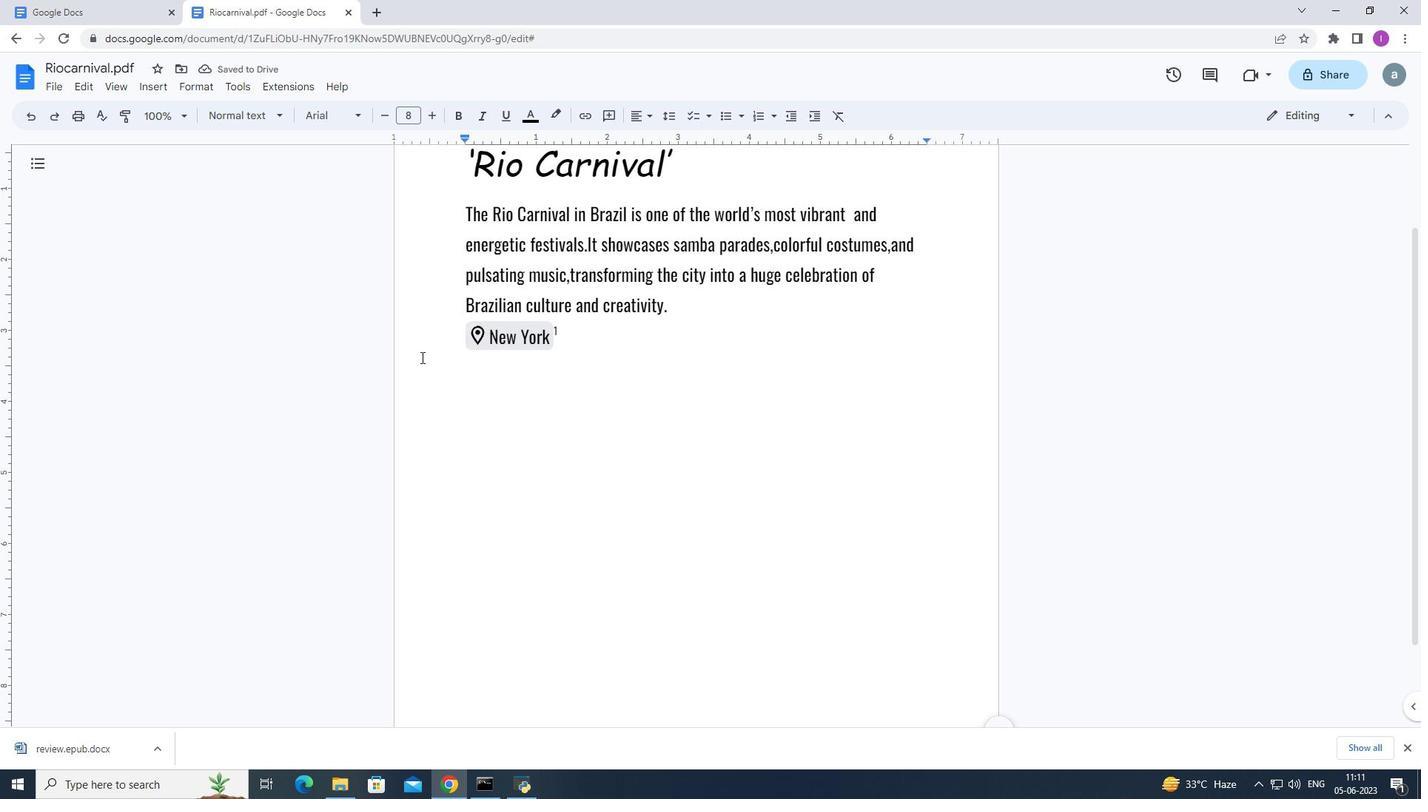 
Action: Mouse scrolled (421, 356) with delta (0, 0)
Screenshot: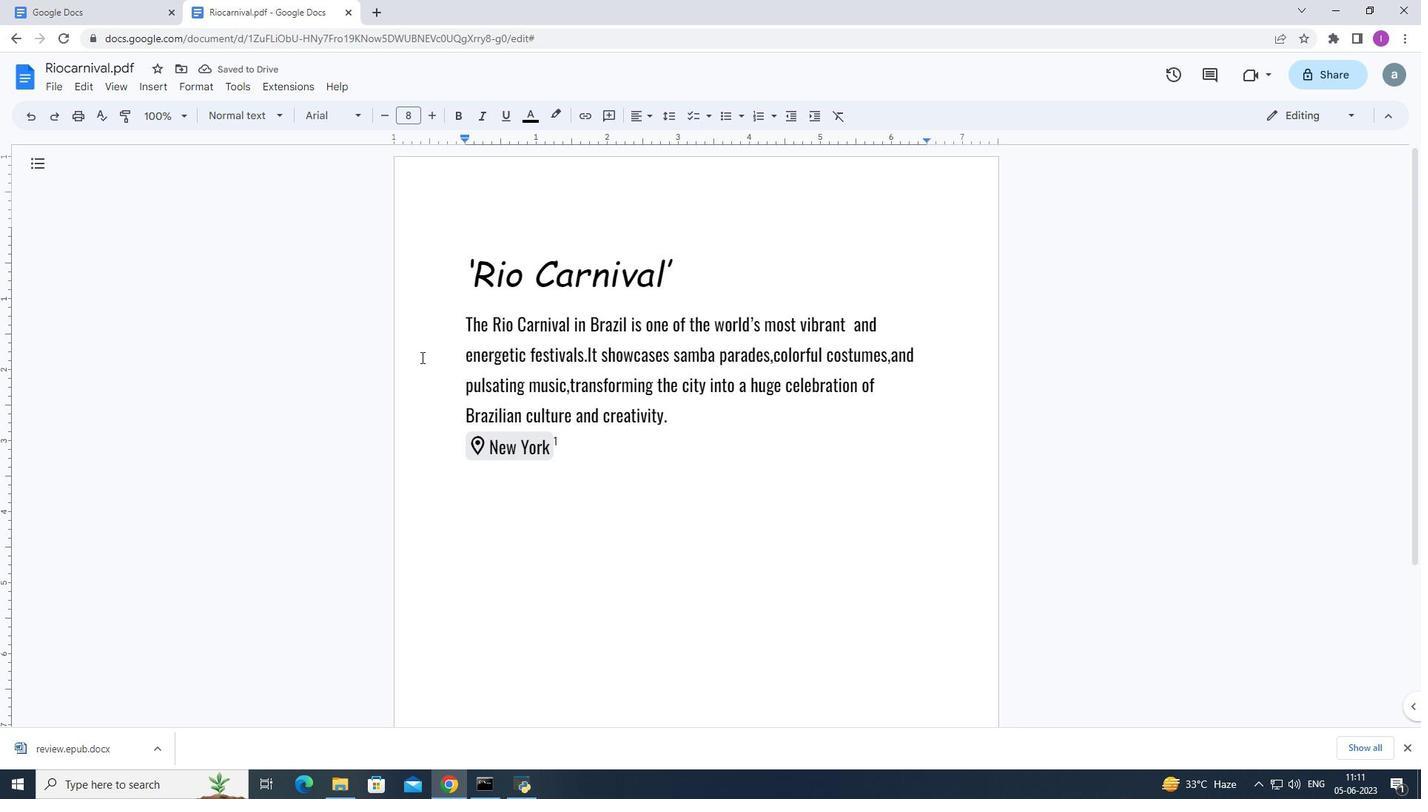 
Action: Mouse scrolled (421, 356) with delta (0, 0)
Screenshot: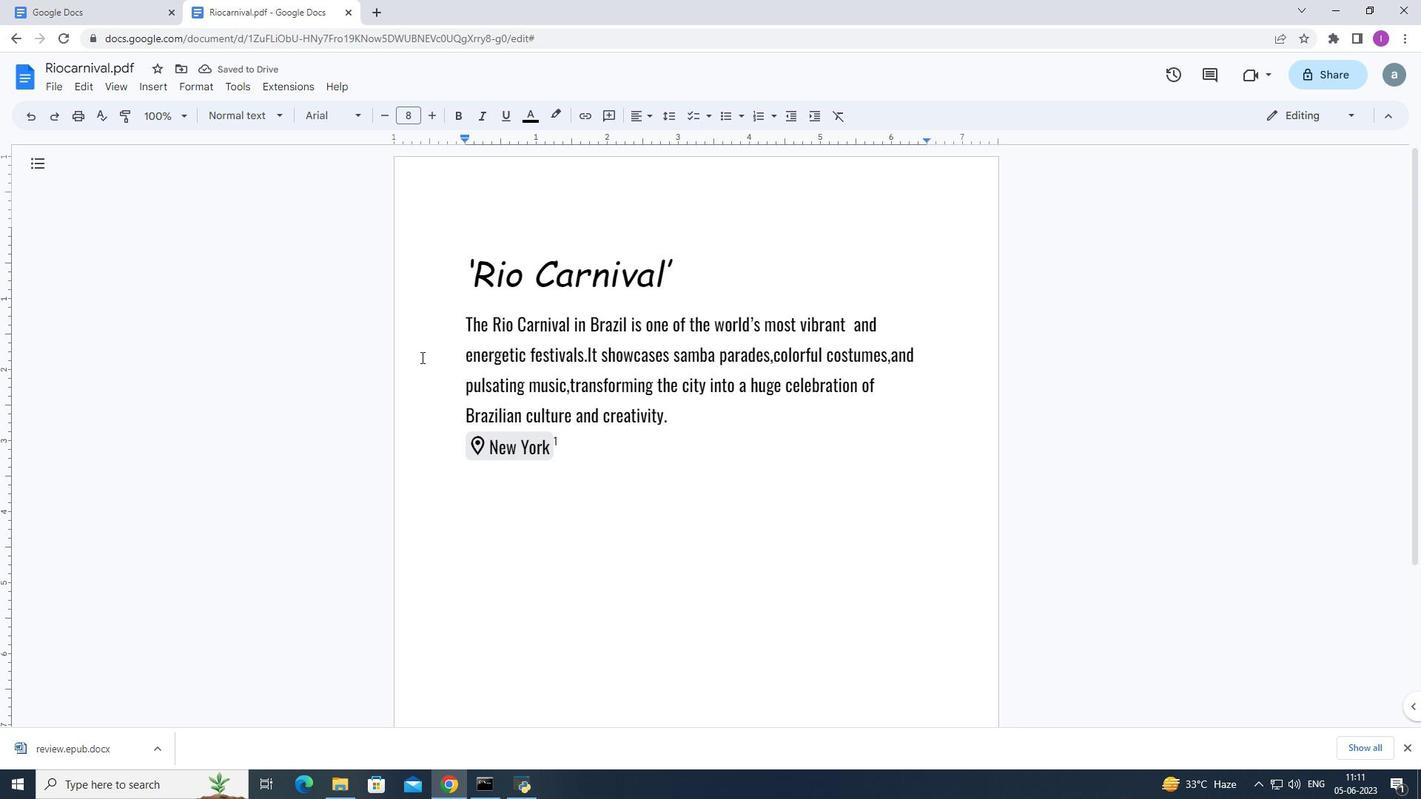 
Action: Mouse scrolled (421, 358) with delta (0, 0)
Screenshot: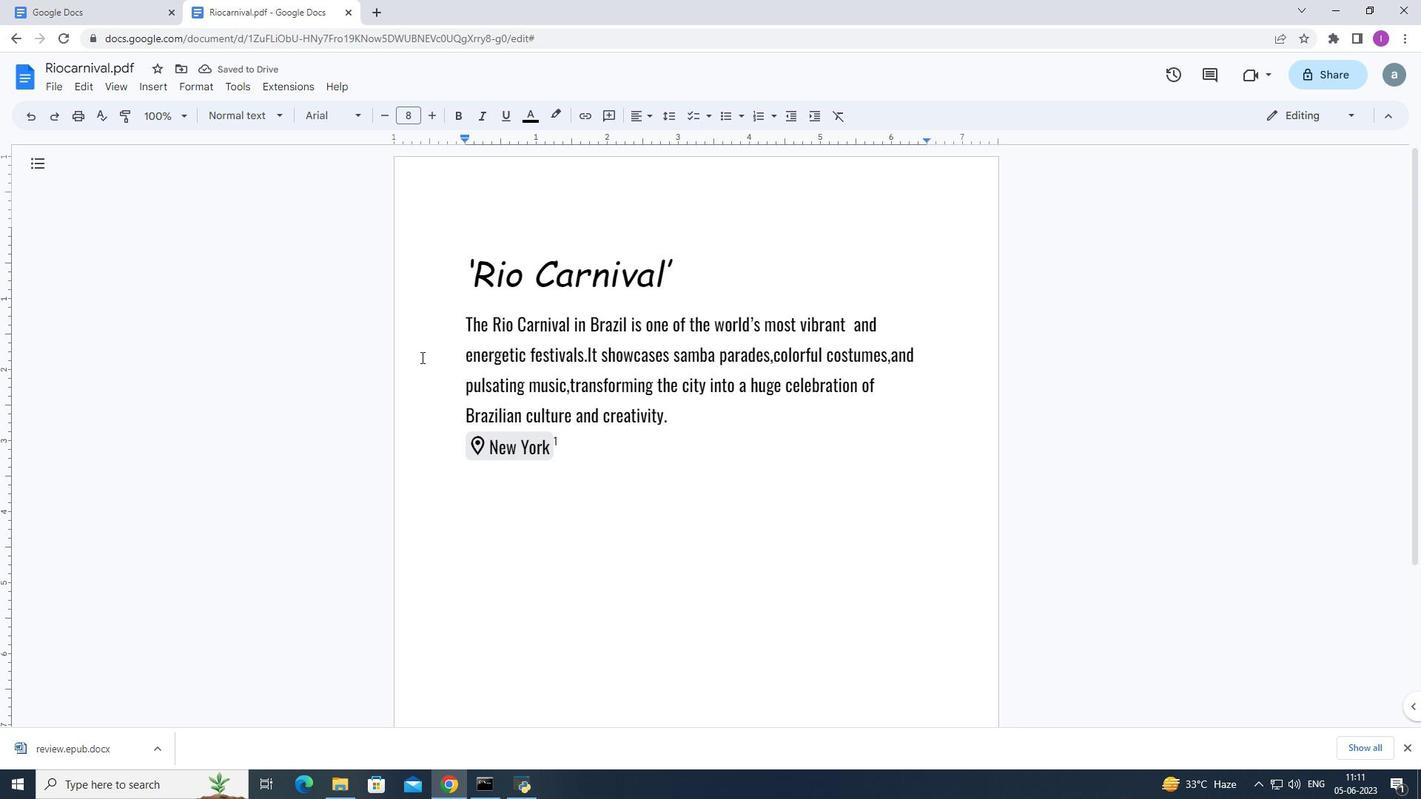 
